 Task: Look for space in Maumere, Indonesia from 9th August, 2023 to 12th August, 2023 for 1 adult in price range Rs.6000 to Rs.15000. Place can be entire place with 1  bedroom having 1 bed and 1 bathroom. Property type can be house, flat, guest house. Amenities needed are: wifi. Booking option can be shelf check-in. Required host language is English.
Action: Mouse moved to (400, 120)
Screenshot: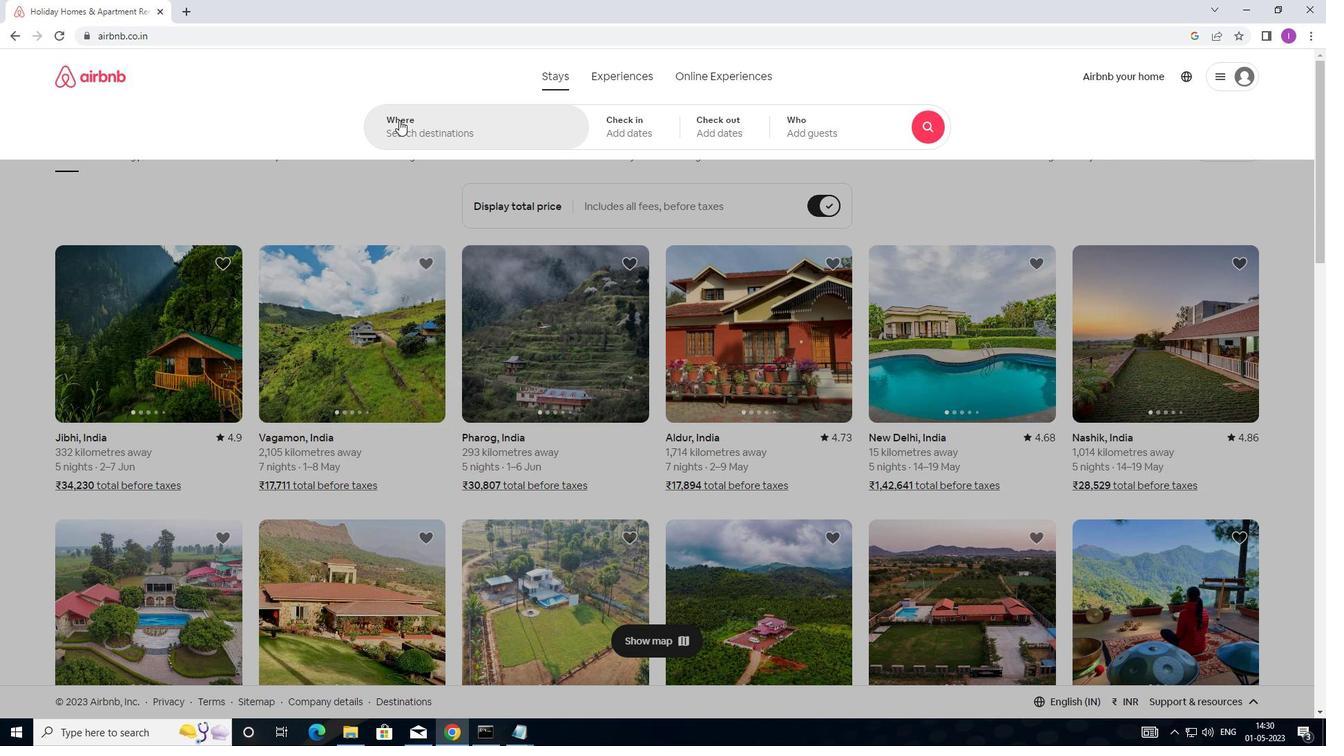 
Action: Mouse pressed left at (400, 120)
Screenshot: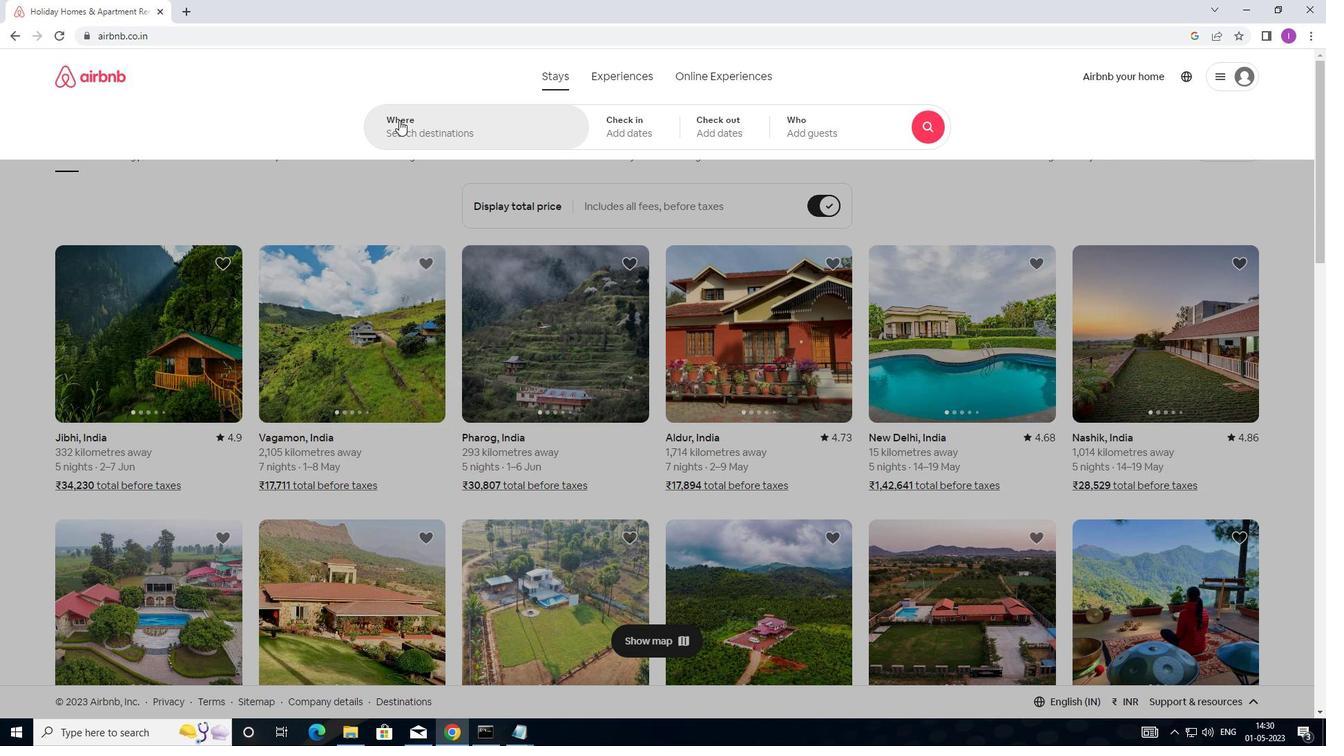 
Action: Mouse moved to (439, 125)
Screenshot: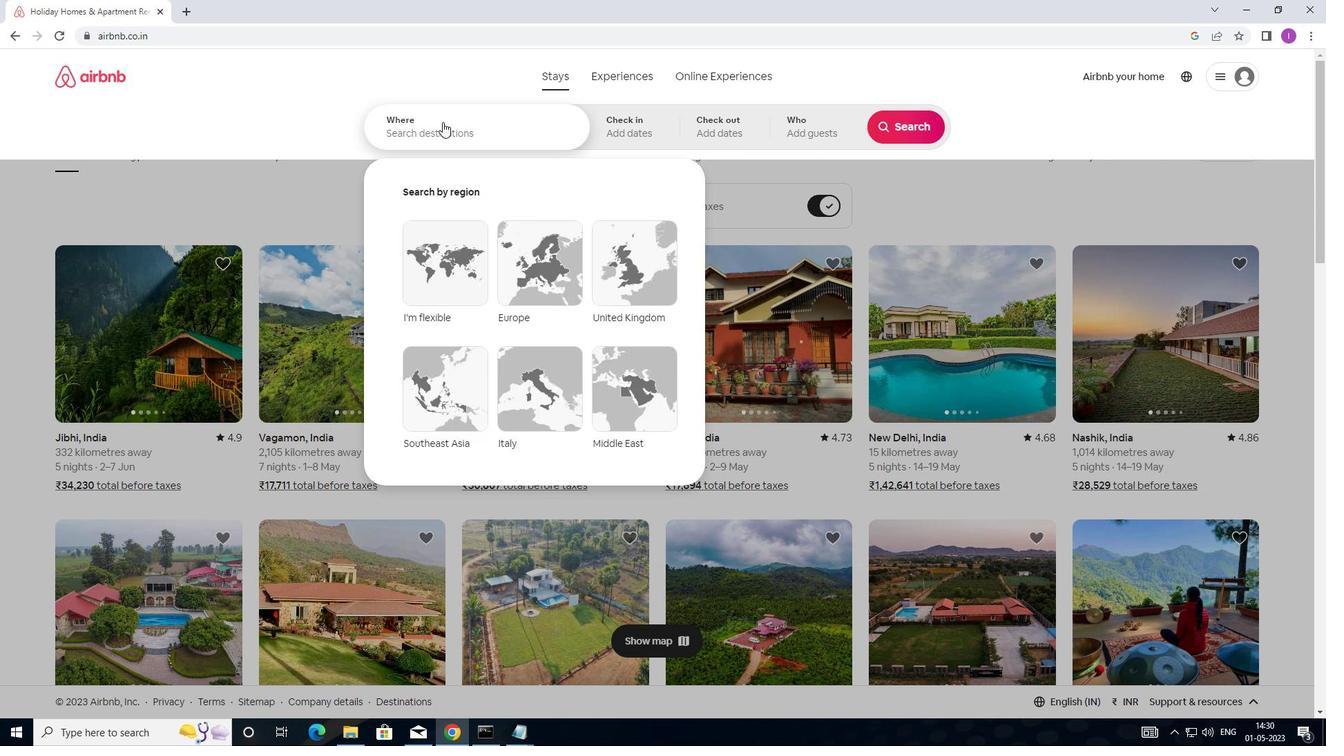 
Action: Key pressed <Key.shift>MAUMERE,<Key.shift>INDONESIA
Screenshot: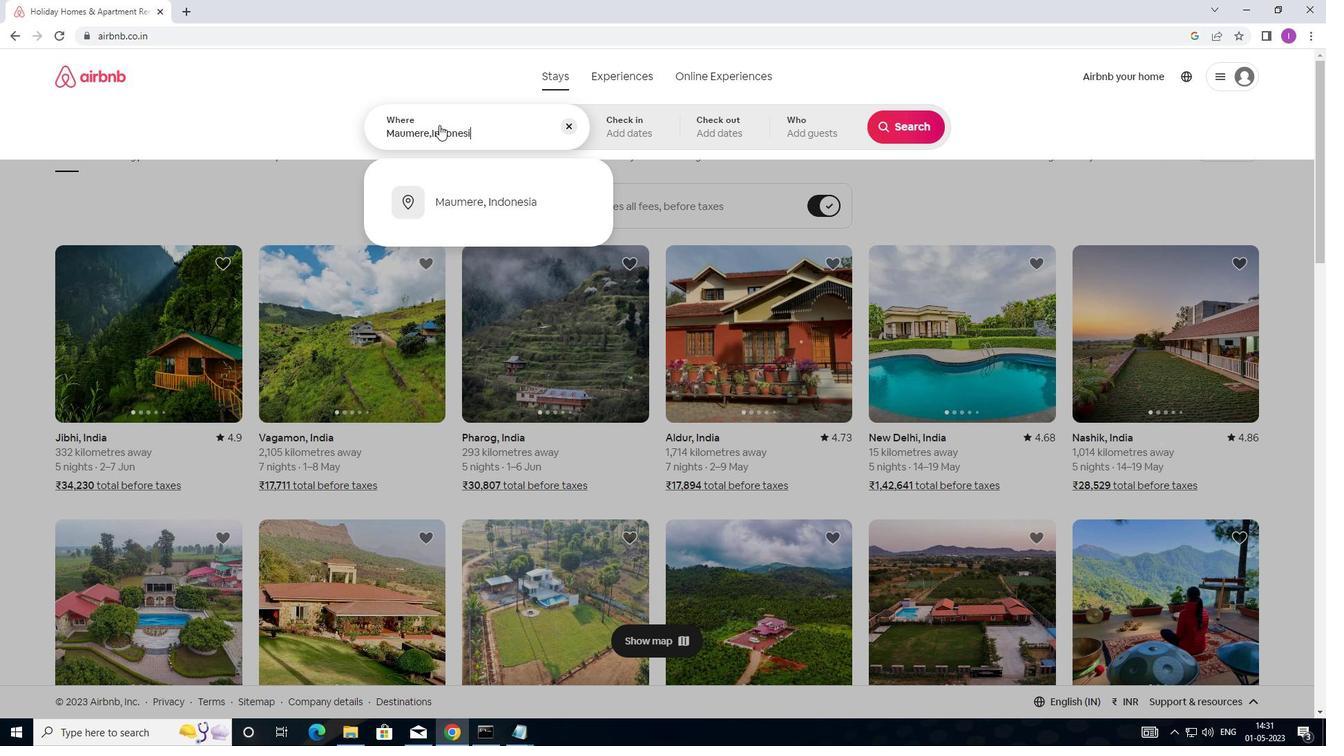 
Action: Mouse moved to (447, 190)
Screenshot: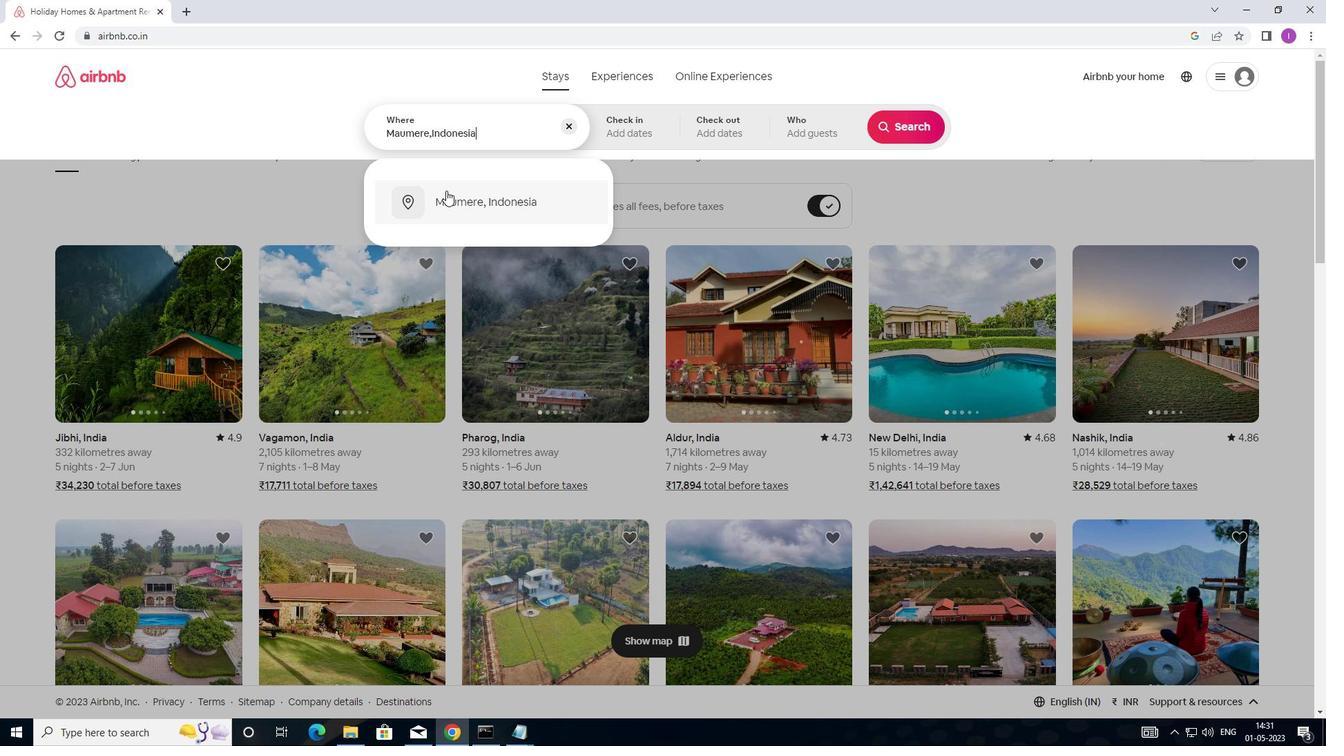
Action: Mouse pressed left at (447, 190)
Screenshot: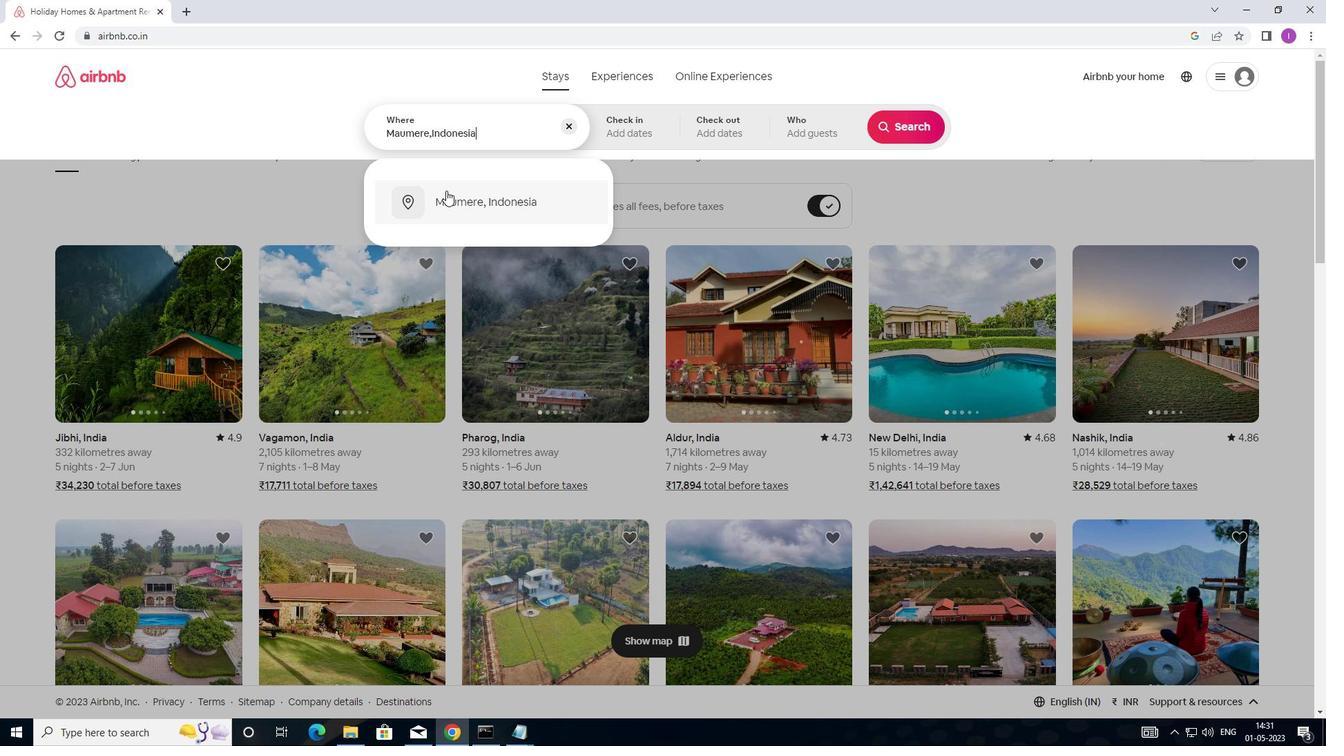
Action: Mouse moved to (901, 232)
Screenshot: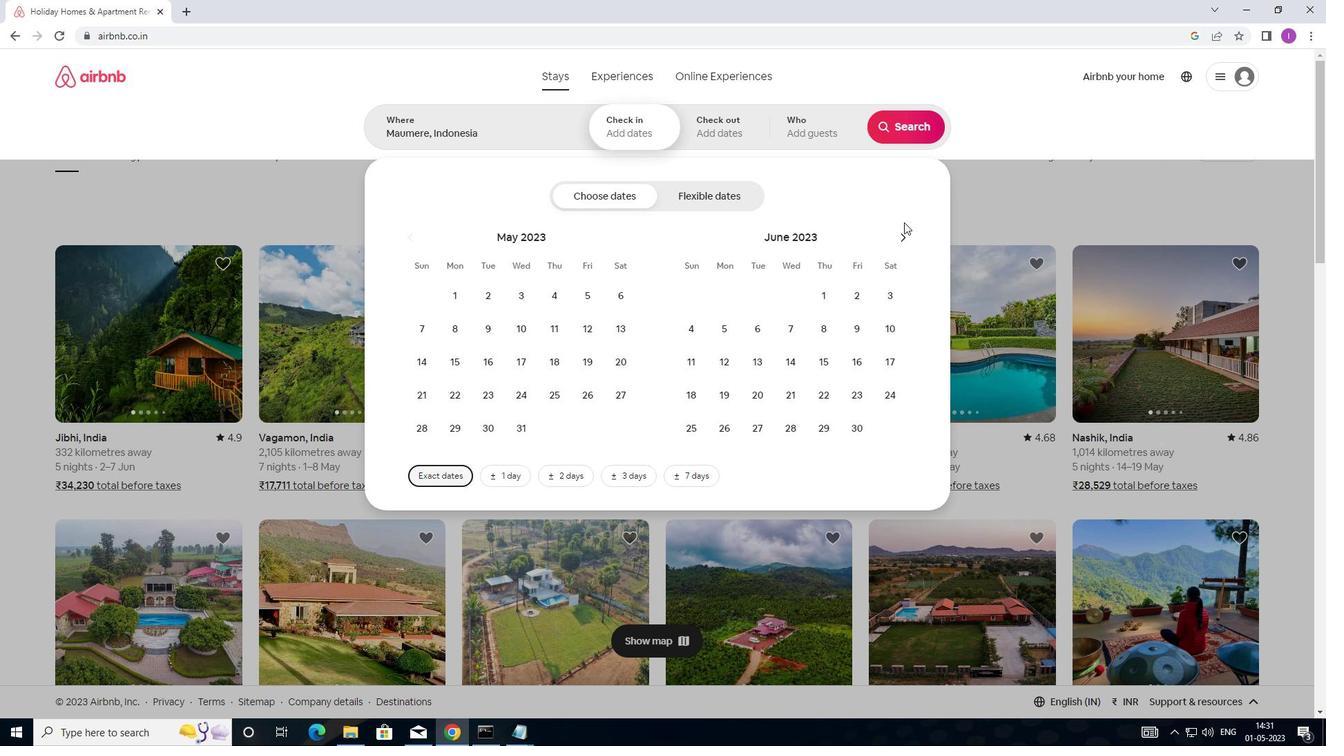 
Action: Mouse pressed left at (901, 232)
Screenshot: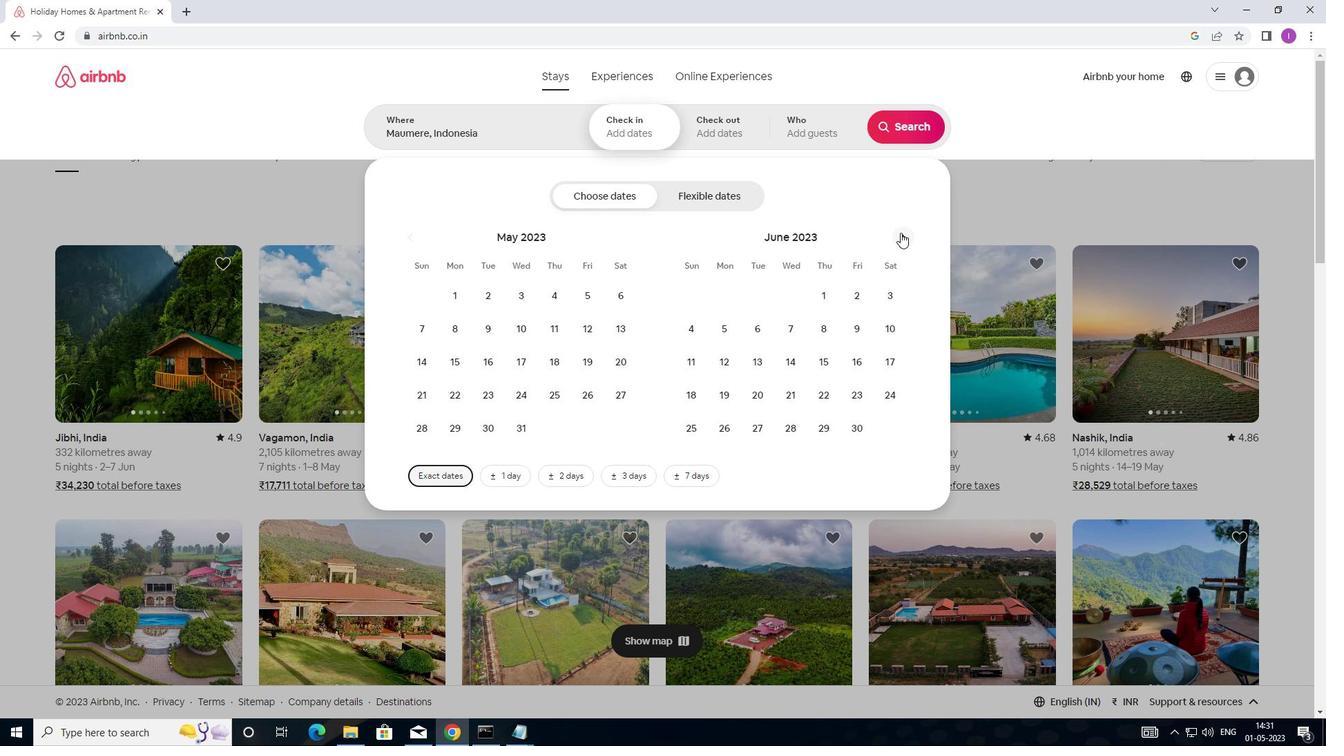 
Action: Mouse moved to (901, 233)
Screenshot: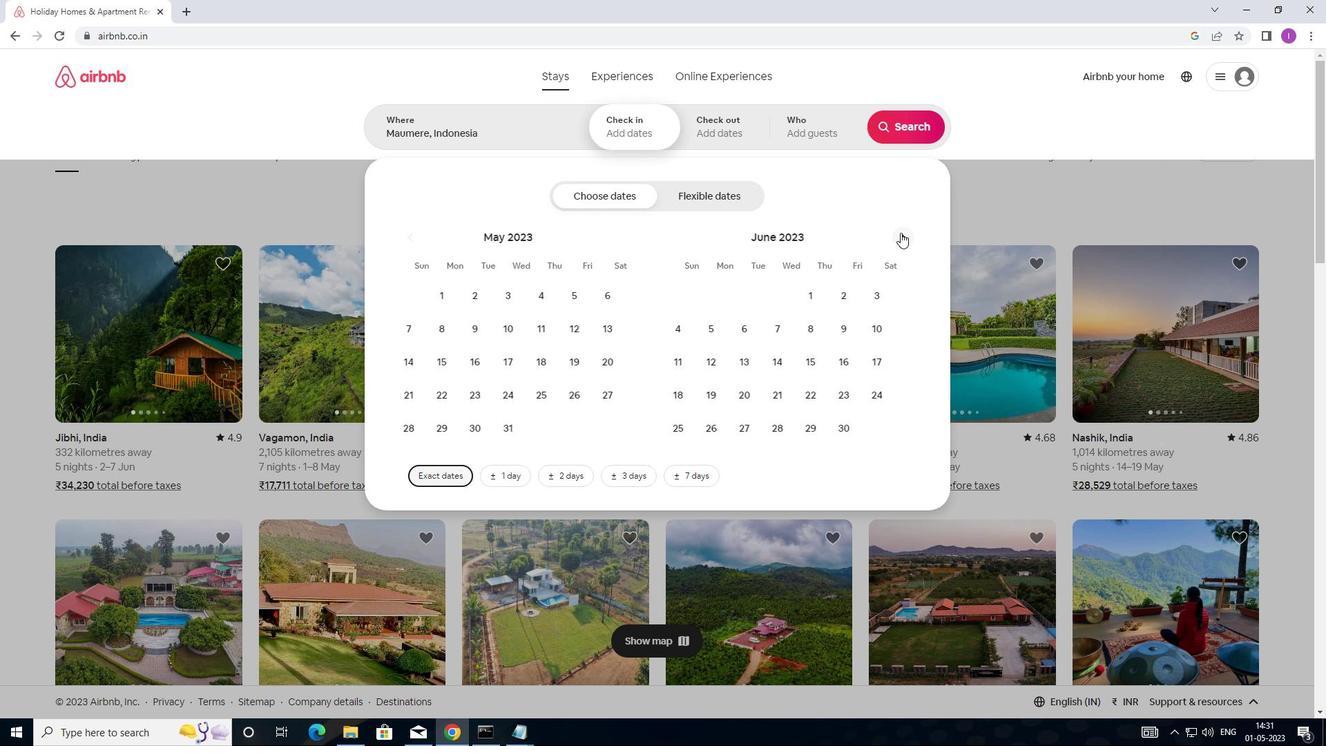 
Action: Mouse pressed left at (901, 233)
Screenshot: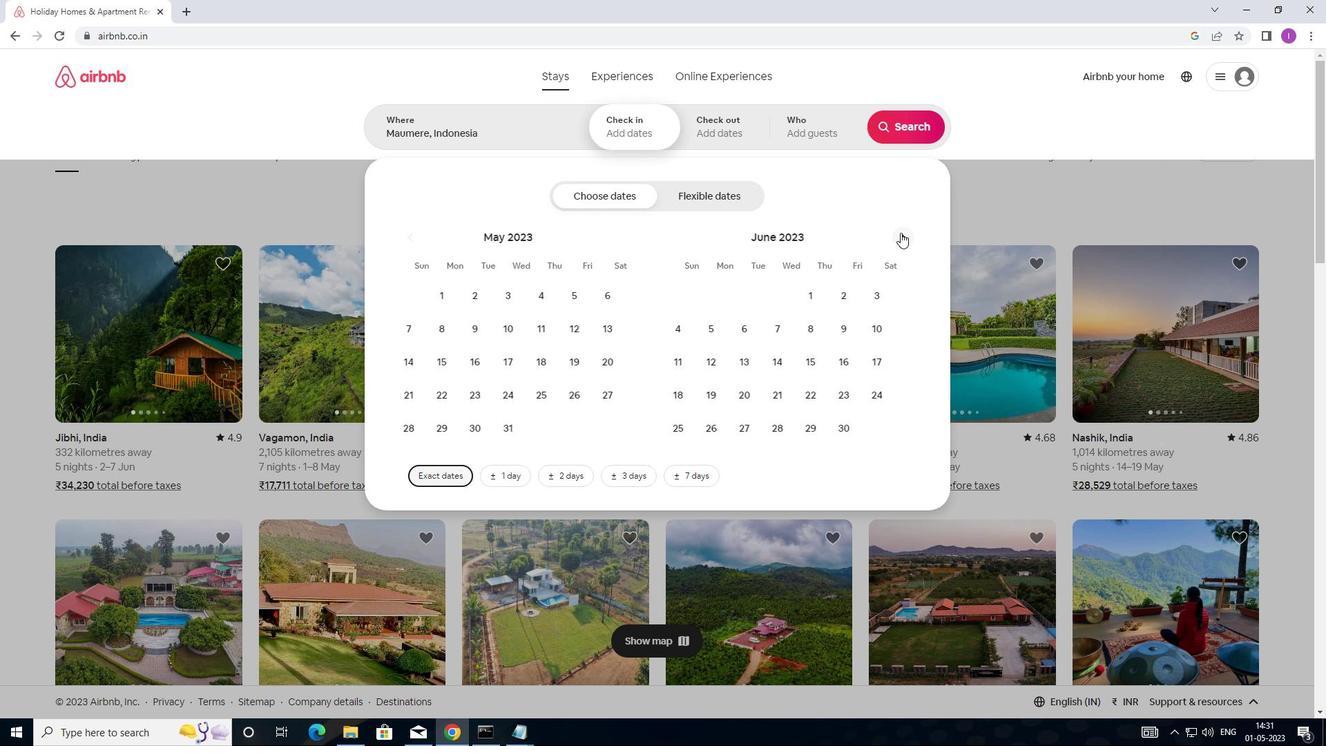 
Action: Mouse moved to (793, 326)
Screenshot: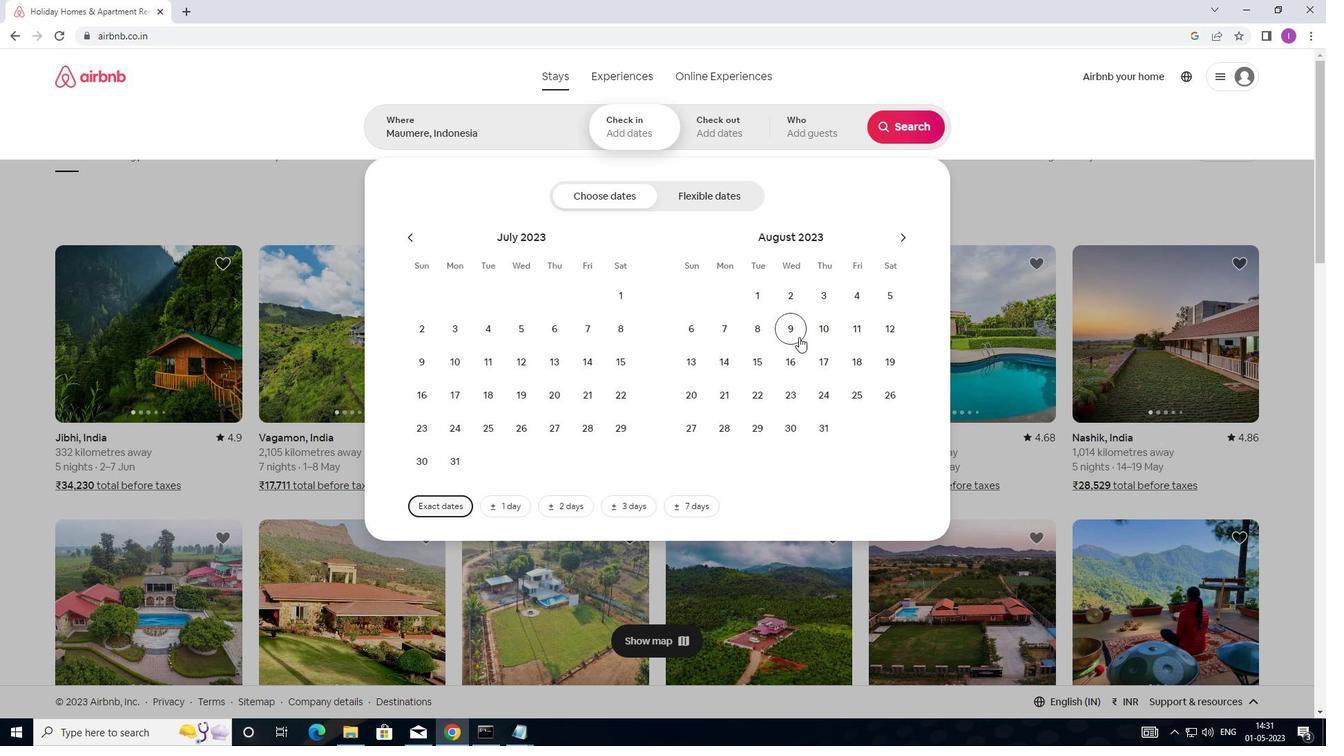 
Action: Mouse pressed left at (793, 326)
Screenshot: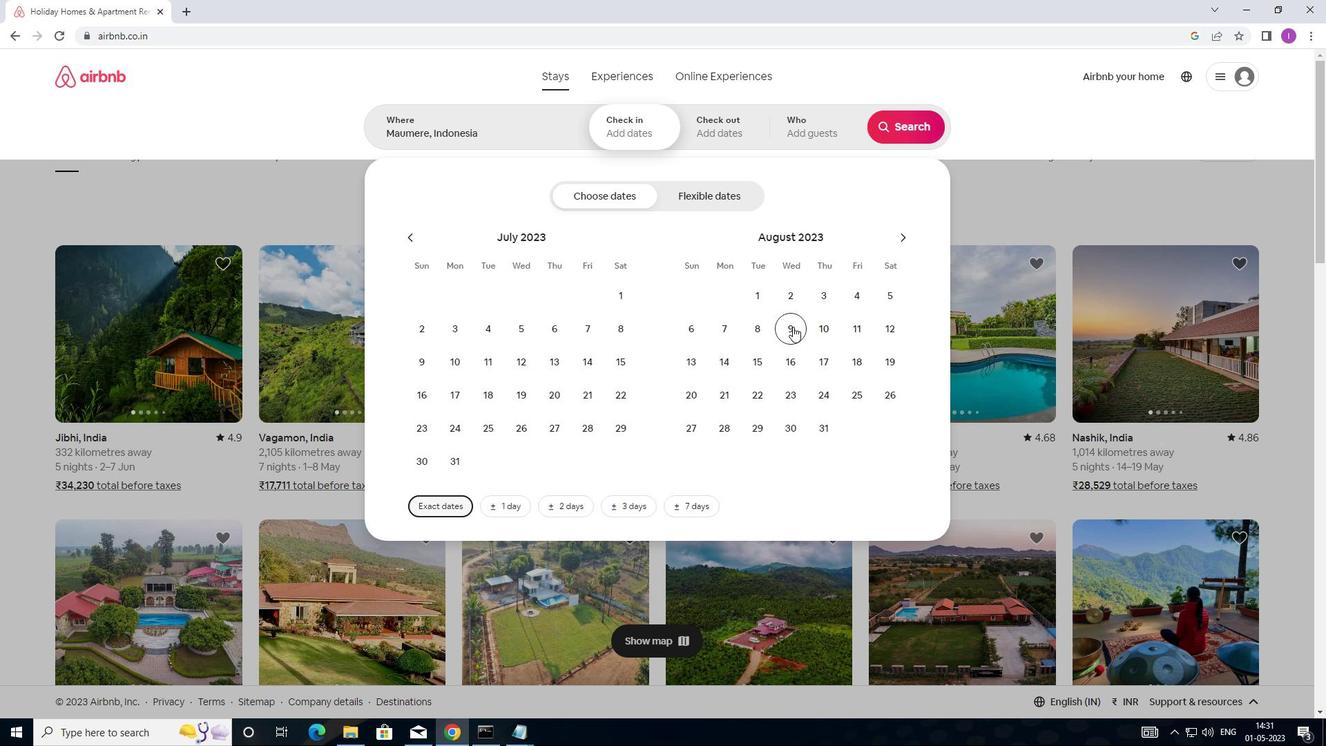 
Action: Mouse moved to (903, 325)
Screenshot: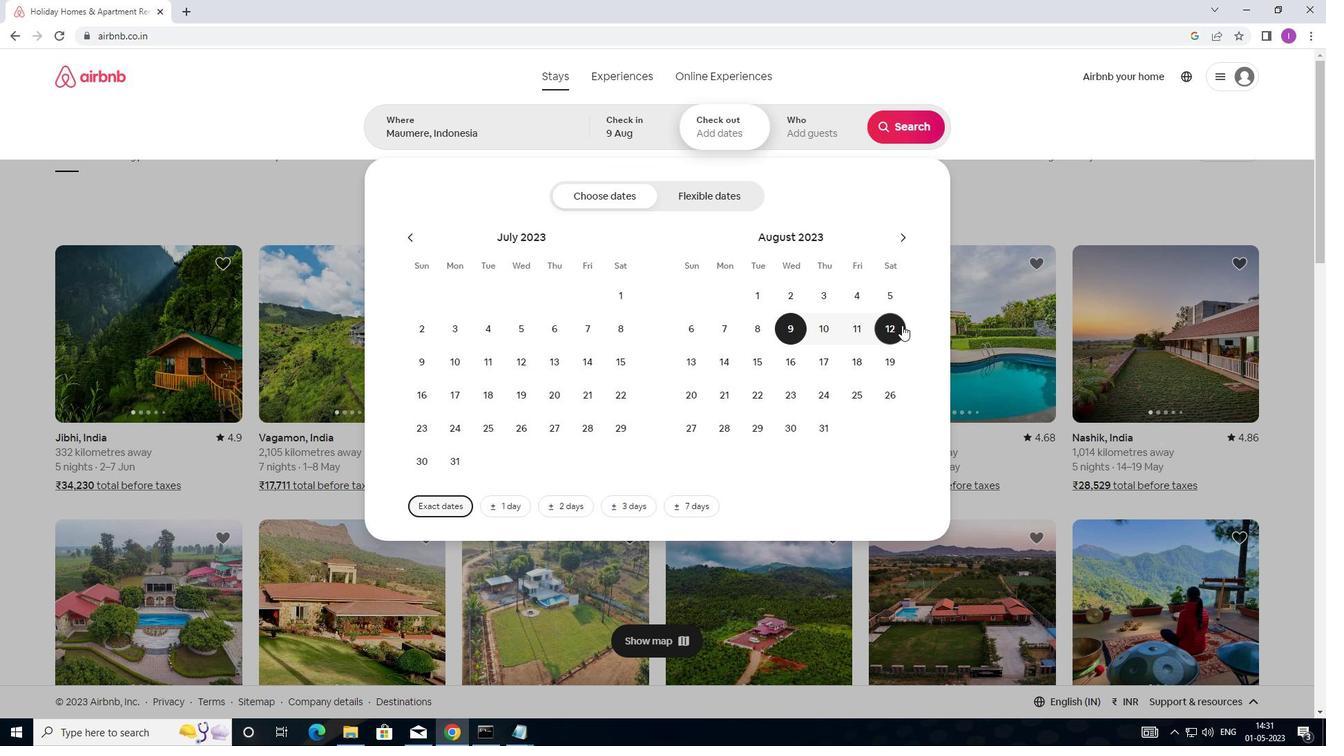 
Action: Mouse pressed left at (903, 325)
Screenshot: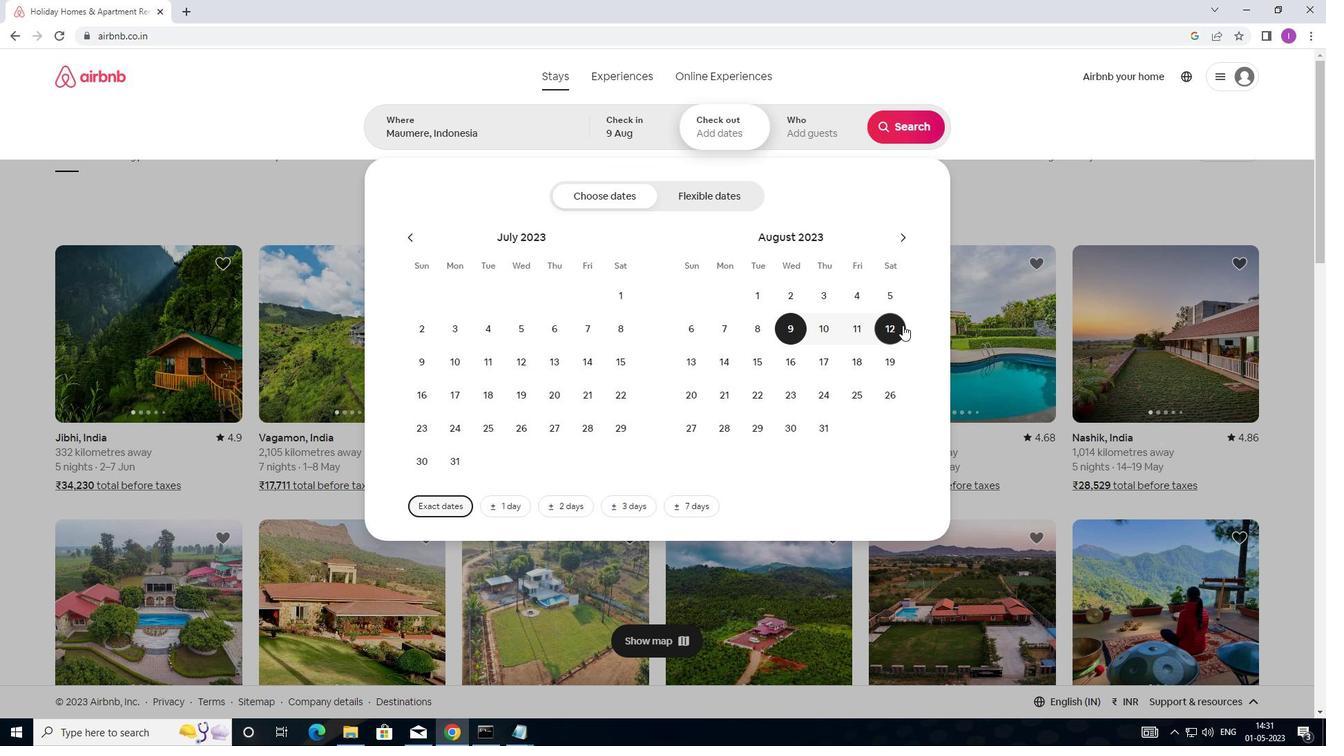 
Action: Mouse moved to (818, 130)
Screenshot: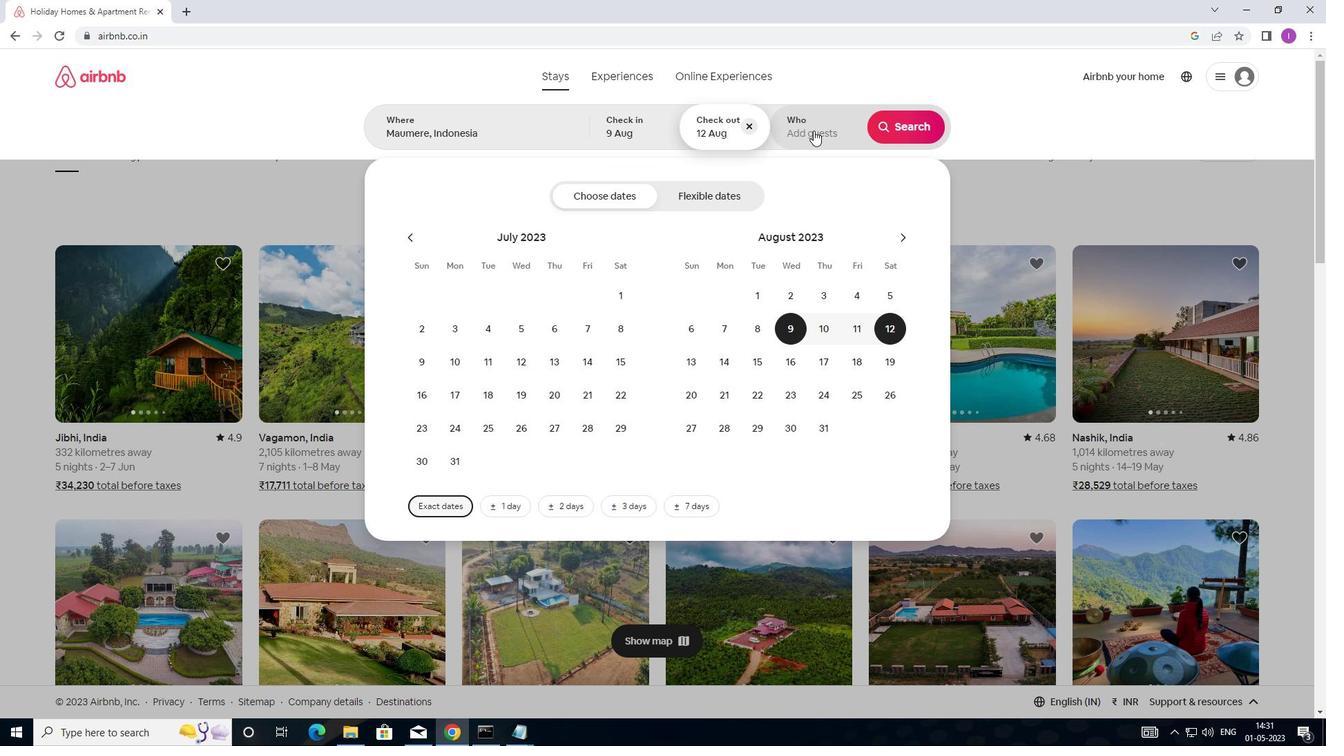 
Action: Mouse pressed left at (818, 130)
Screenshot: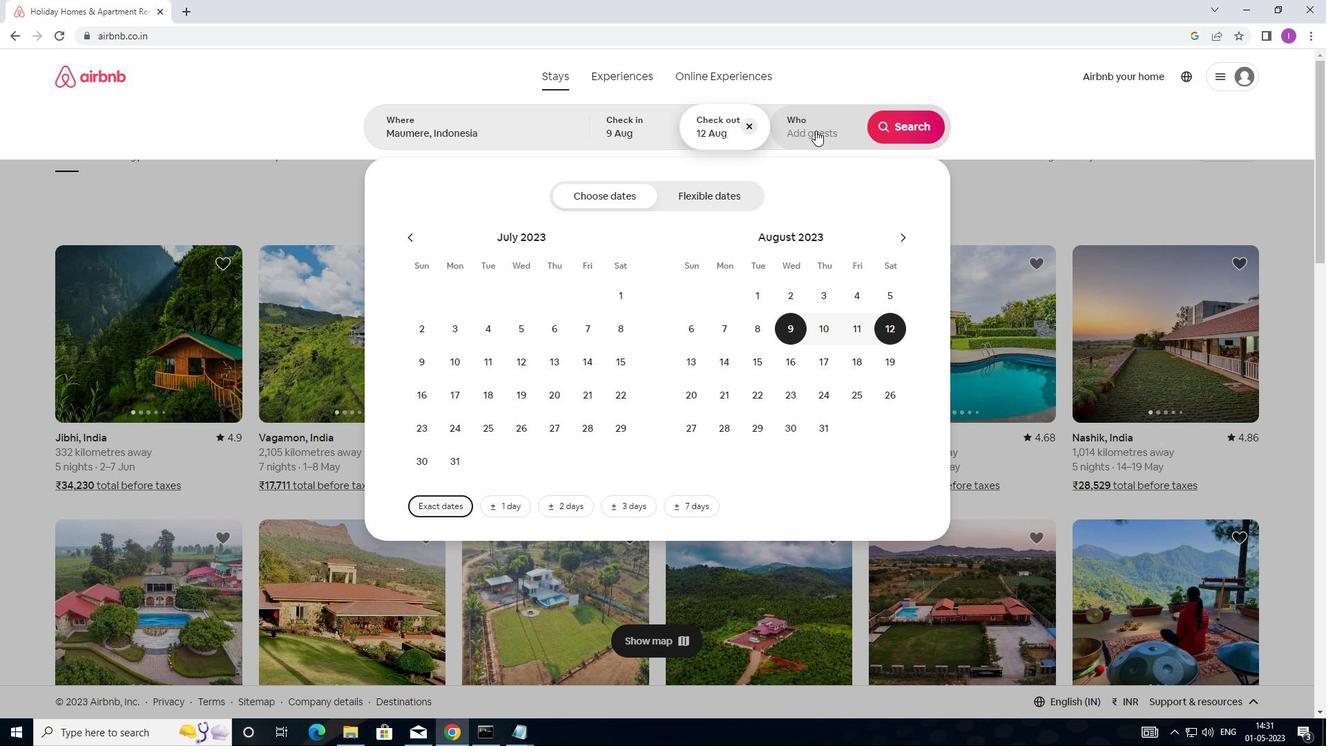 
Action: Mouse moved to (909, 201)
Screenshot: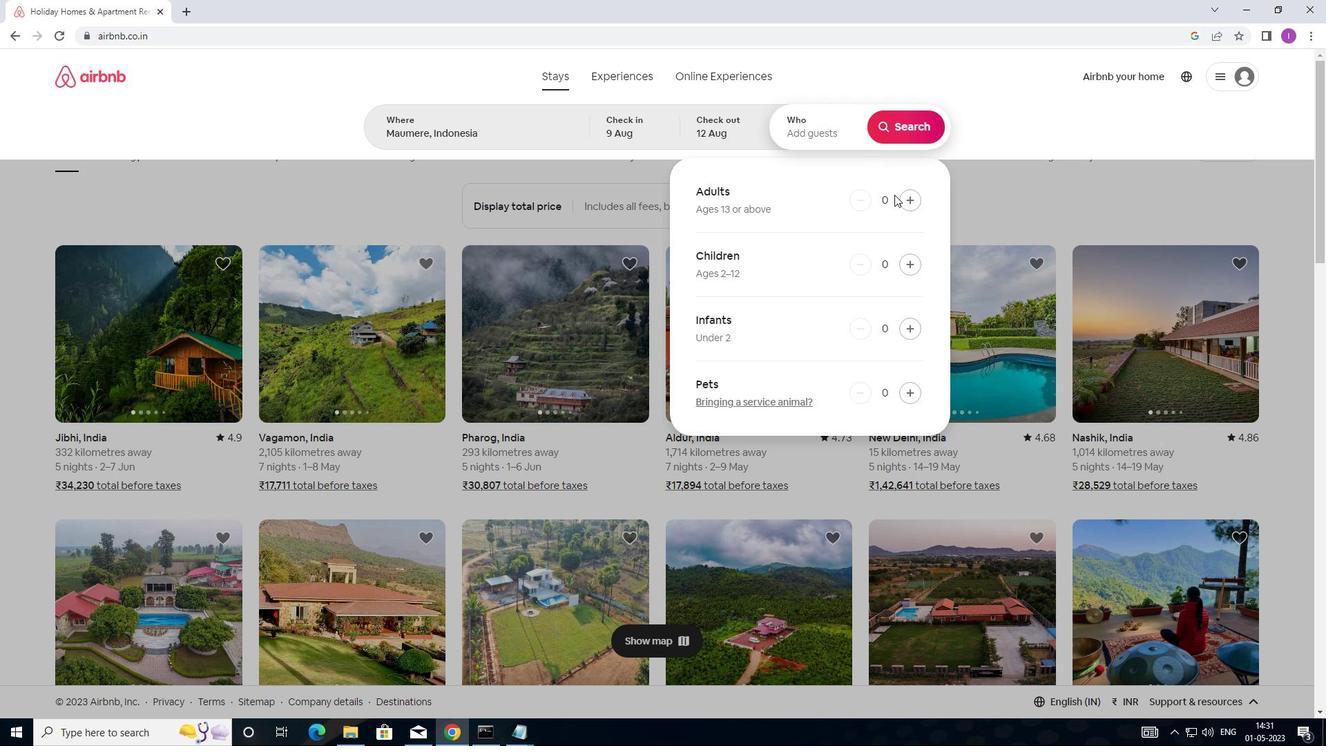 
Action: Mouse pressed left at (909, 201)
Screenshot: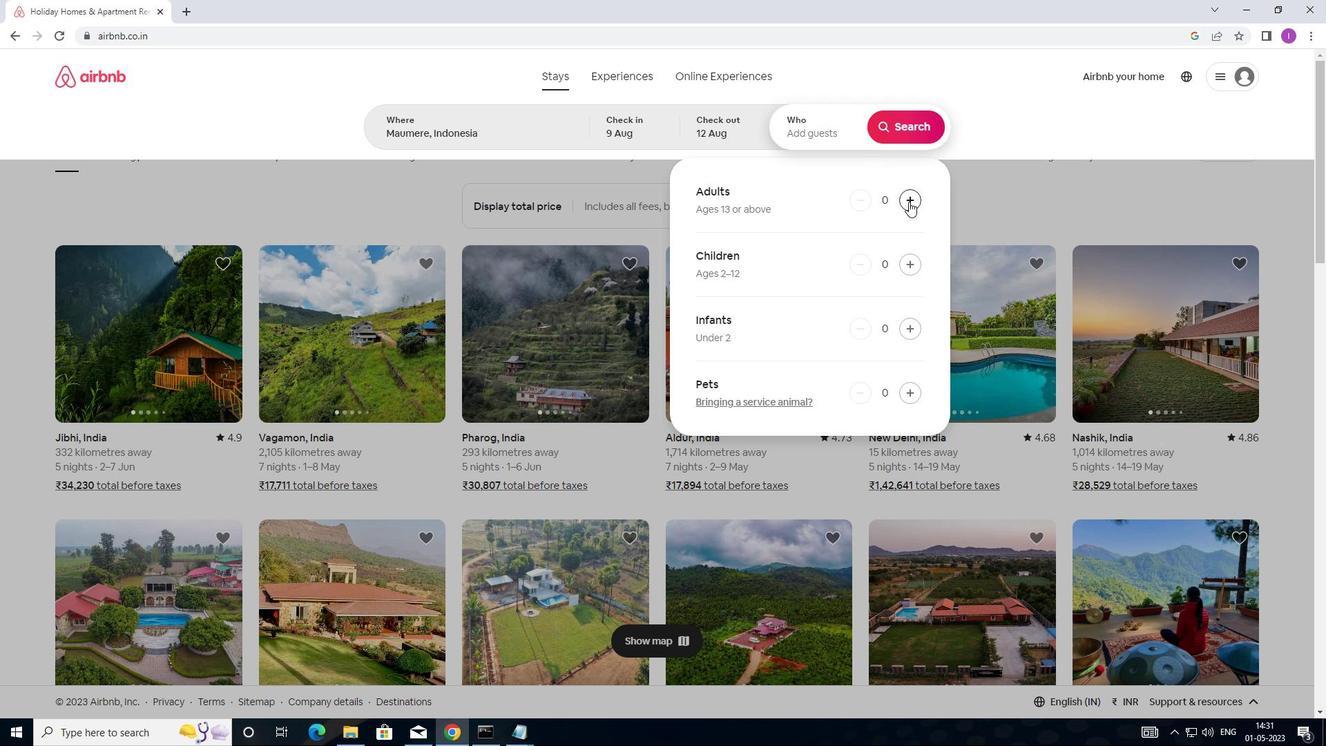 
Action: Mouse pressed left at (909, 201)
Screenshot: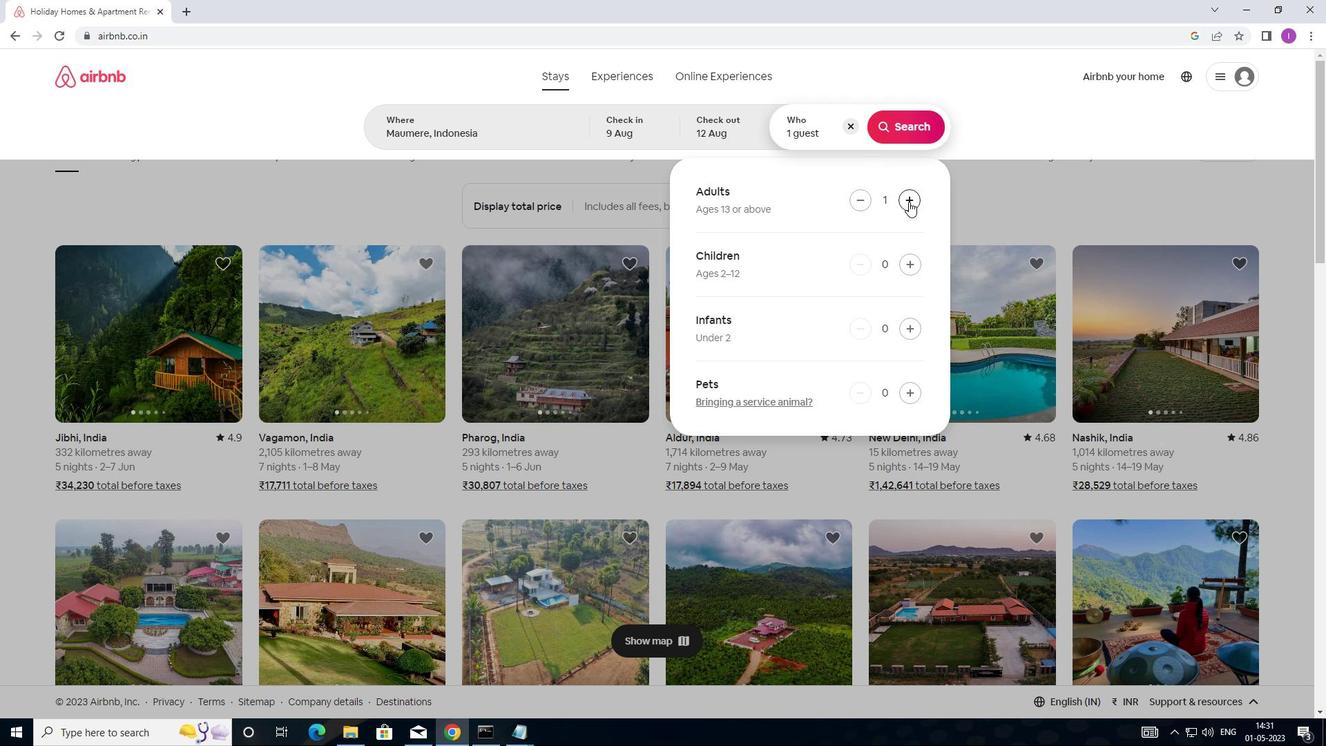 
Action: Mouse moved to (865, 199)
Screenshot: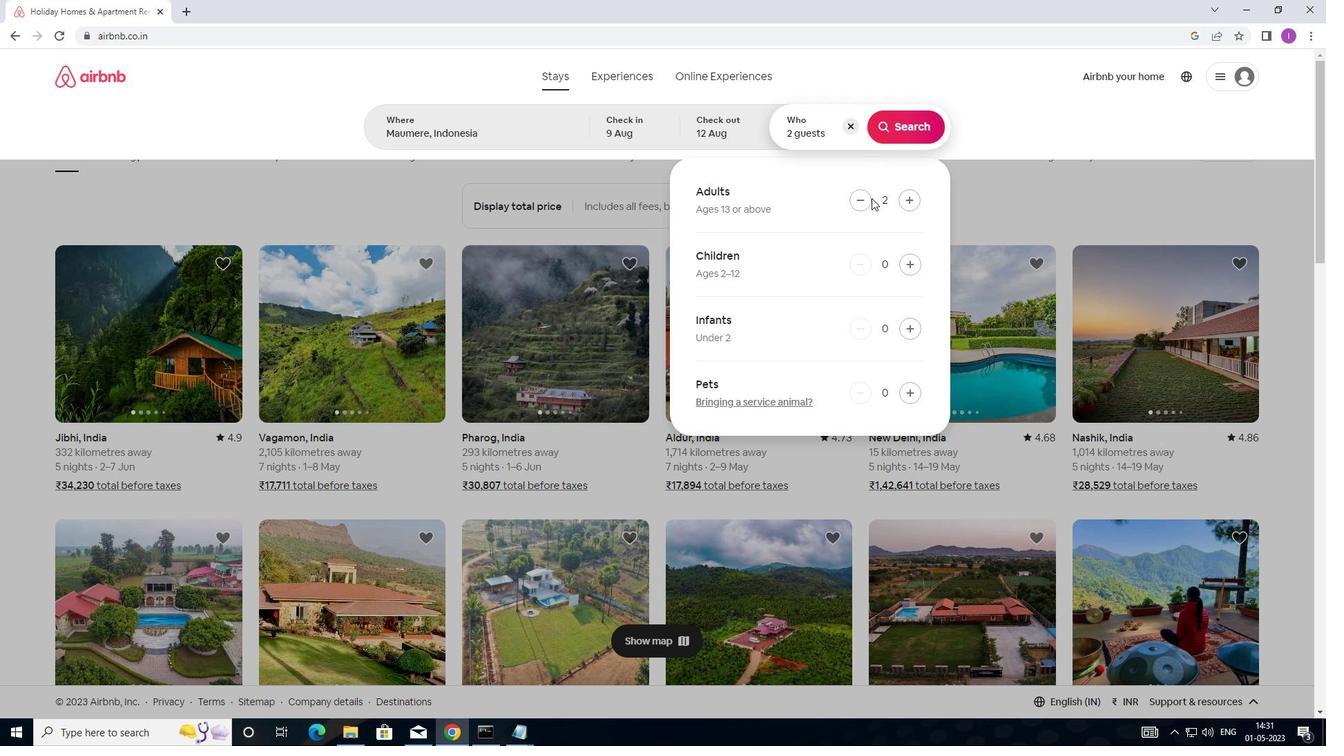
Action: Mouse pressed left at (865, 199)
Screenshot: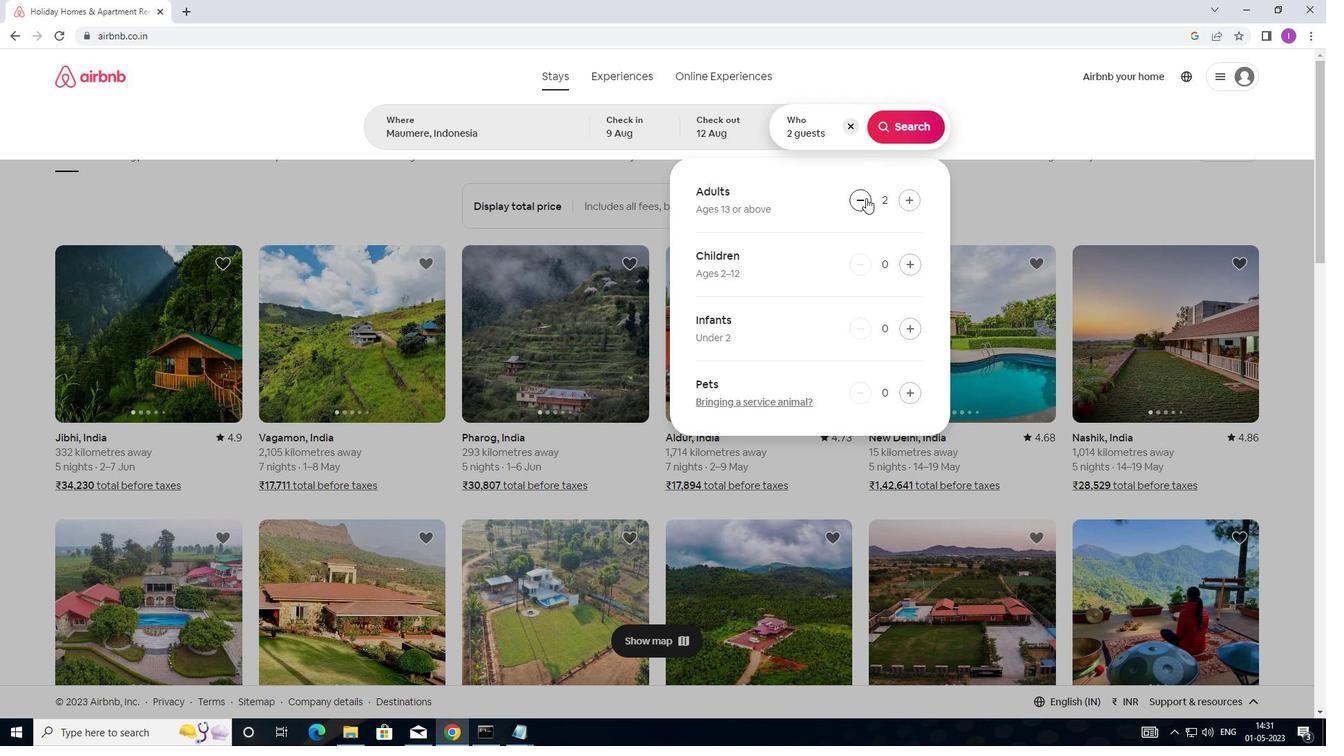
Action: Mouse moved to (906, 134)
Screenshot: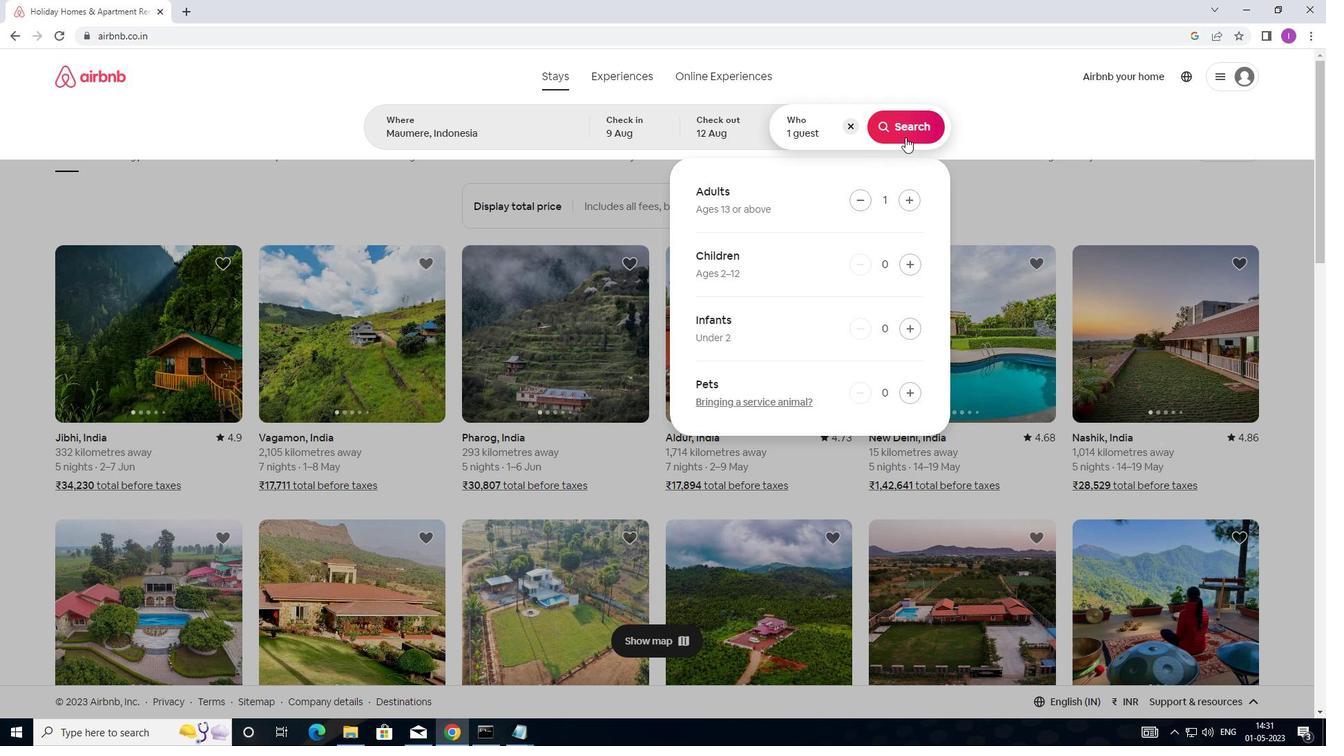 
Action: Mouse pressed left at (906, 134)
Screenshot: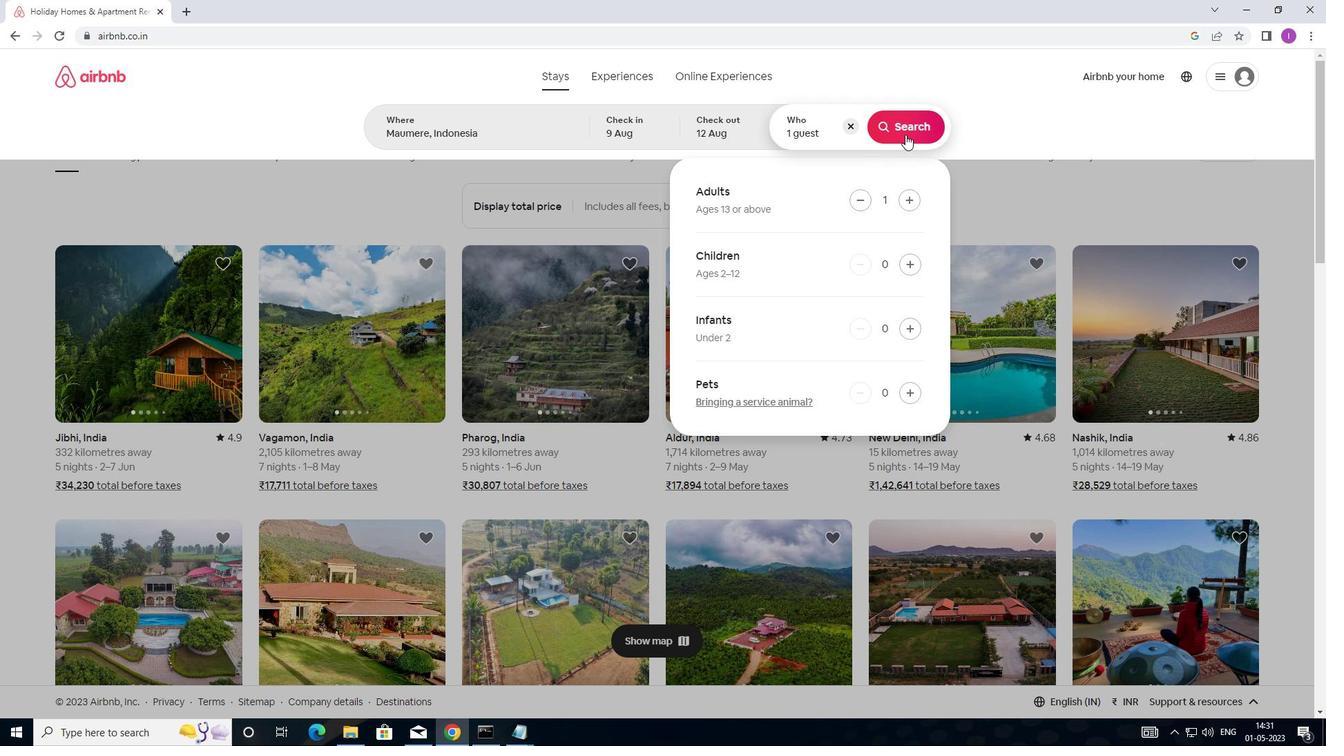 
Action: Mouse moved to (1273, 146)
Screenshot: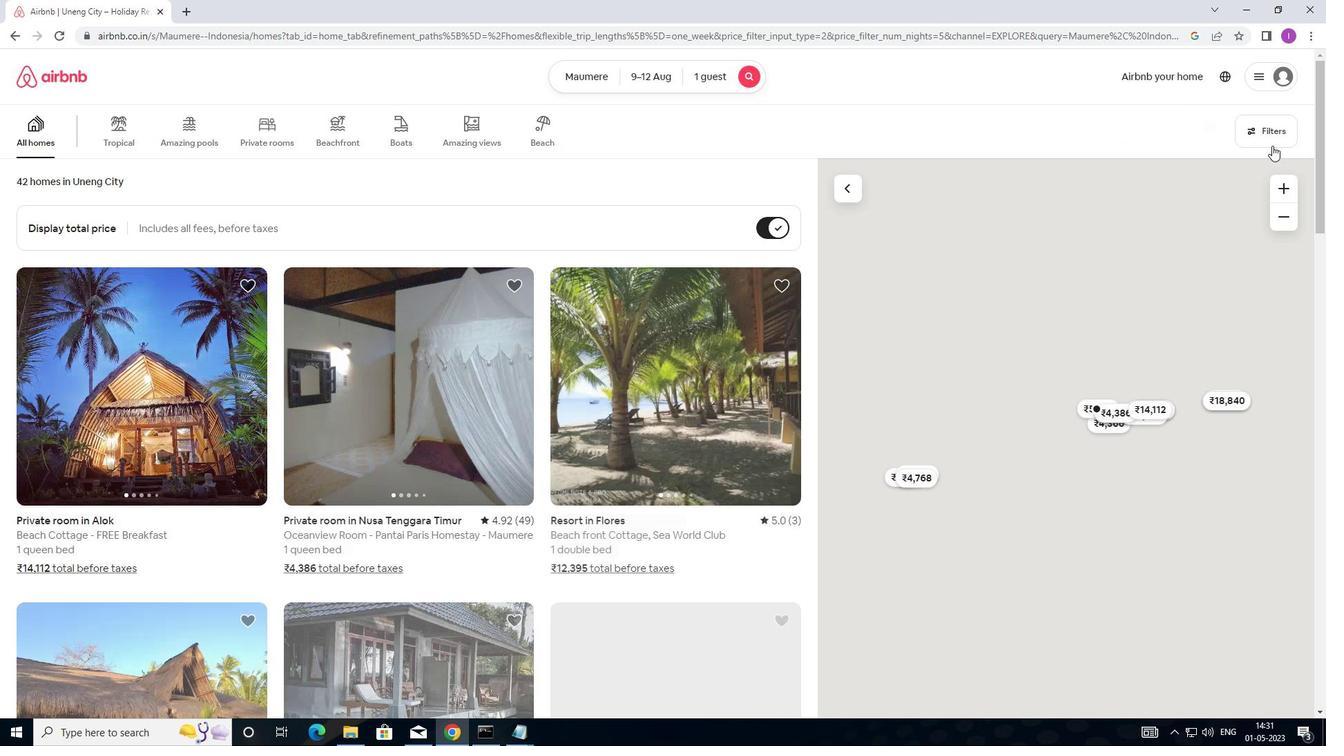 
Action: Mouse pressed left at (1273, 146)
Screenshot: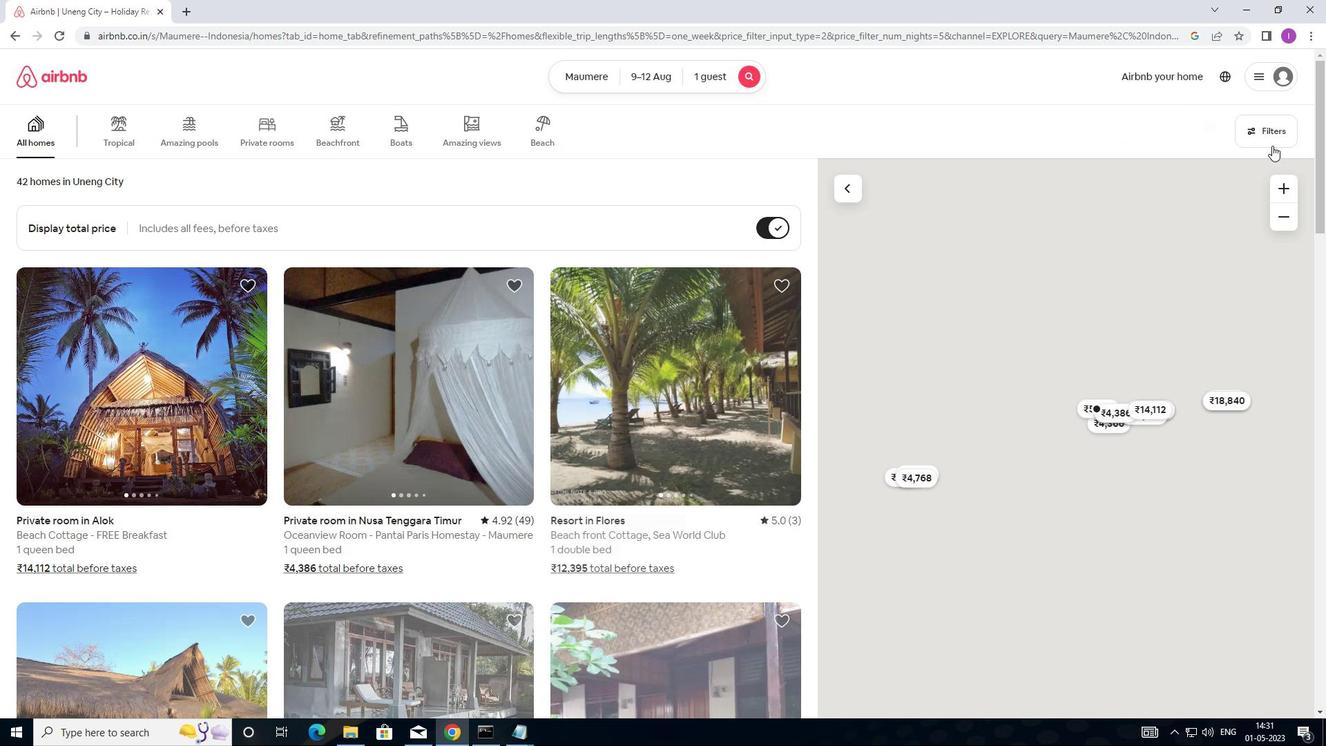 
Action: Mouse moved to (502, 308)
Screenshot: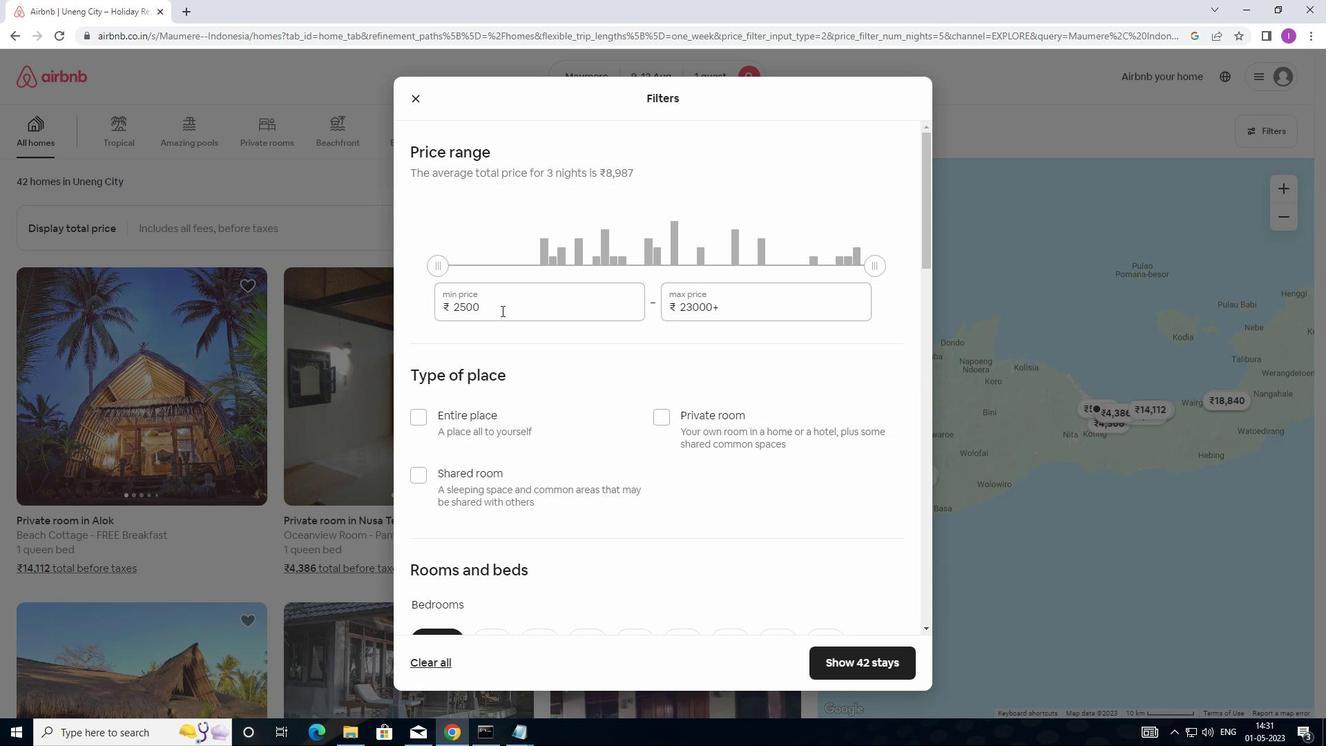 
Action: Mouse pressed left at (502, 308)
Screenshot: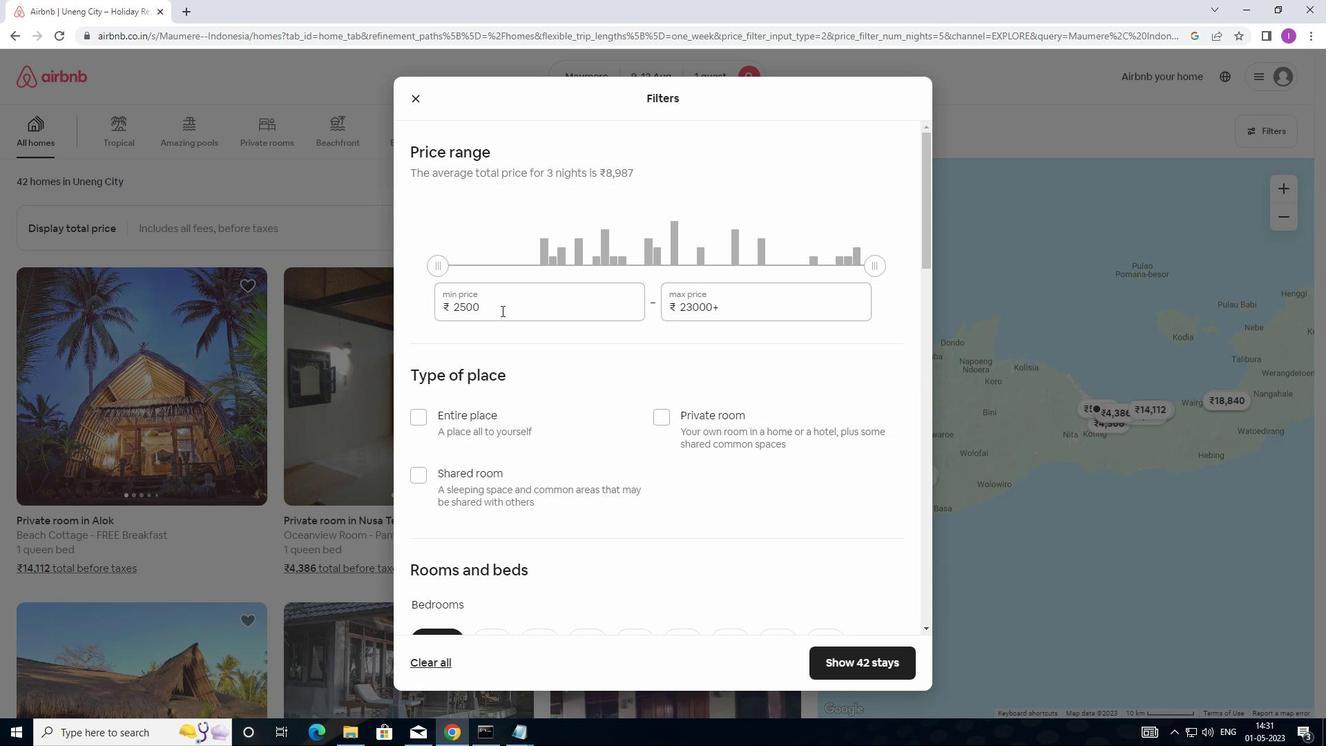 
Action: Mouse moved to (802, 348)
Screenshot: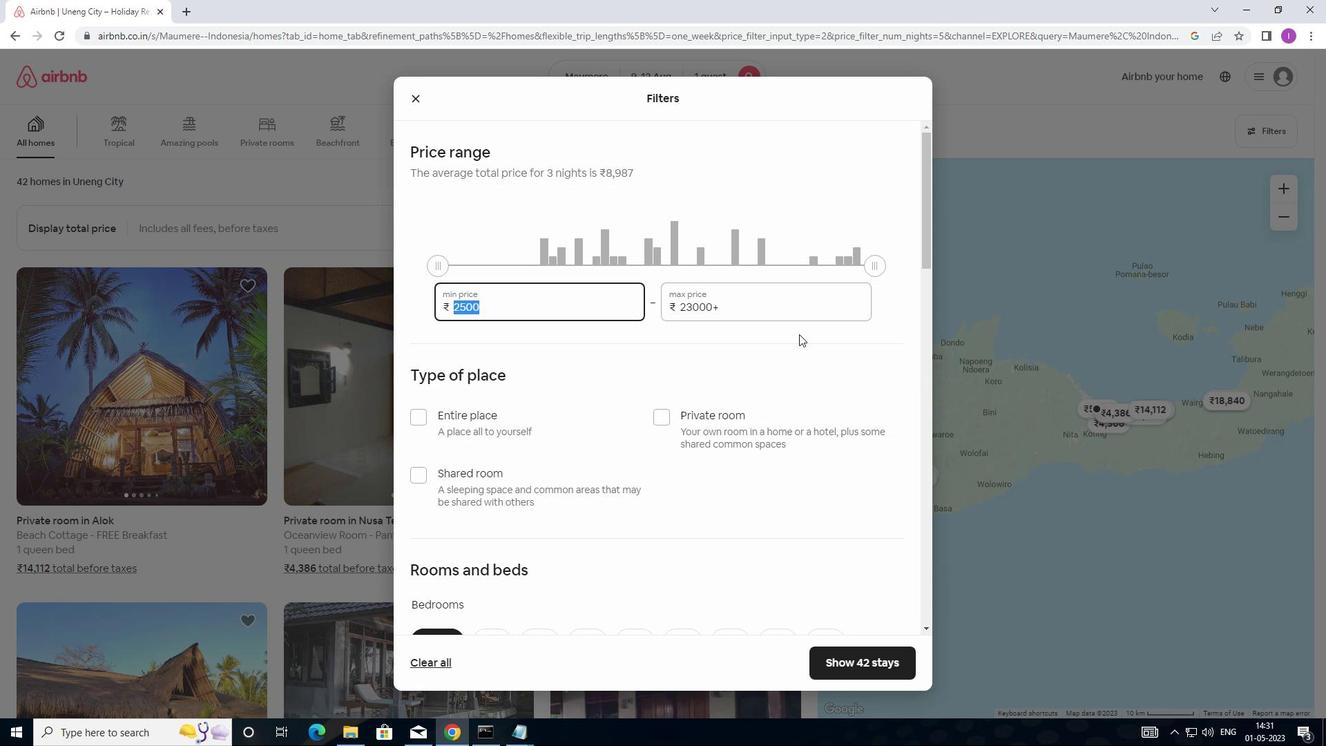 
Action: Key pressed 6000
Screenshot: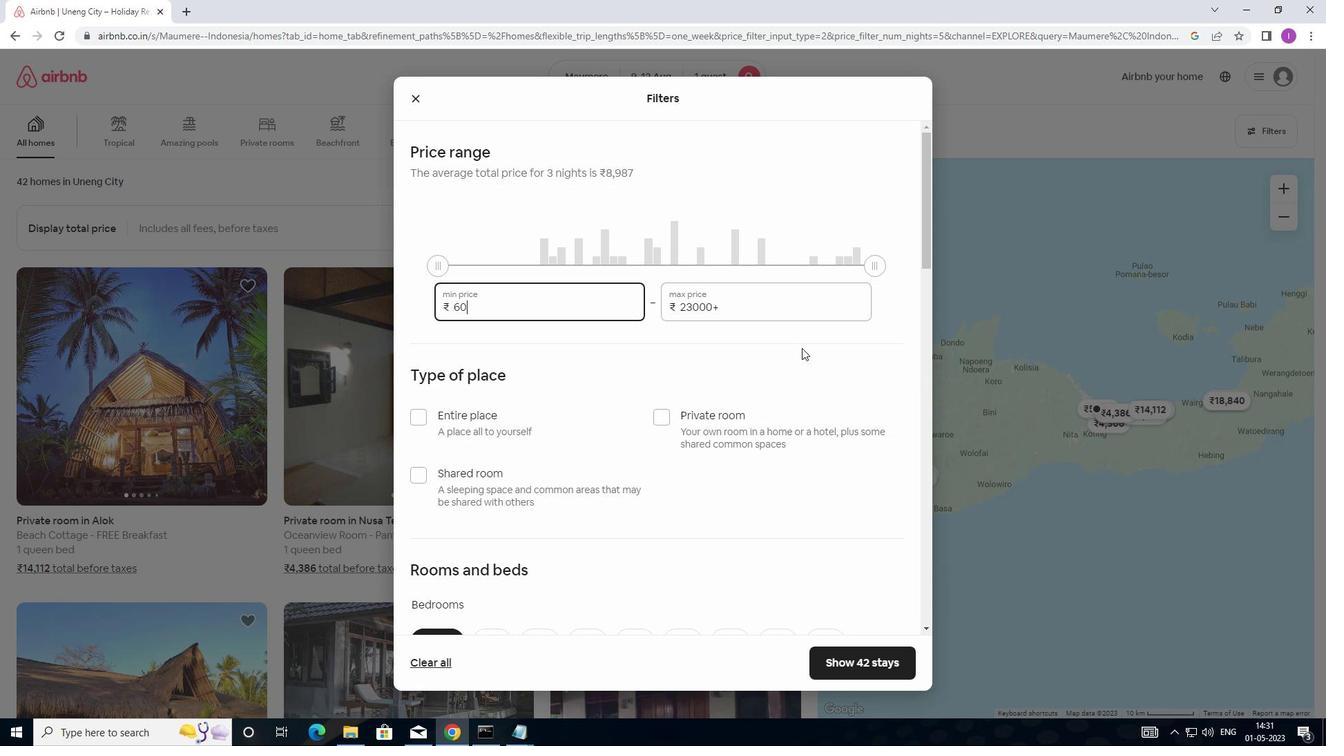 
Action: Mouse moved to (744, 312)
Screenshot: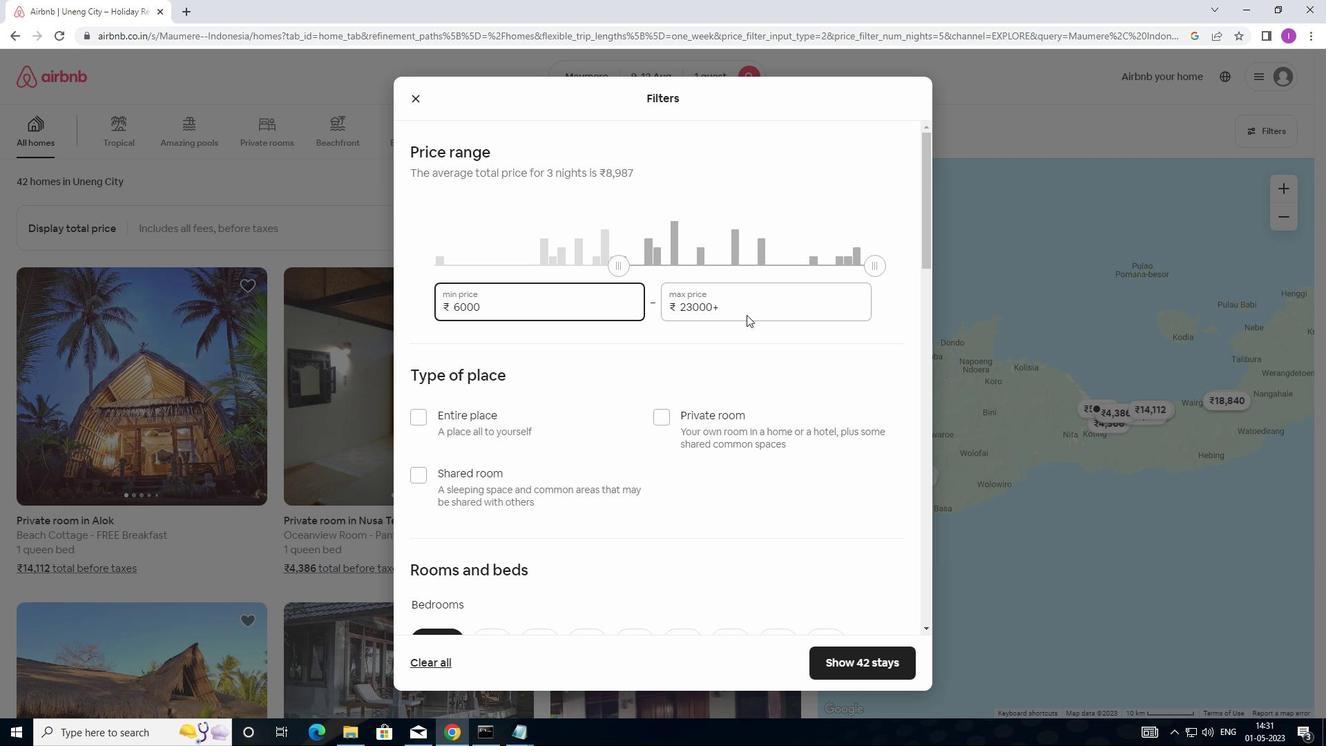 
Action: Mouse pressed left at (744, 312)
Screenshot: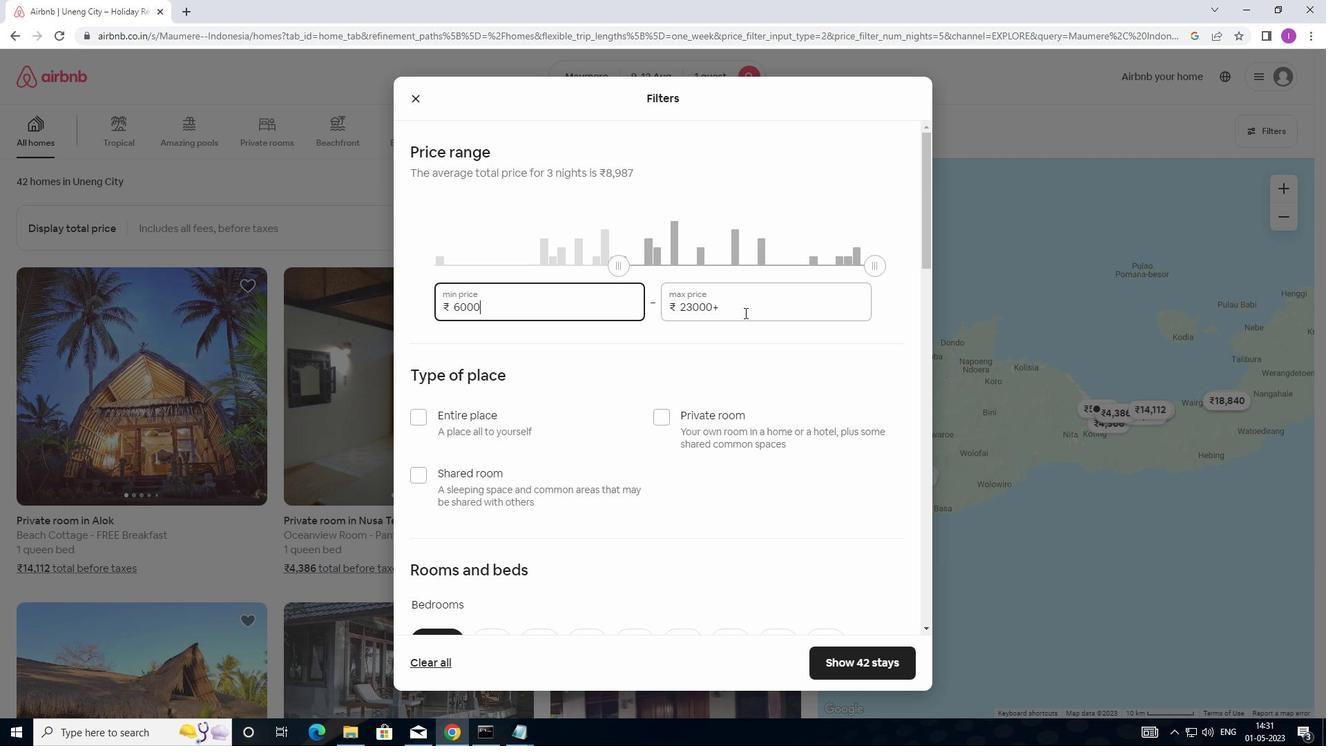 
Action: Mouse moved to (788, 293)
Screenshot: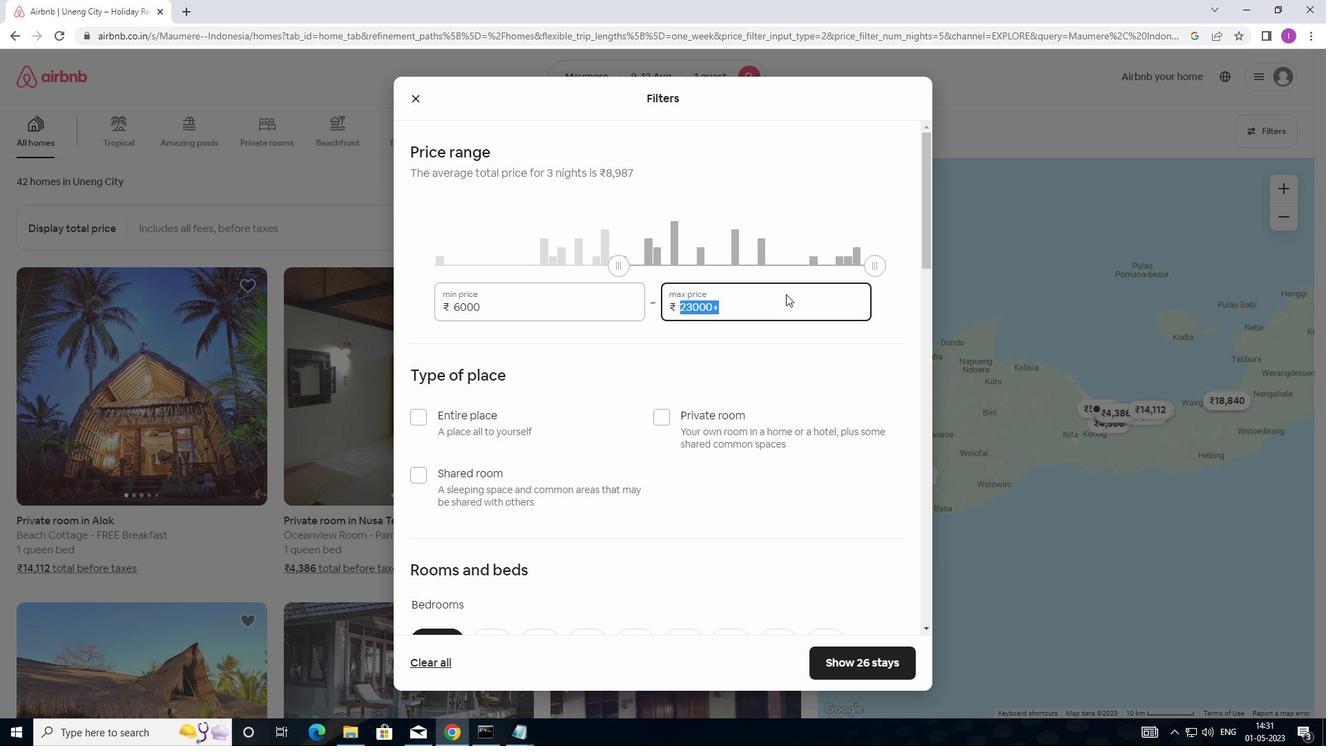 
Action: Key pressed 1
Screenshot: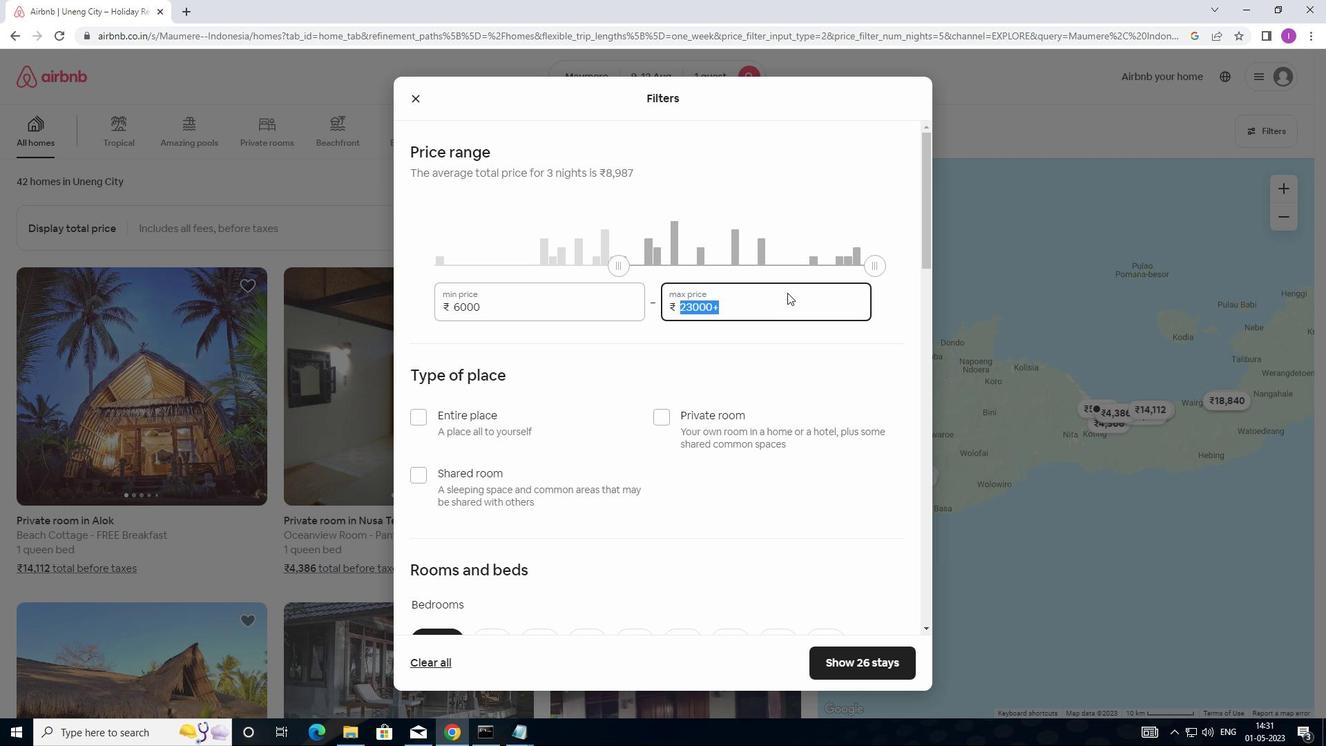 
Action: Mouse moved to (789, 290)
Screenshot: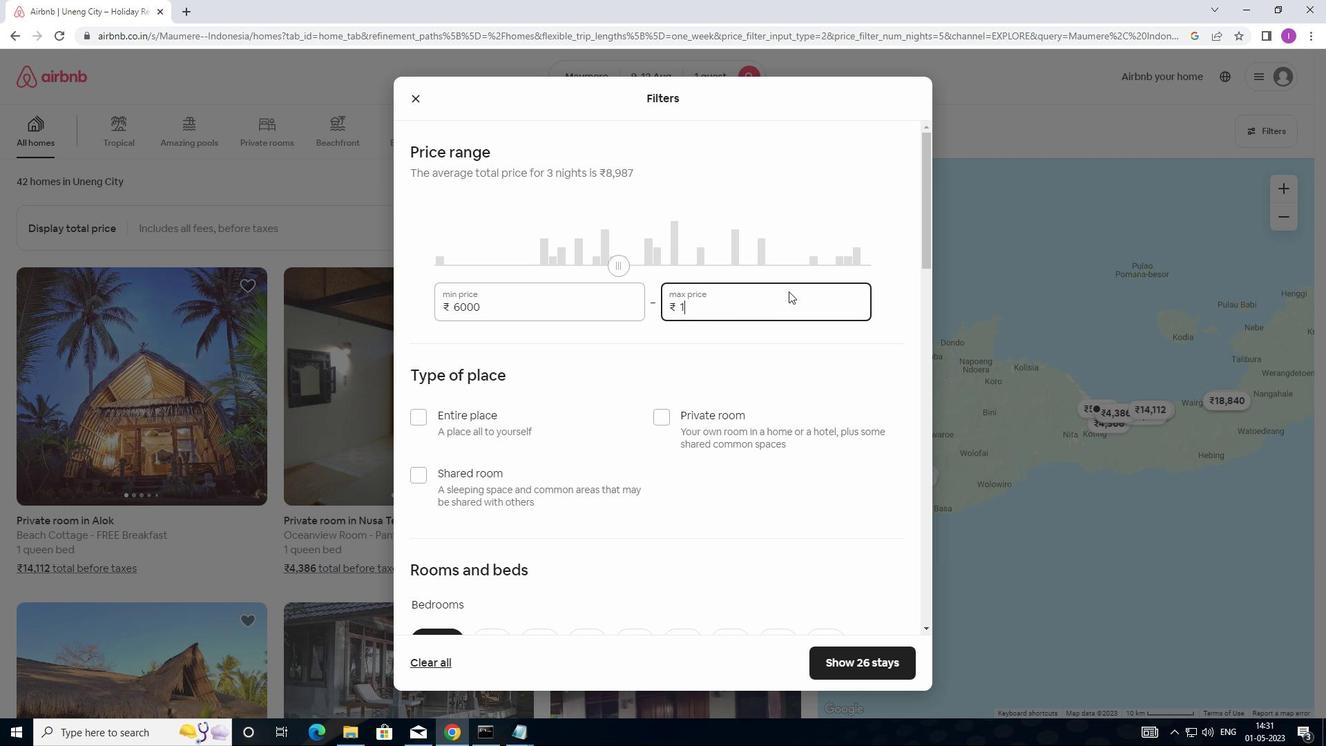 
Action: Key pressed 5
Screenshot: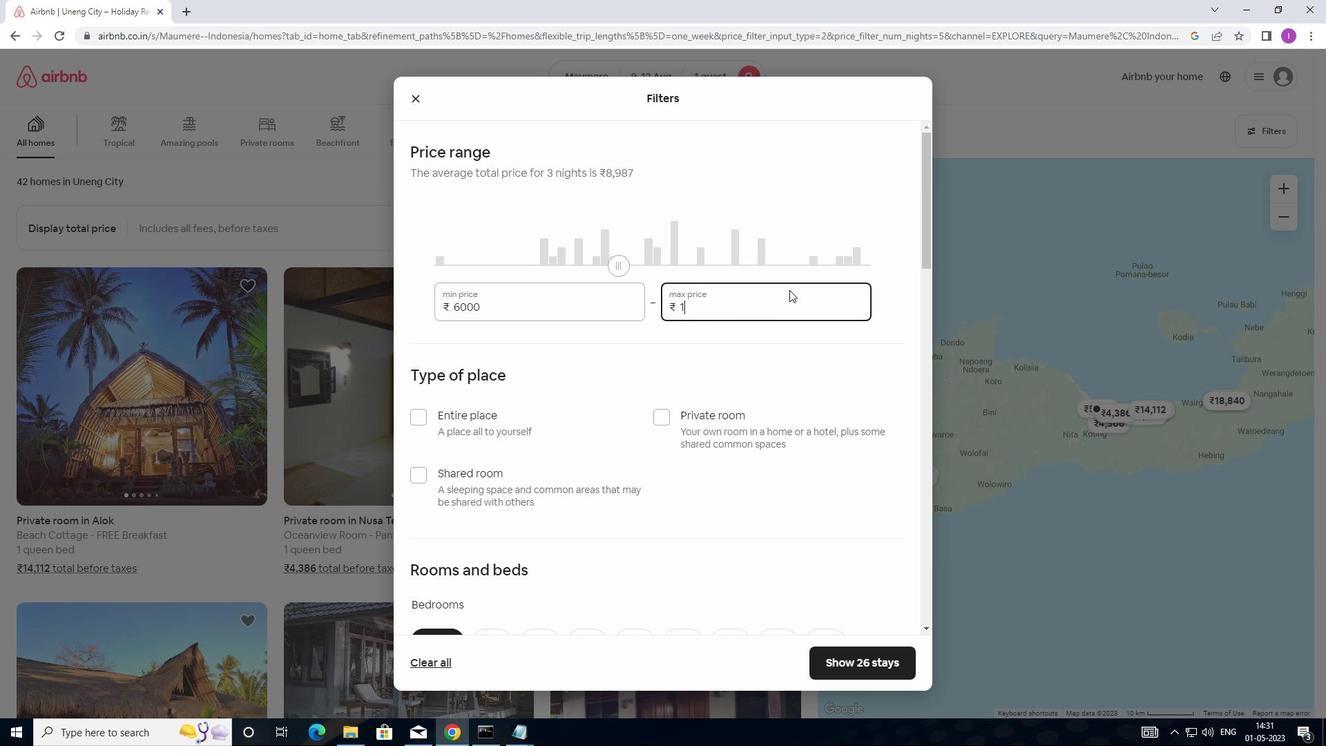 
Action: Mouse moved to (793, 290)
Screenshot: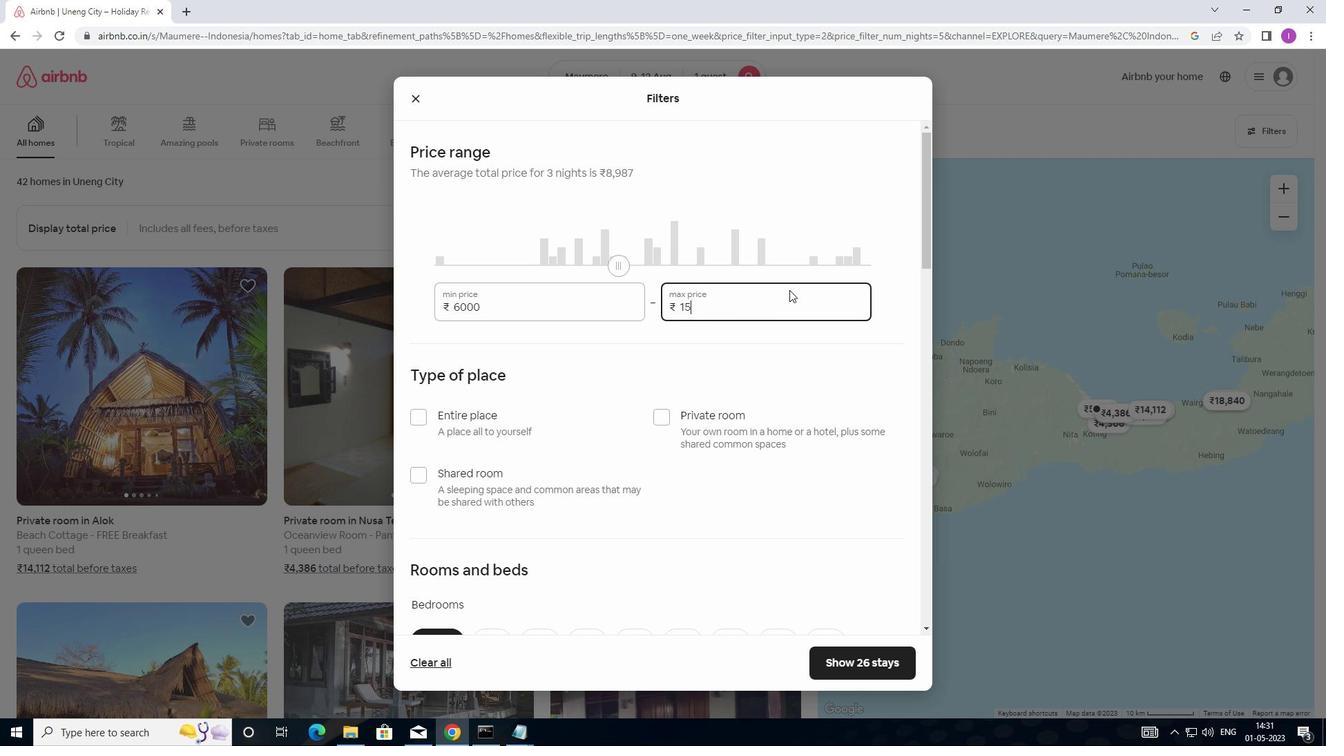 
Action: Key pressed 0
Screenshot: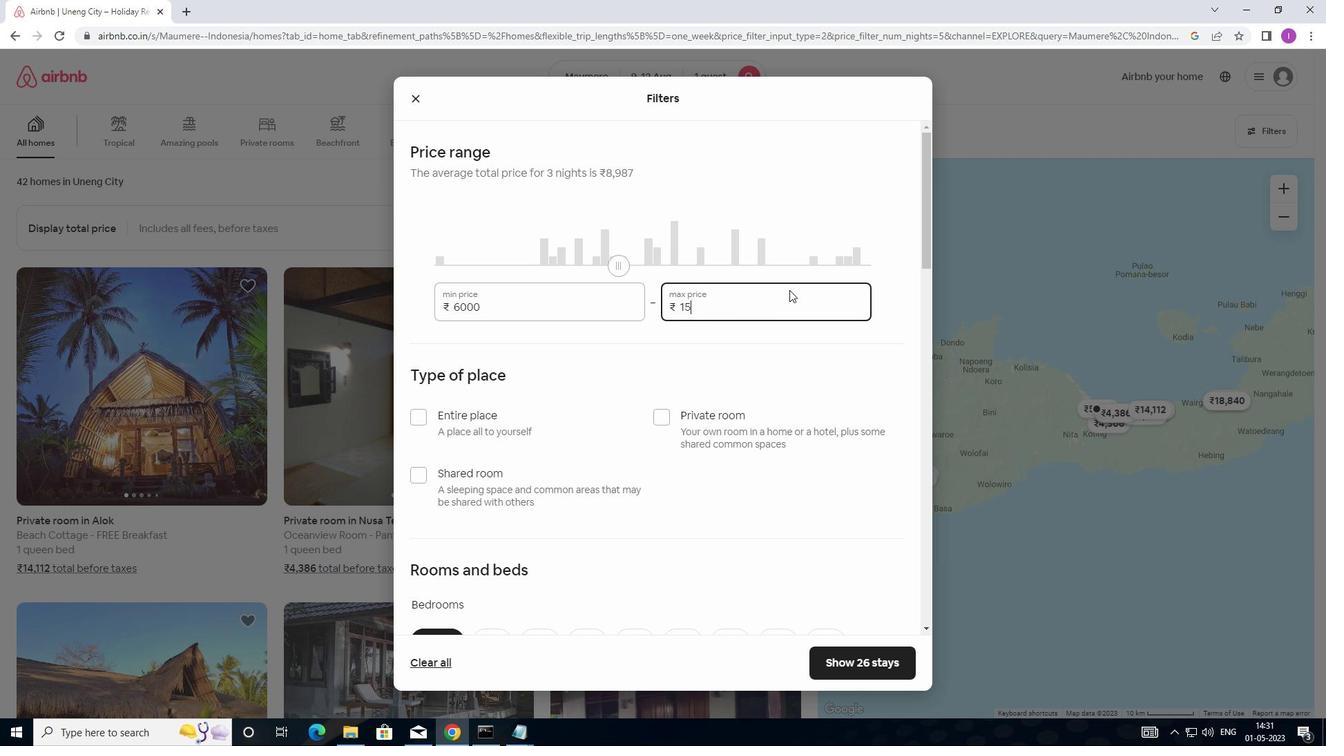 
Action: Mouse moved to (801, 288)
Screenshot: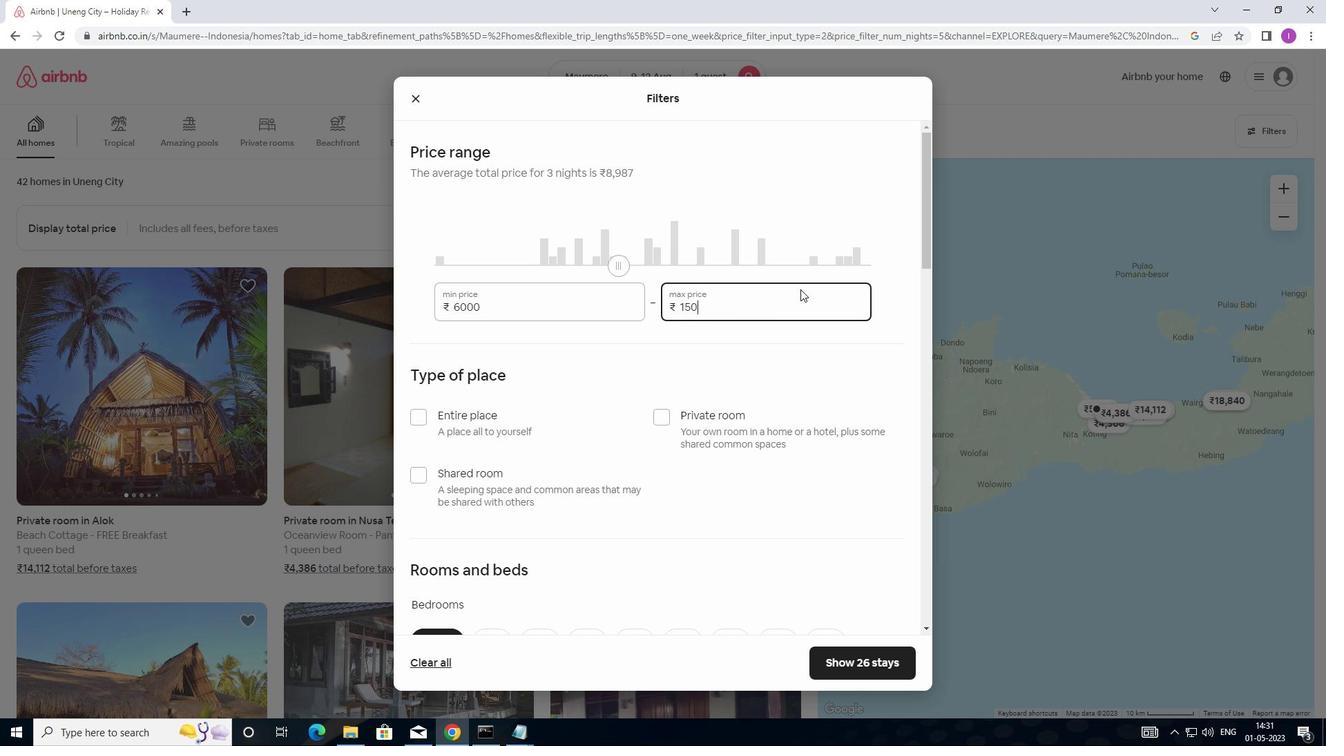 
Action: Key pressed 0
Screenshot: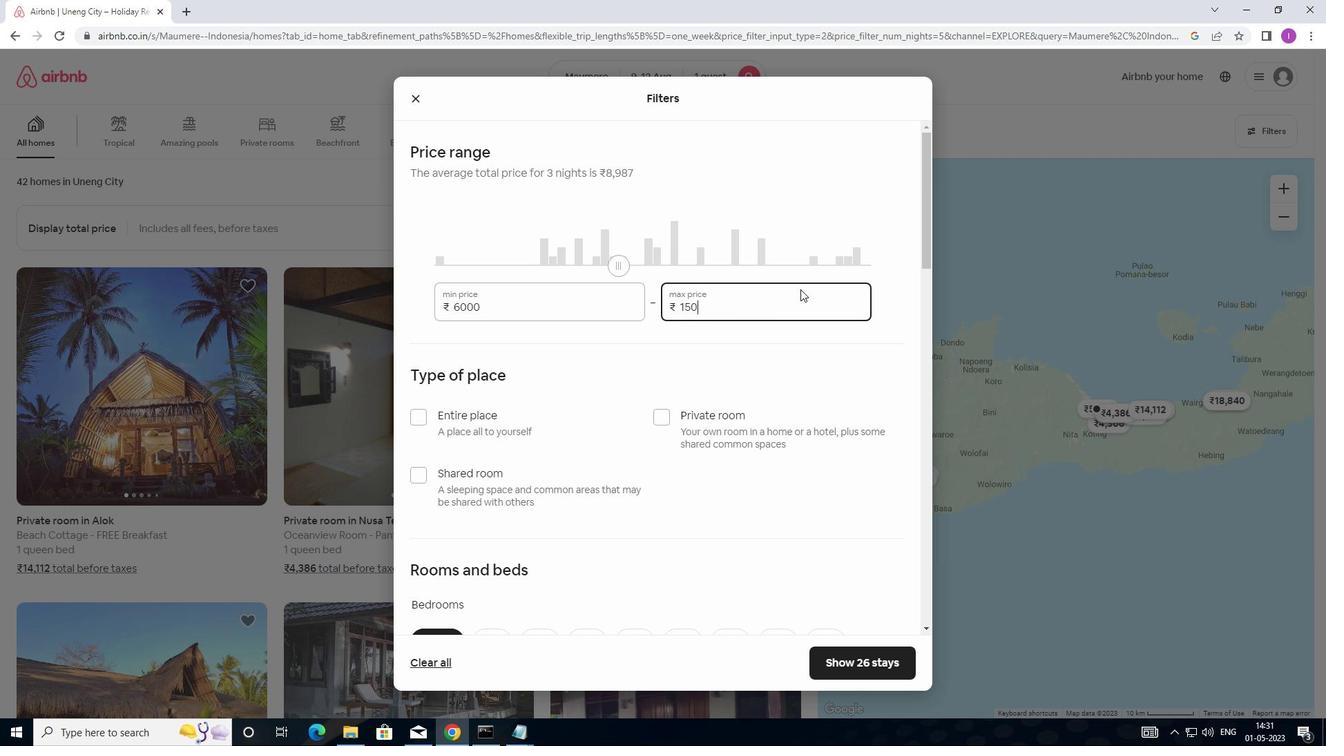 
Action: Mouse moved to (804, 286)
Screenshot: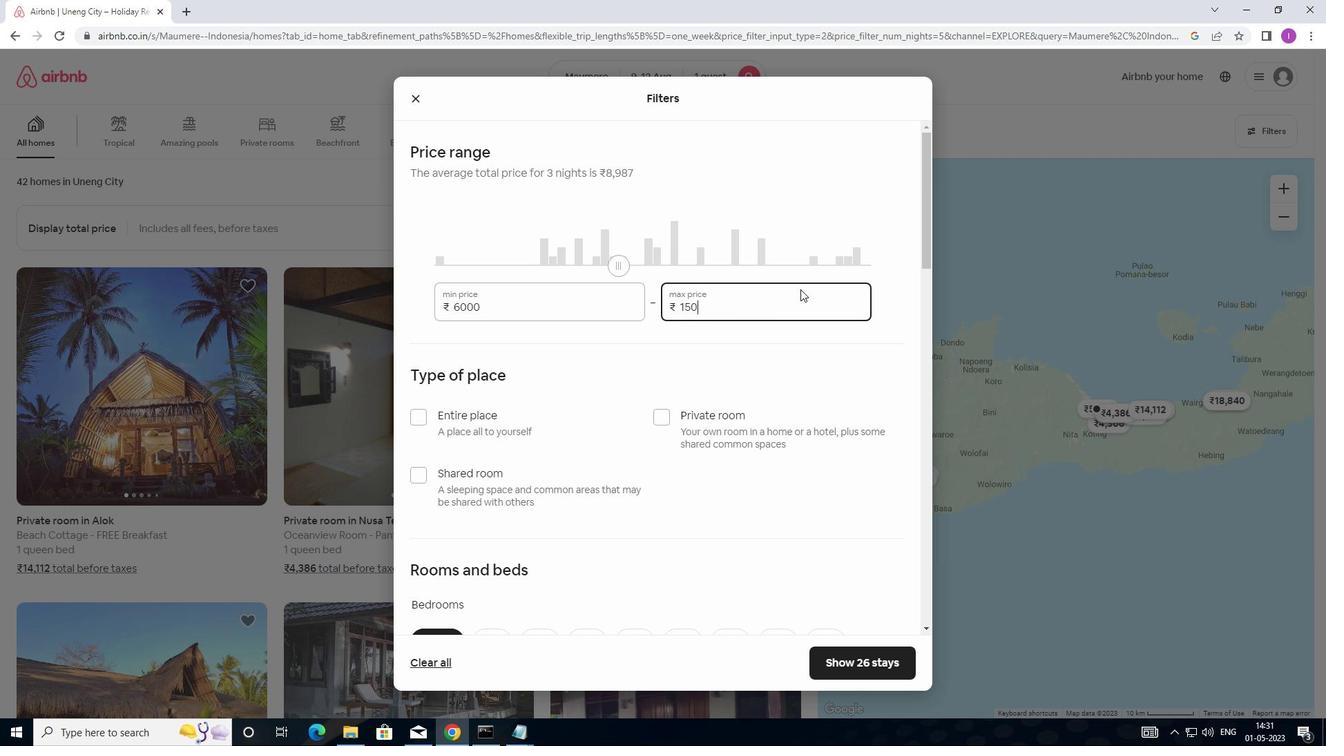 
Action: Key pressed 0
Screenshot: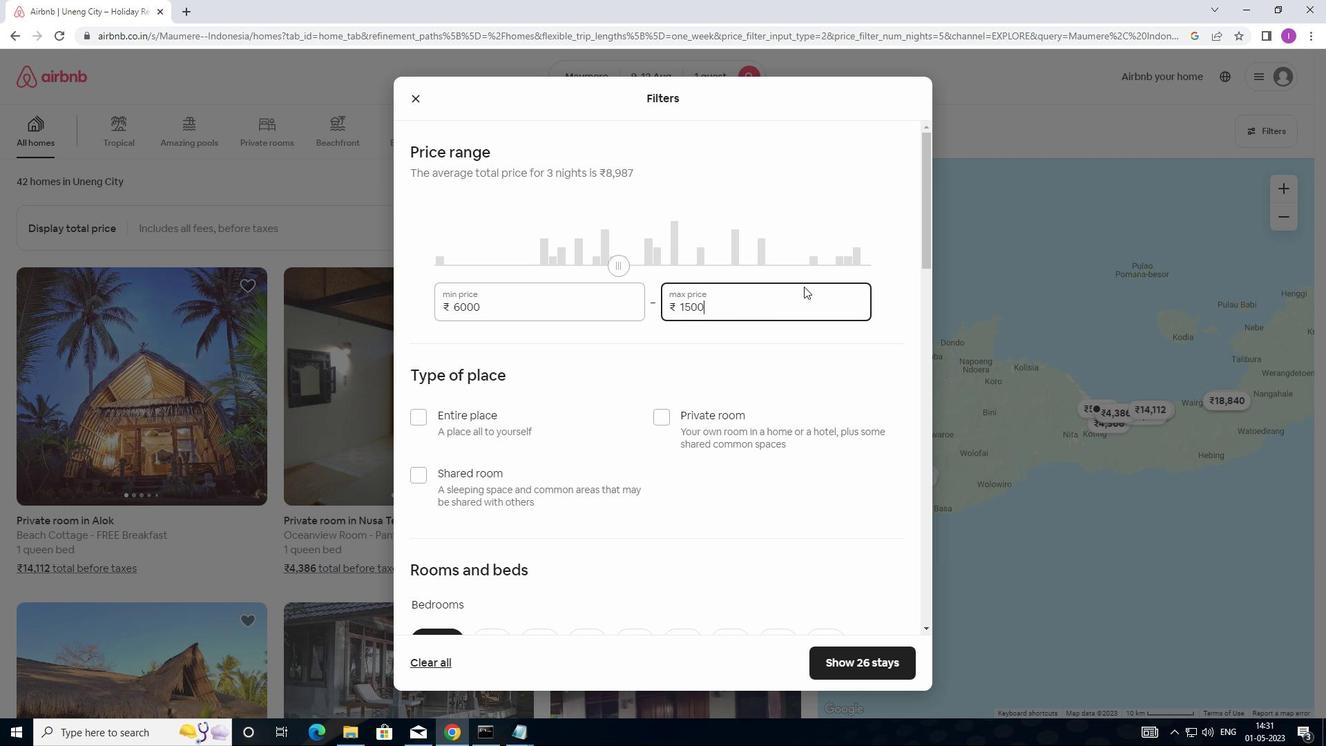 
Action: Mouse moved to (613, 380)
Screenshot: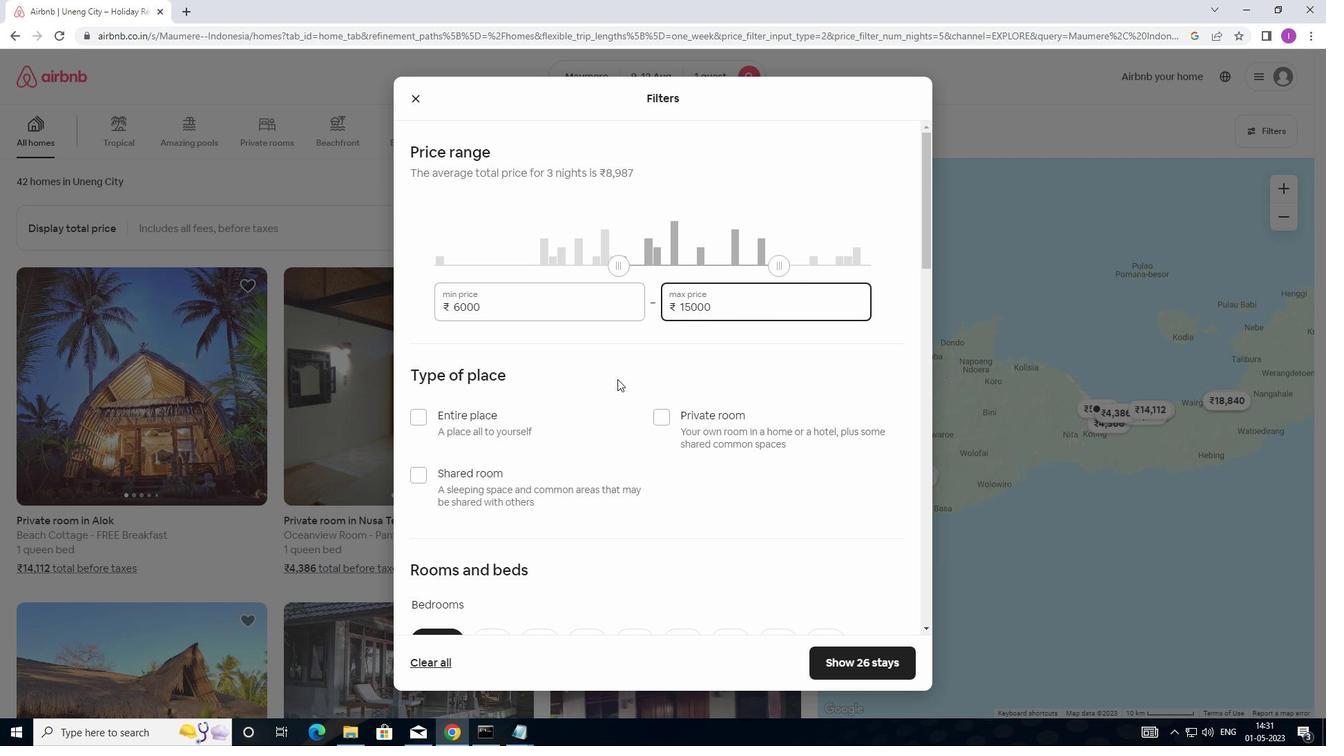 
Action: Mouse scrolled (613, 379) with delta (0, 0)
Screenshot: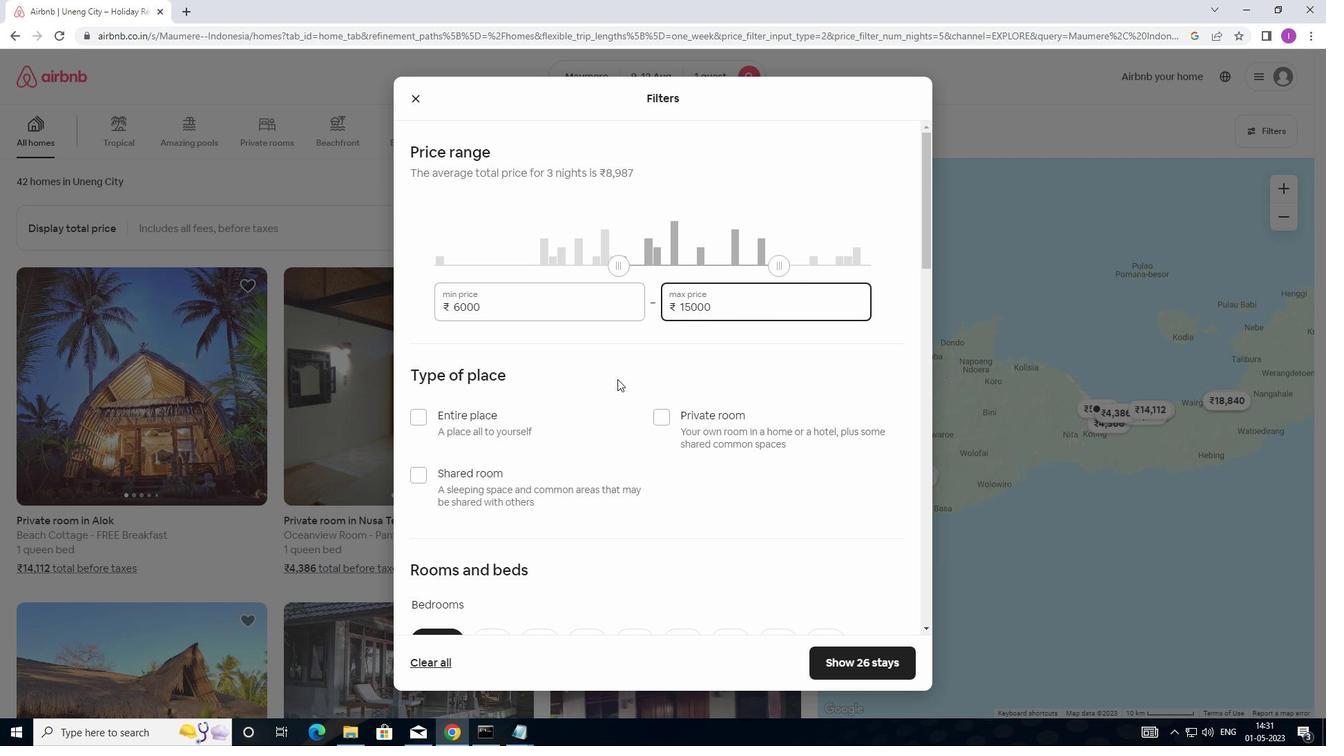 
Action: Mouse moved to (418, 353)
Screenshot: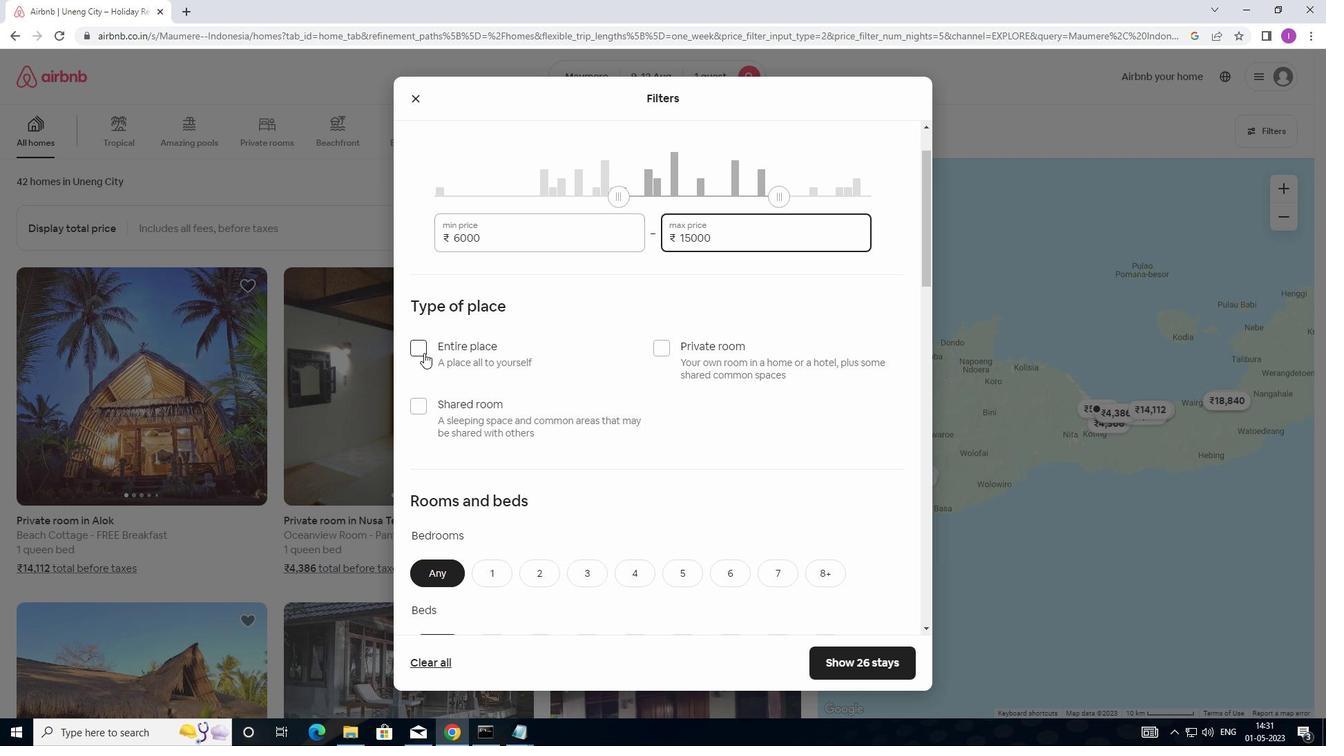 
Action: Mouse pressed left at (418, 353)
Screenshot: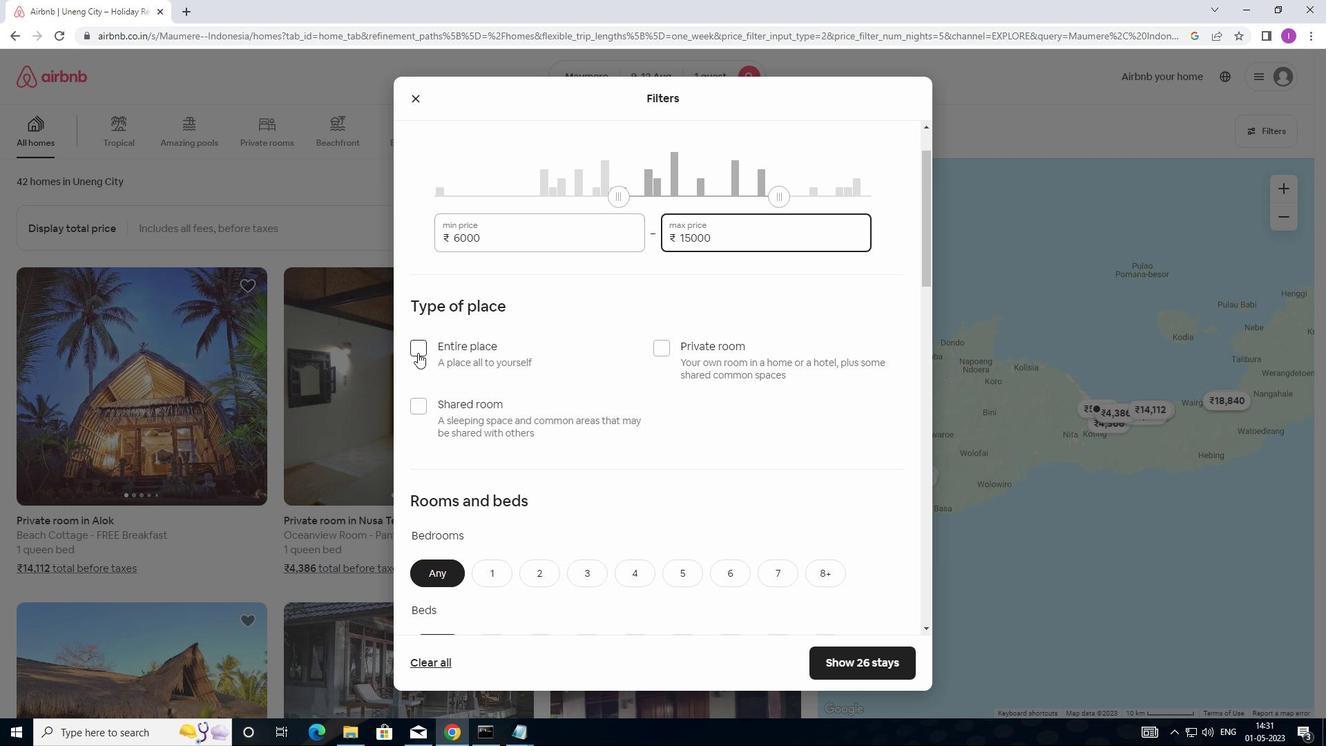 
Action: Mouse moved to (505, 421)
Screenshot: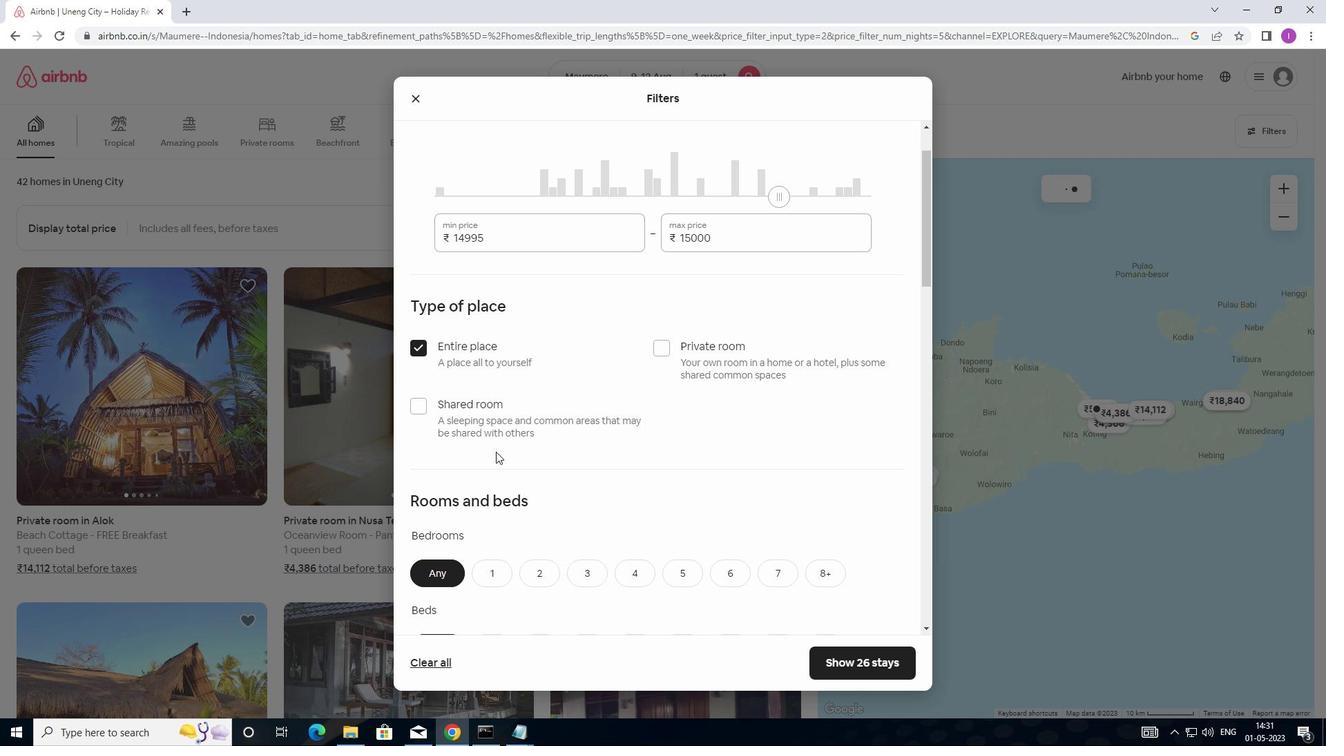 
Action: Mouse scrolled (505, 420) with delta (0, 0)
Screenshot: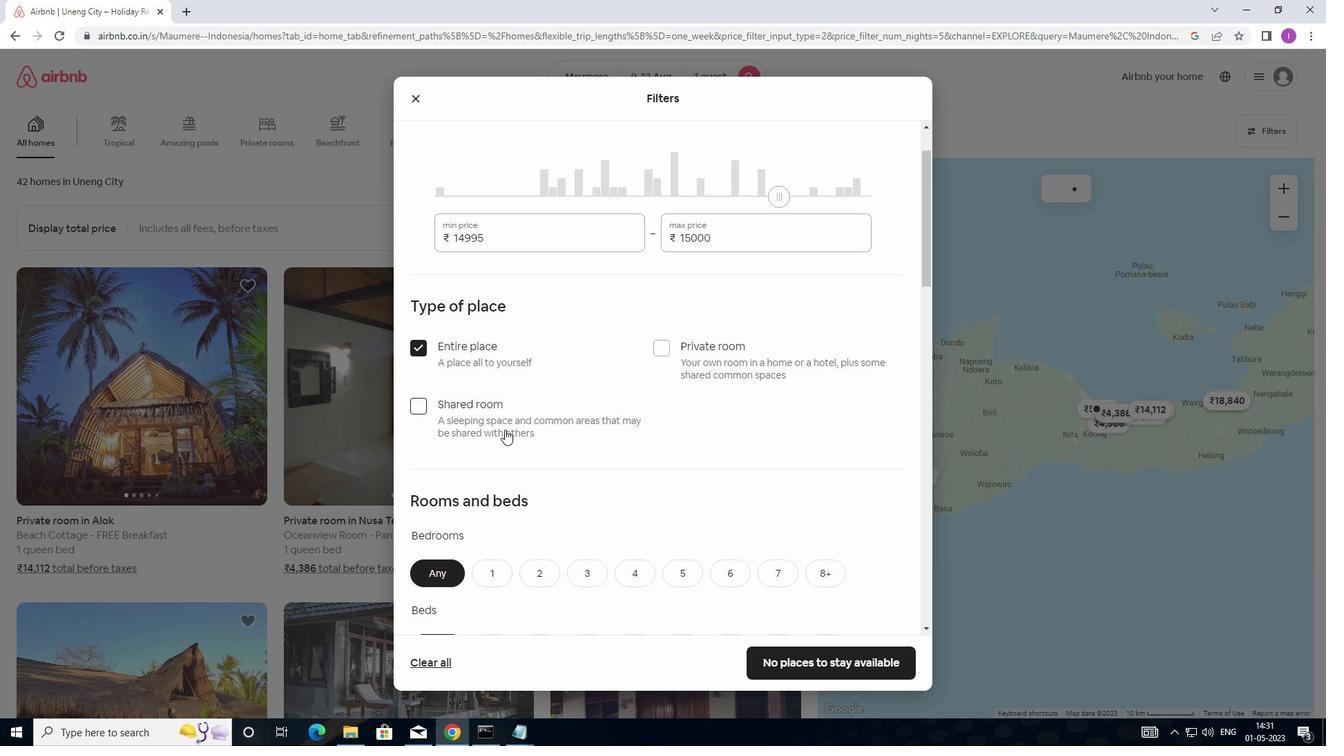 
Action: Mouse moved to (507, 421)
Screenshot: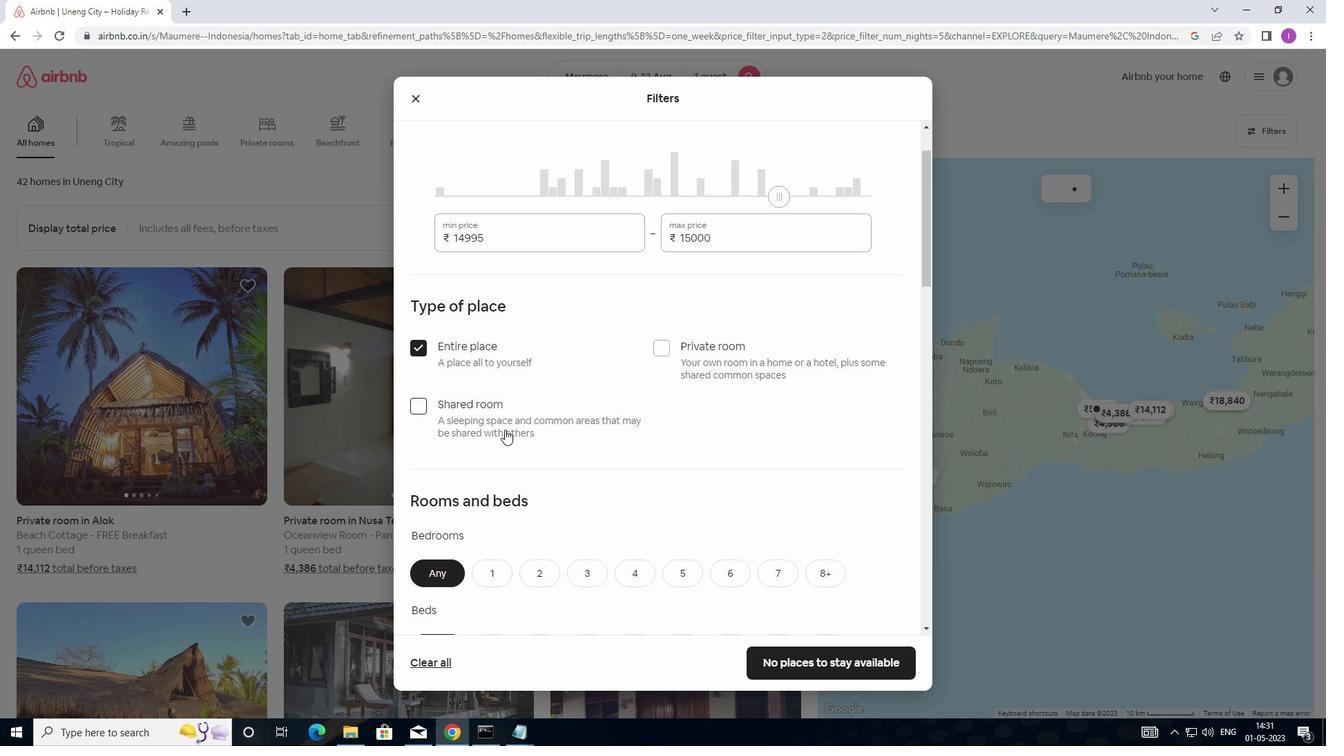 
Action: Mouse scrolled (507, 420) with delta (0, 0)
Screenshot: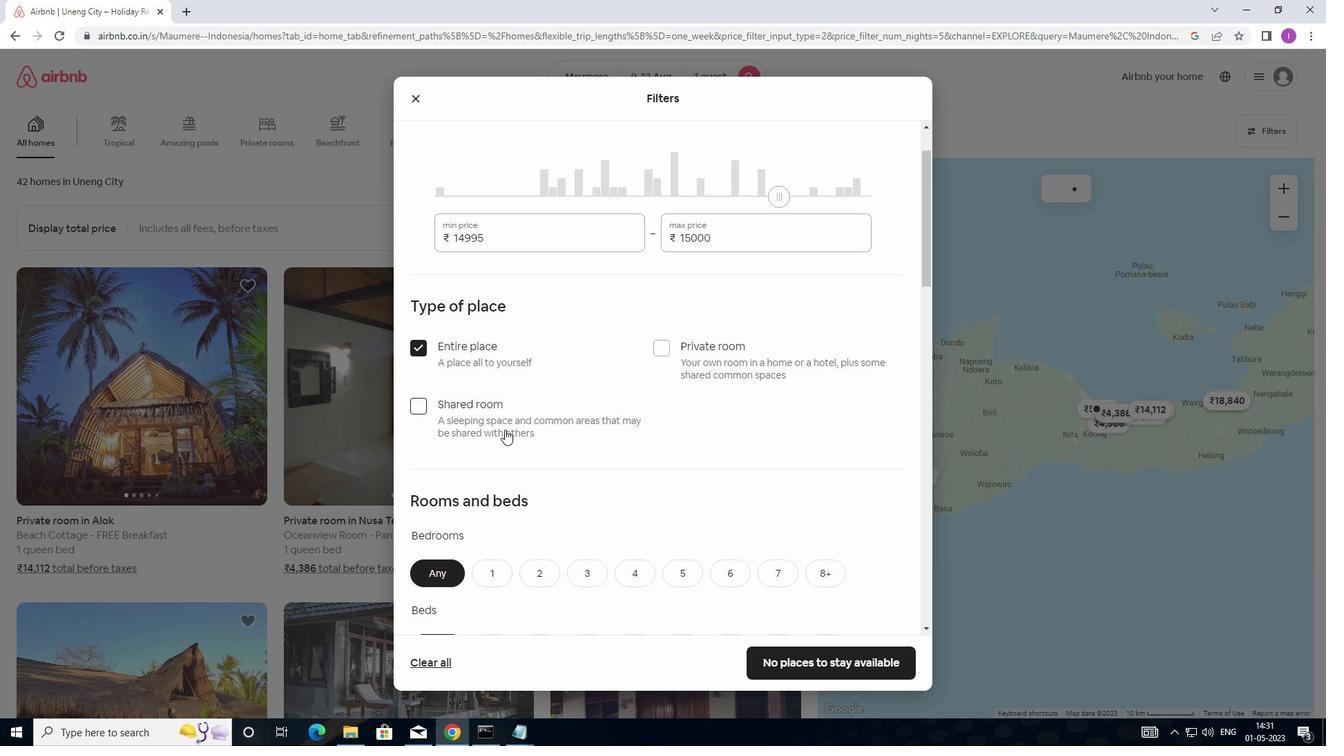
Action: Mouse moved to (507, 423)
Screenshot: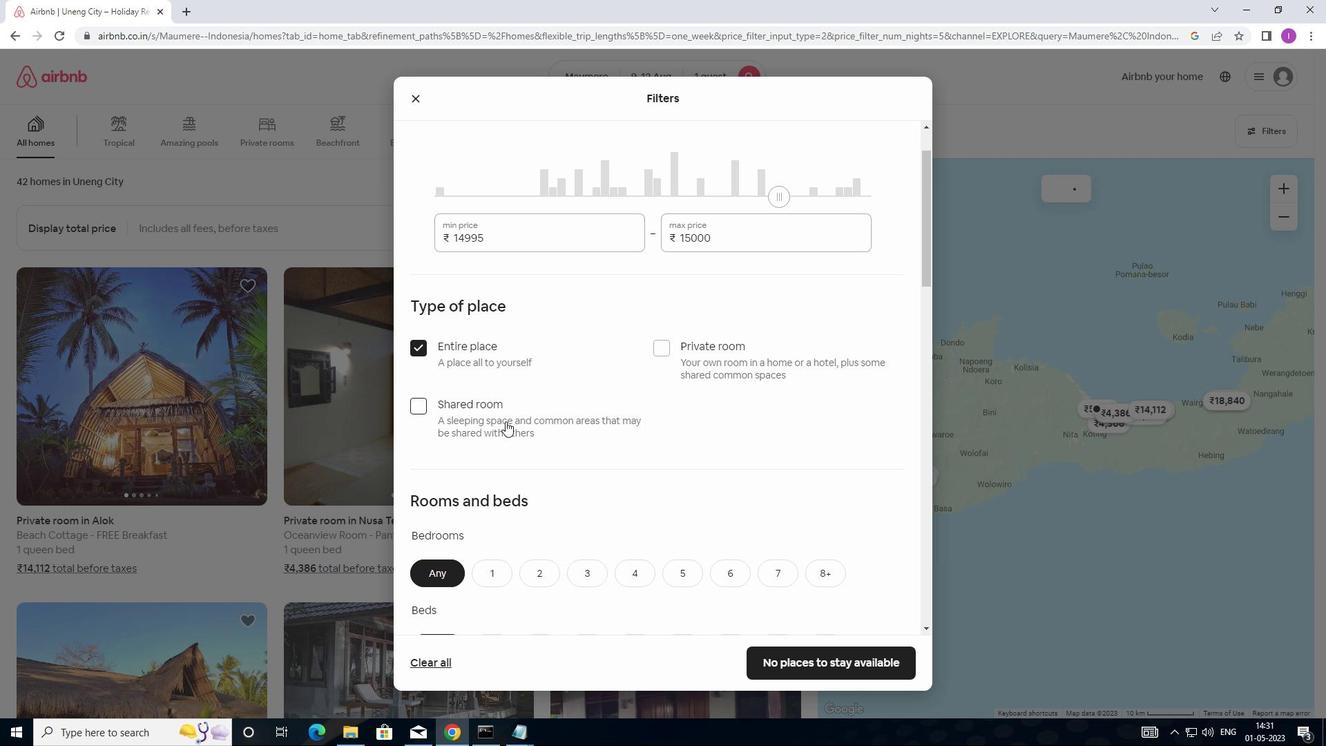 
Action: Mouse scrolled (507, 422) with delta (0, 0)
Screenshot: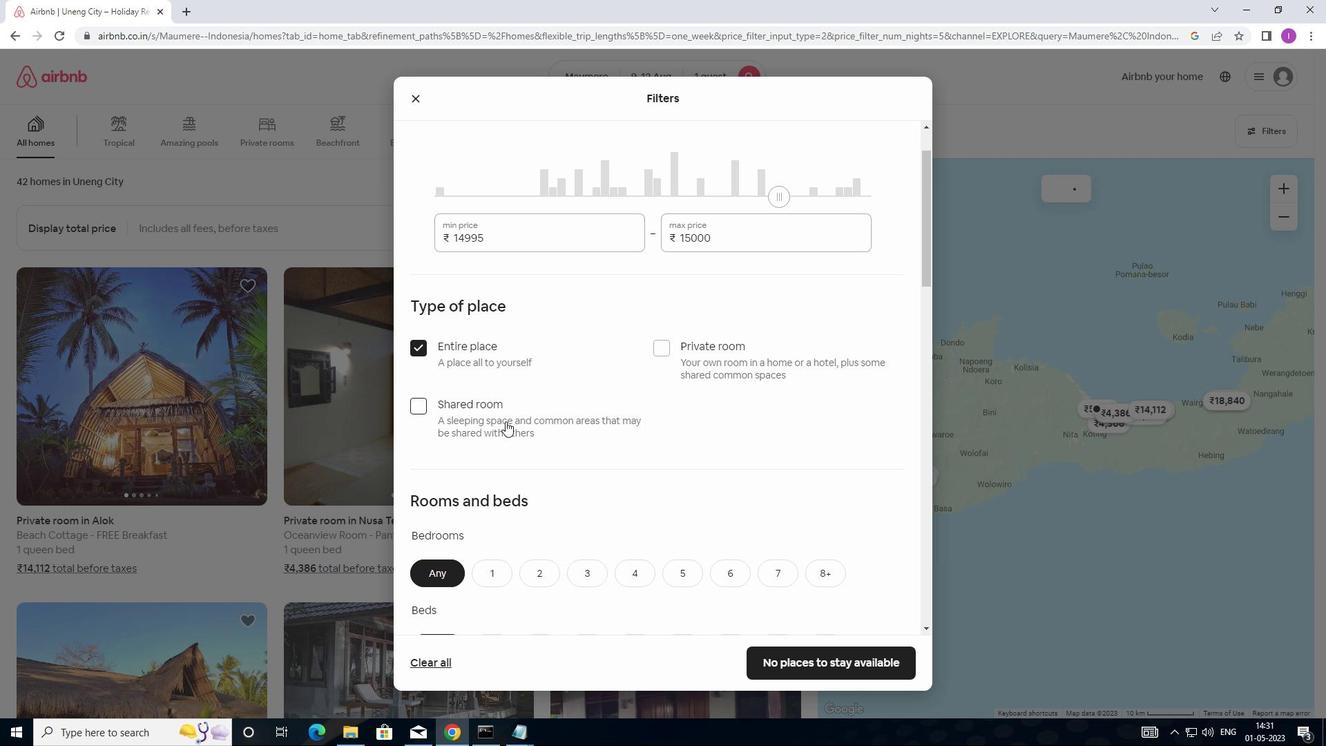
Action: Mouse scrolled (507, 422) with delta (0, 0)
Screenshot: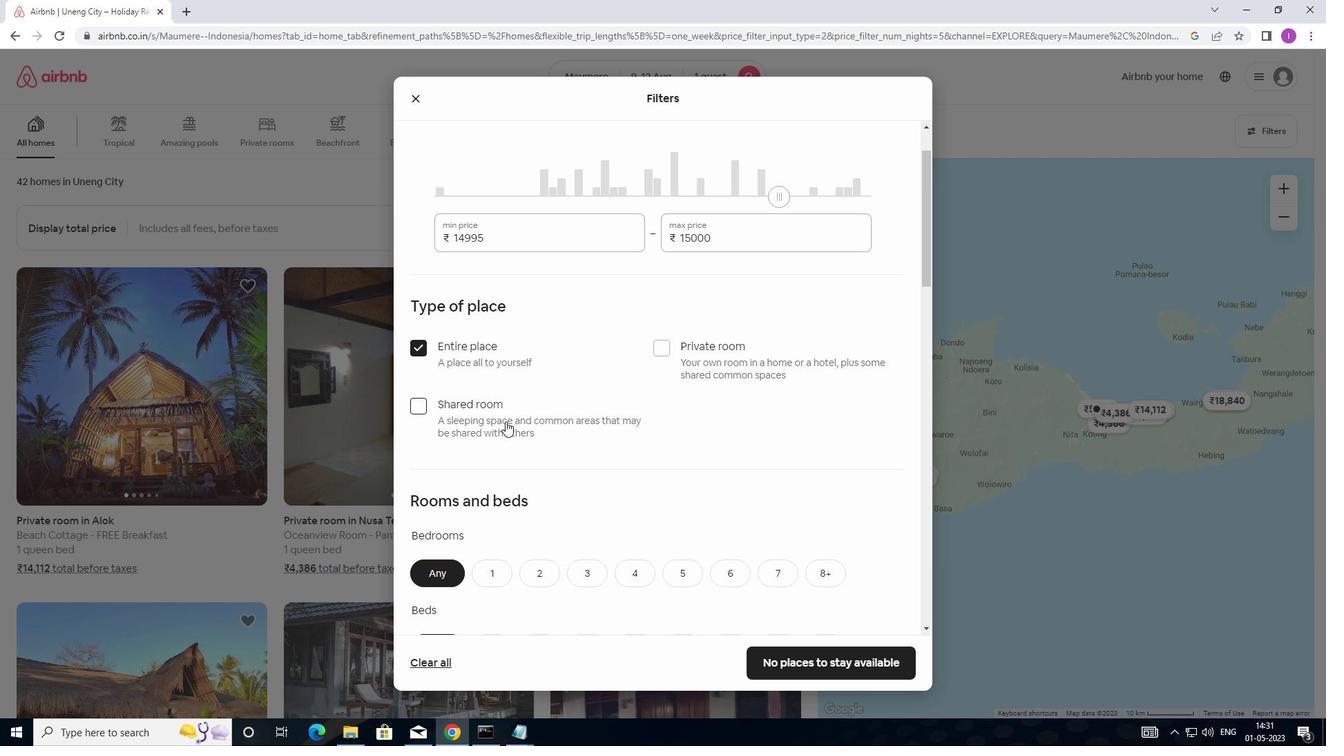 
Action: Mouse moved to (485, 296)
Screenshot: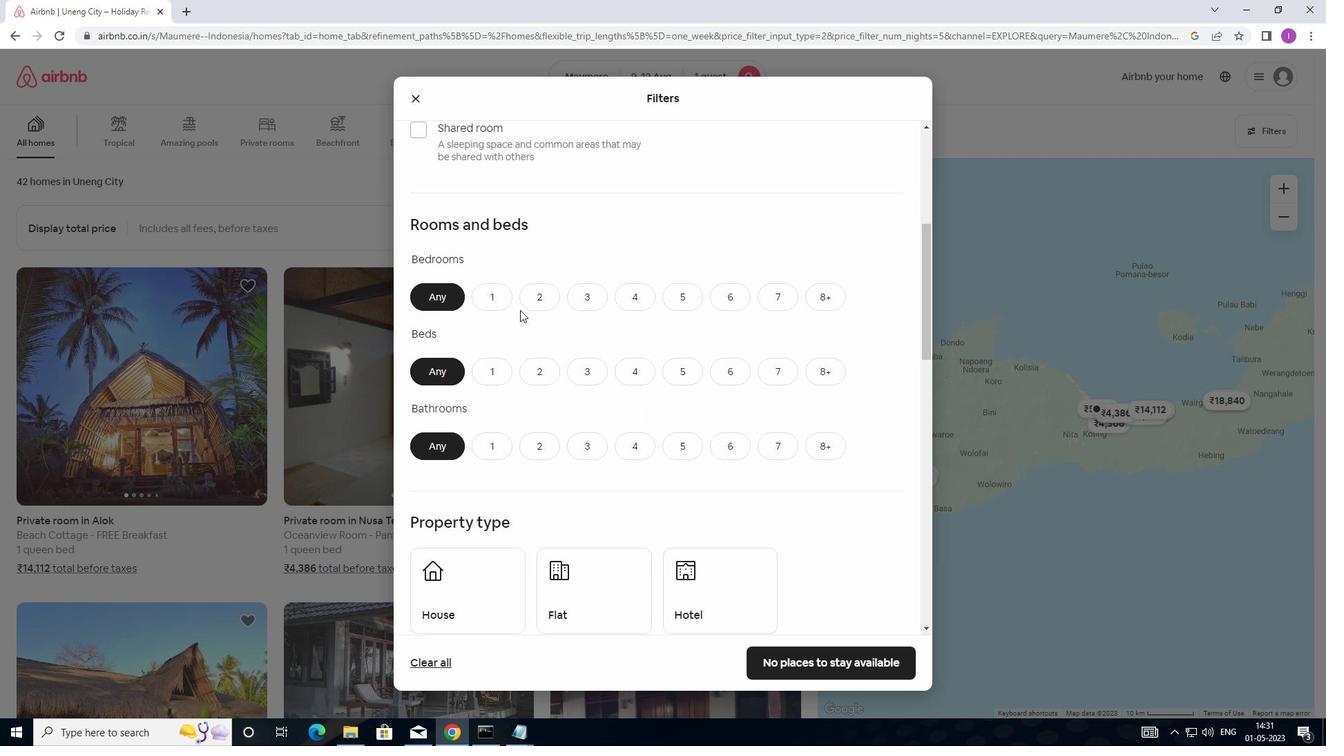 
Action: Mouse pressed left at (485, 296)
Screenshot: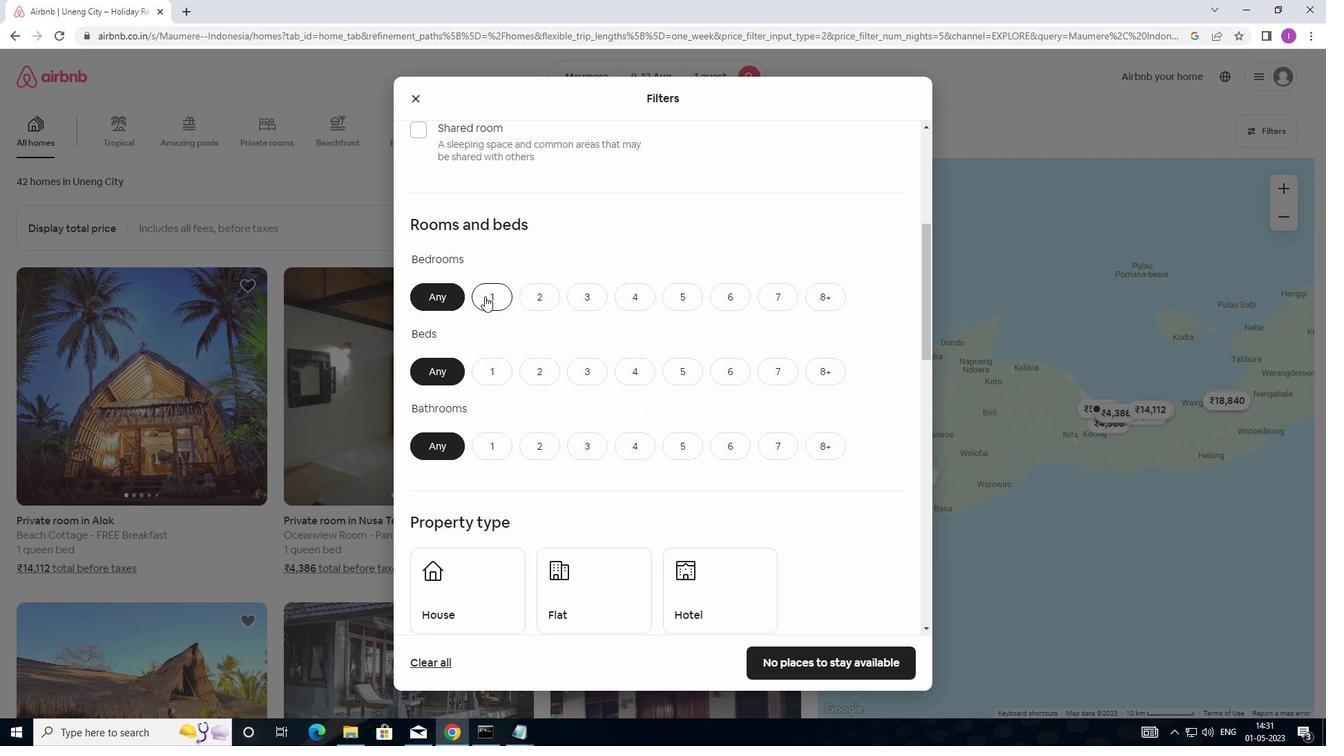 
Action: Mouse moved to (496, 372)
Screenshot: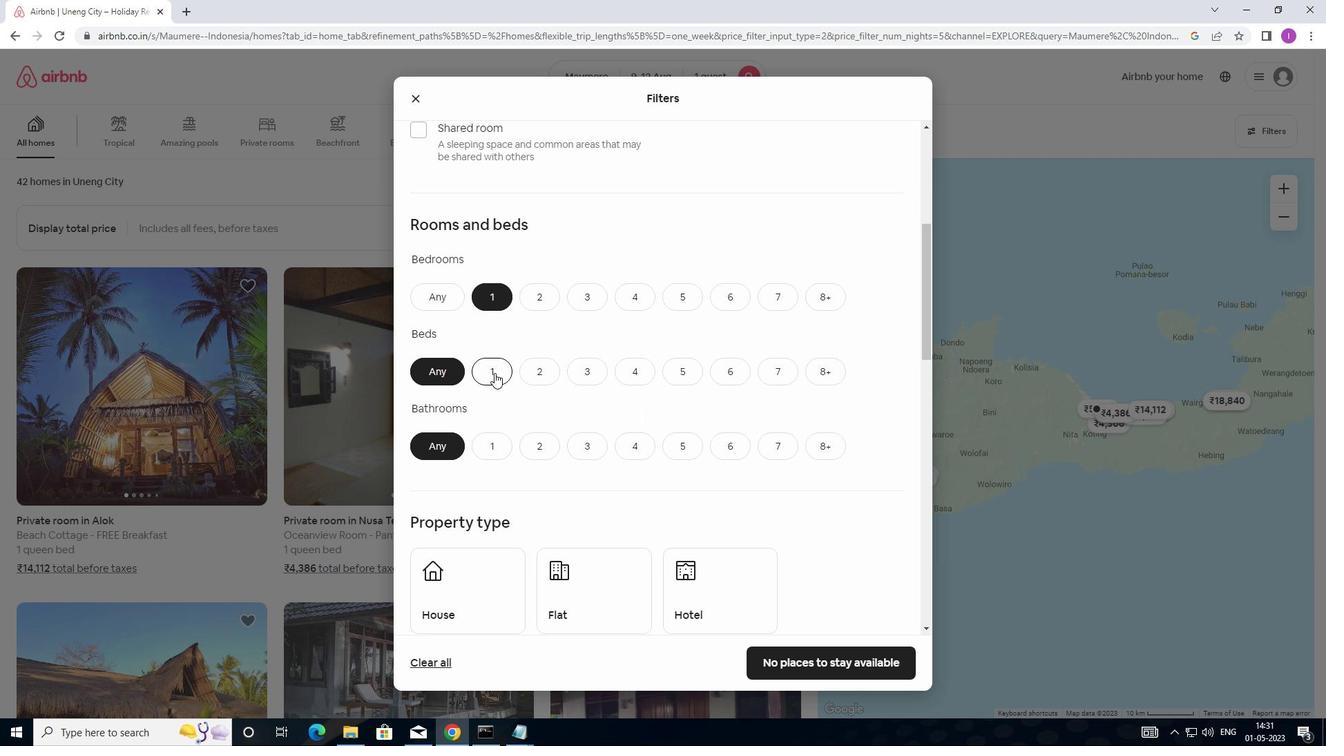 
Action: Mouse pressed left at (496, 372)
Screenshot: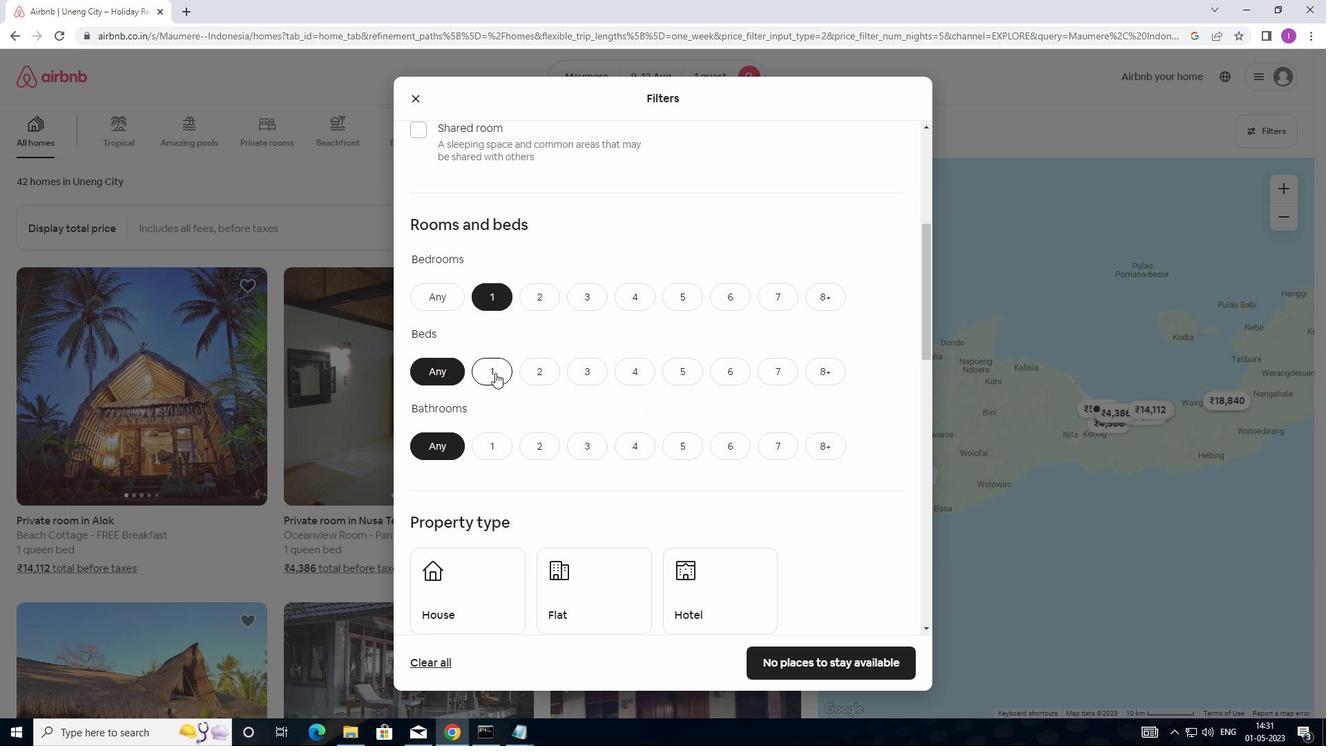 
Action: Mouse moved to (492, 454)
Screenshot: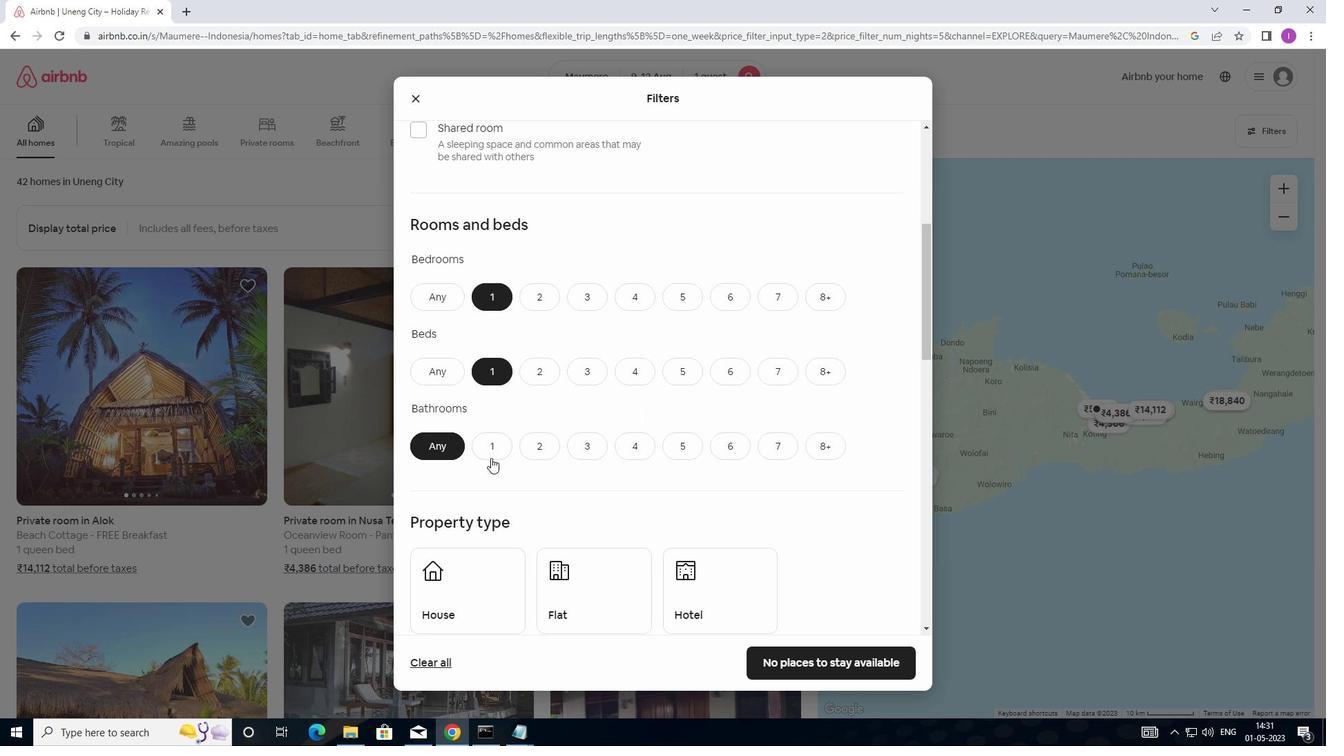 
Action: Mouse pressed left at (492, 454)
Screenshot: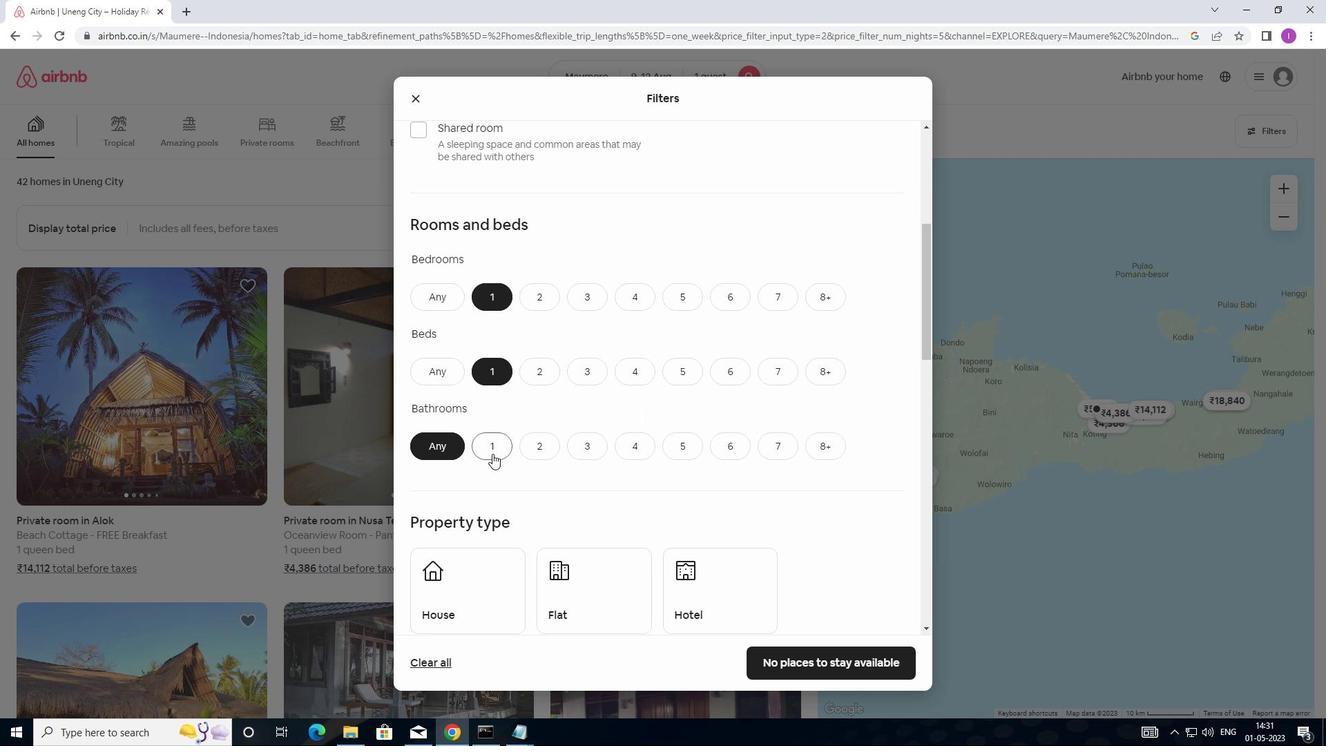 
Action: Mouse moved to (465, 563)
Screenshot: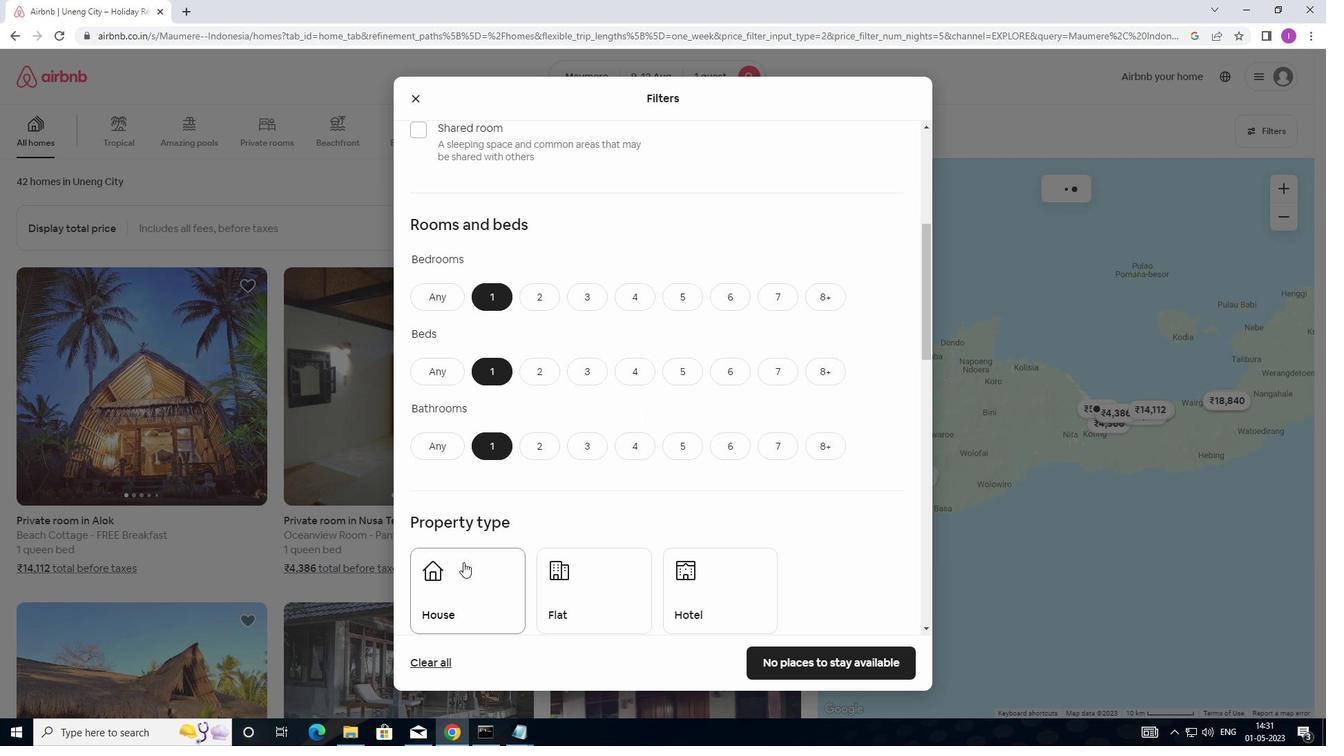 
Action: Mouse pressed left at (465, 563)
Screenshot: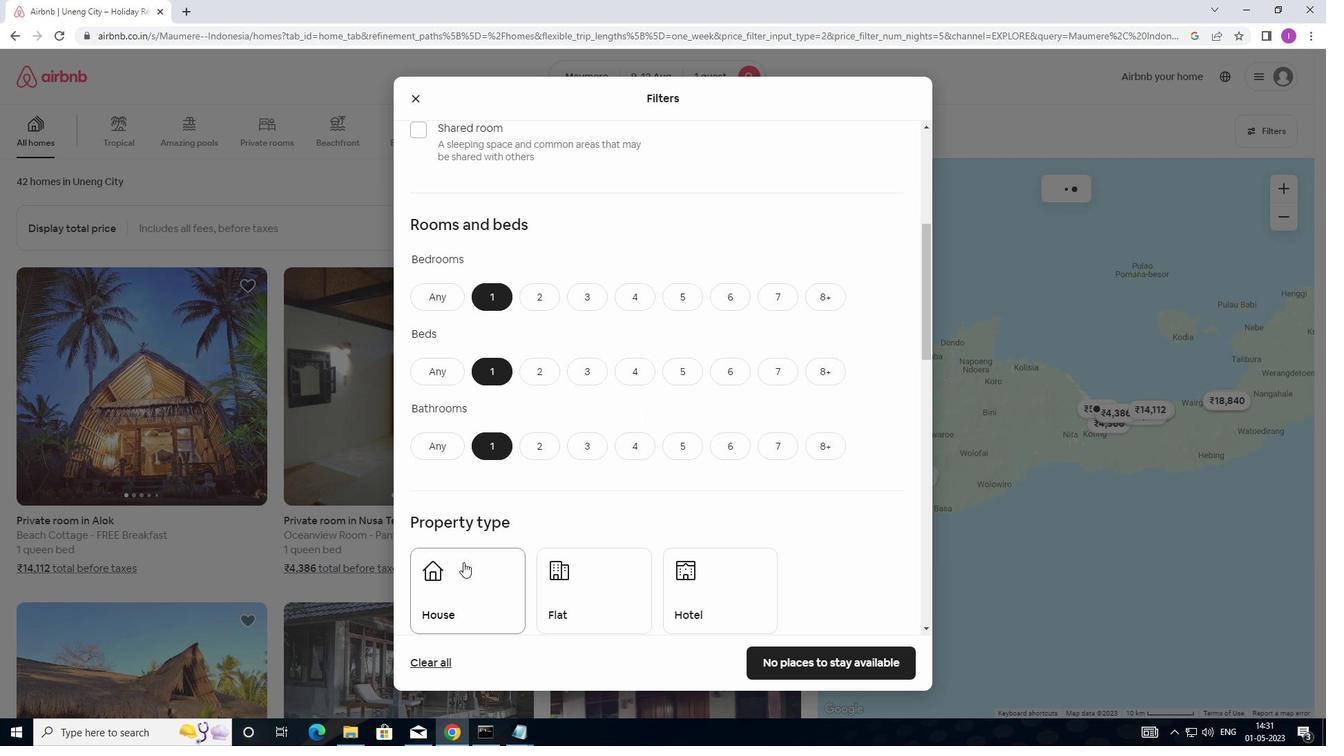 
Action: Mouse moved to (608, 583)
Screenshot: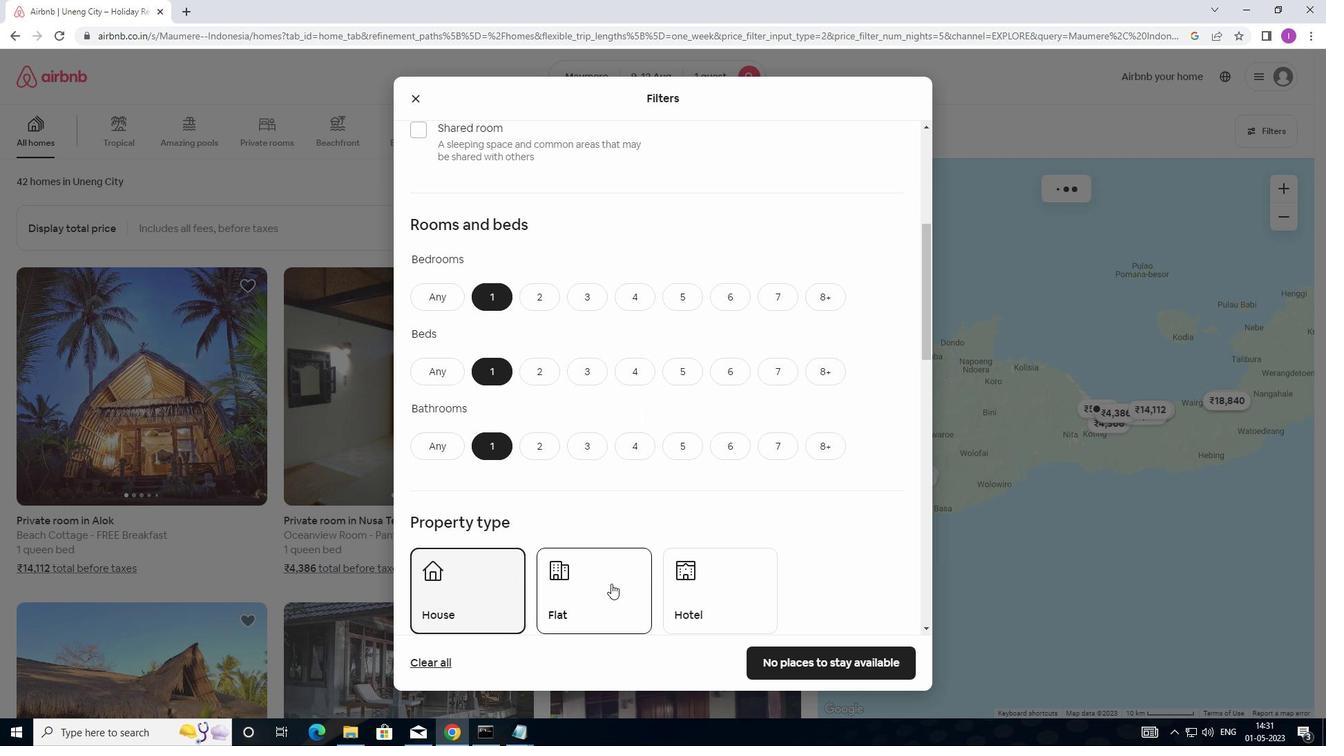 
Action: Mouse pressed left at (608, 583)
Screenshot: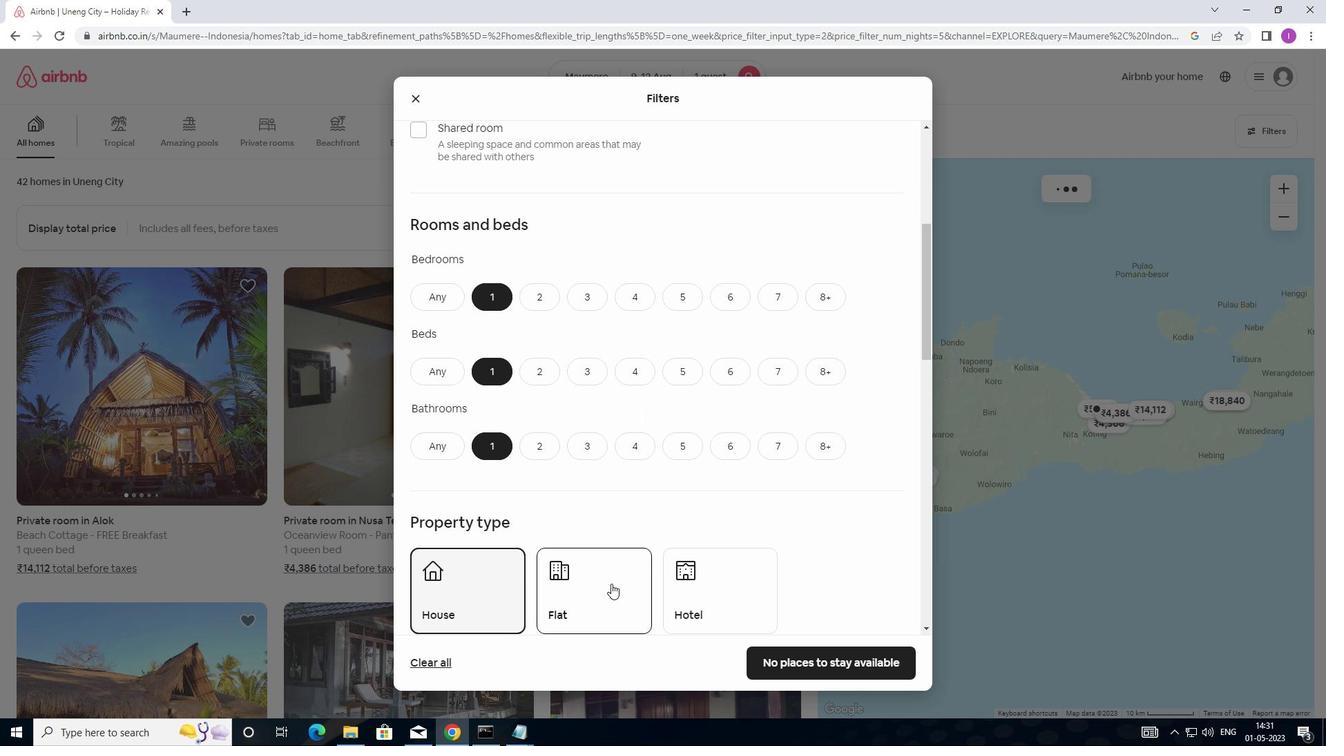 
Action: Mouse moved to (742, 608)
Screenshot: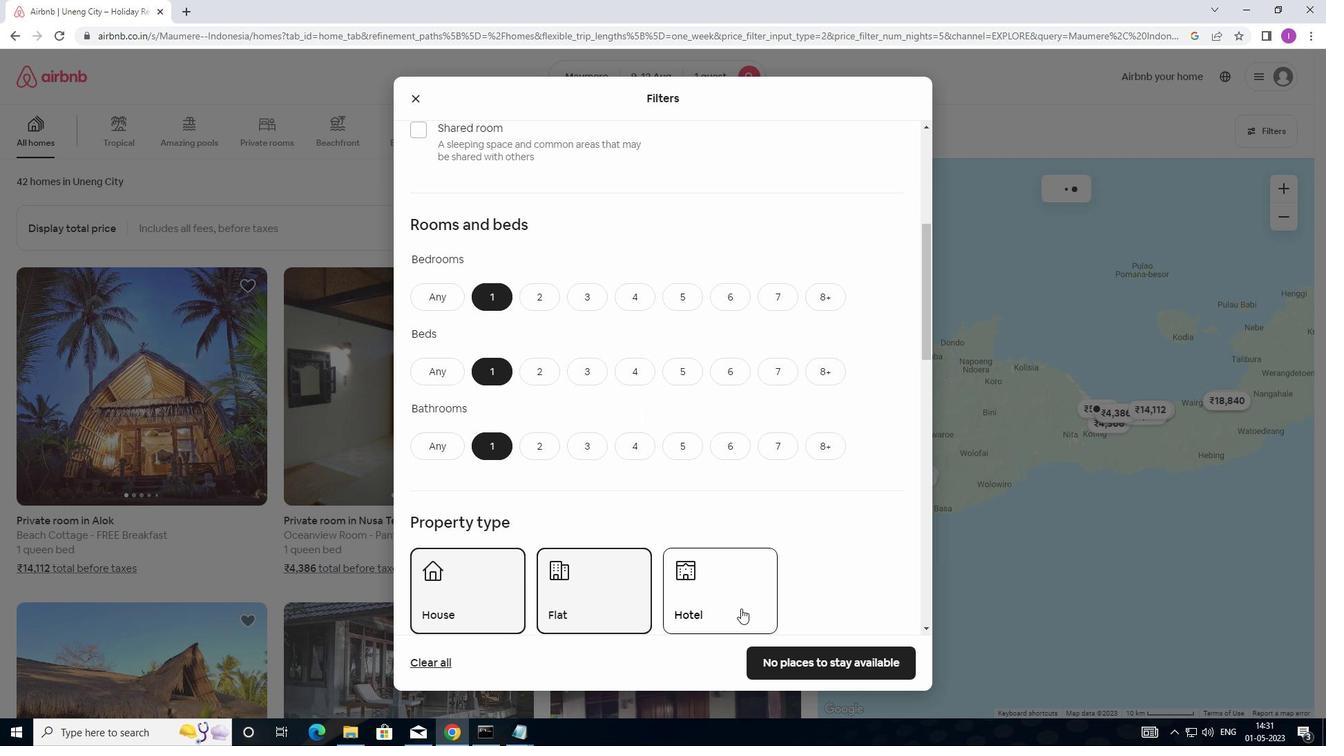 
Action: Mouse pressed left at (742, 608)
Screenshot: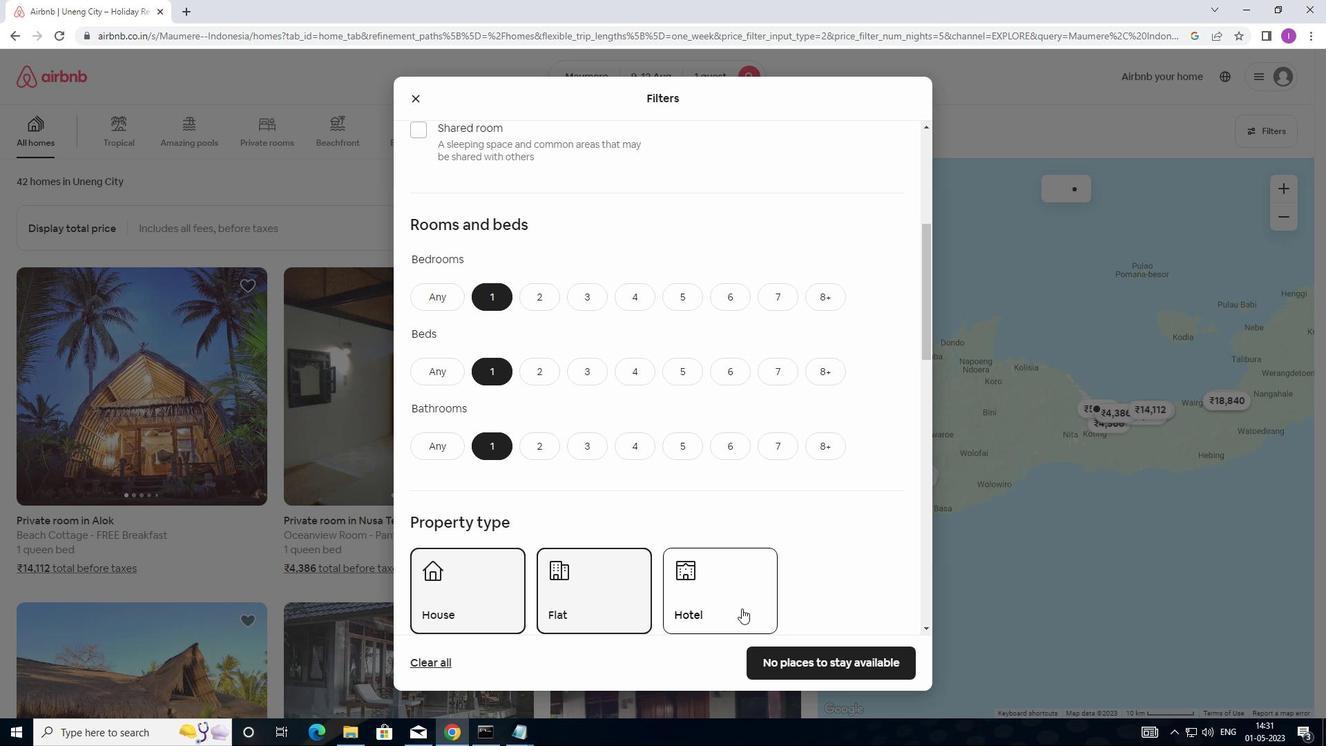 
Action: Mouse moved to (742, 607)
Screenshot: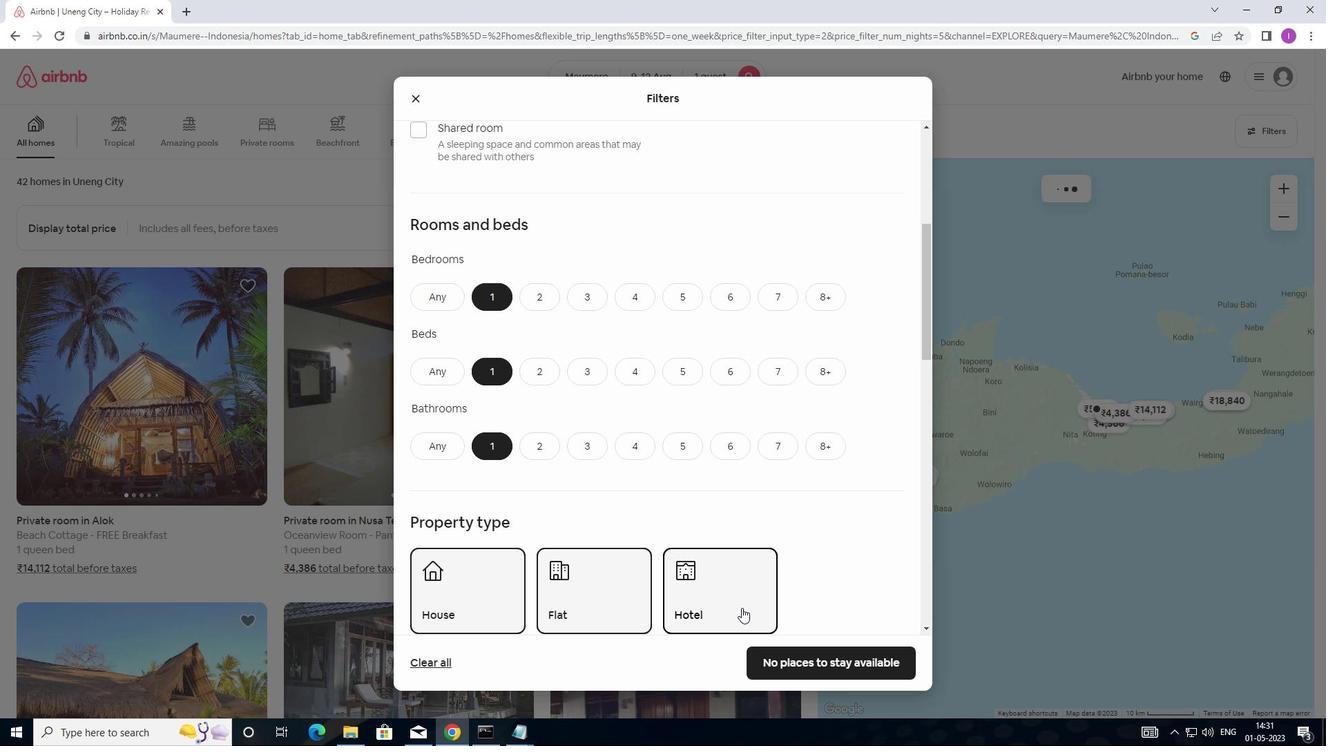 
Action: Mouse pressed left at (742, 607)
Screenshot: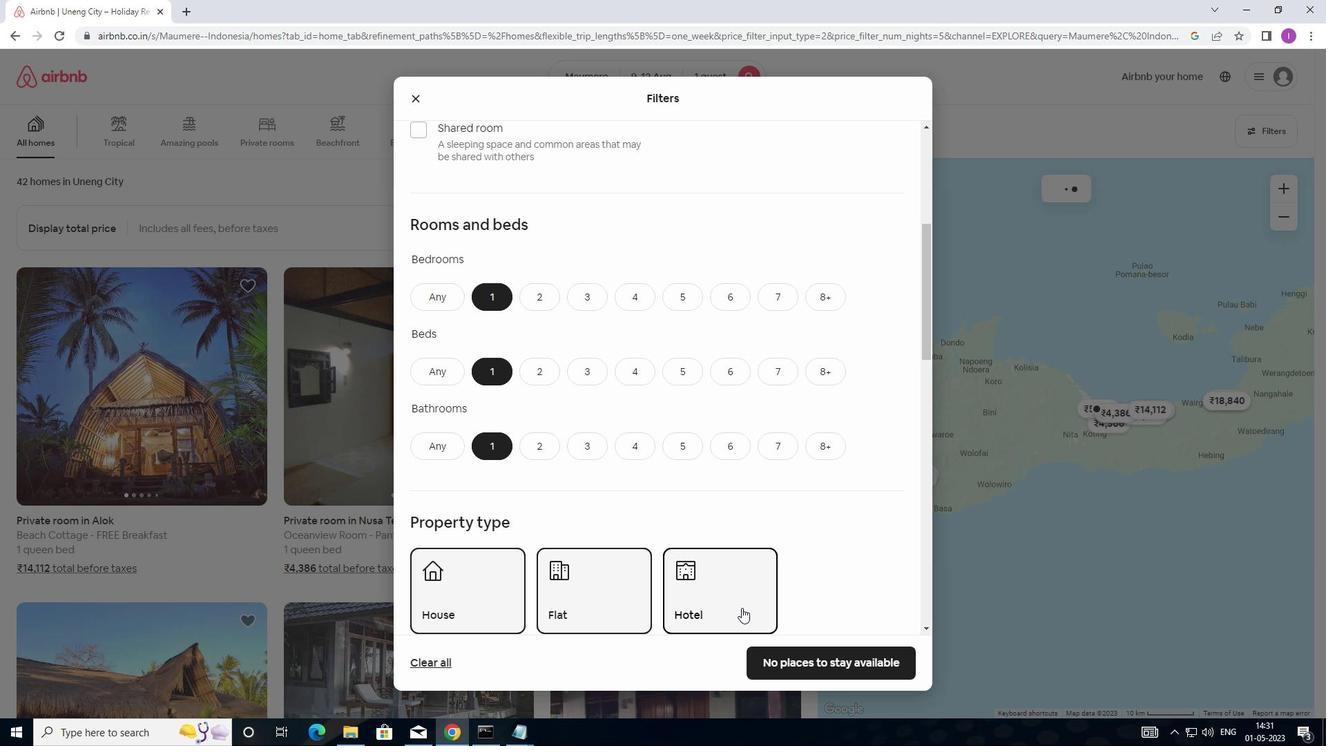 
Action: Mouse moved to (748, 528)
Screenshot: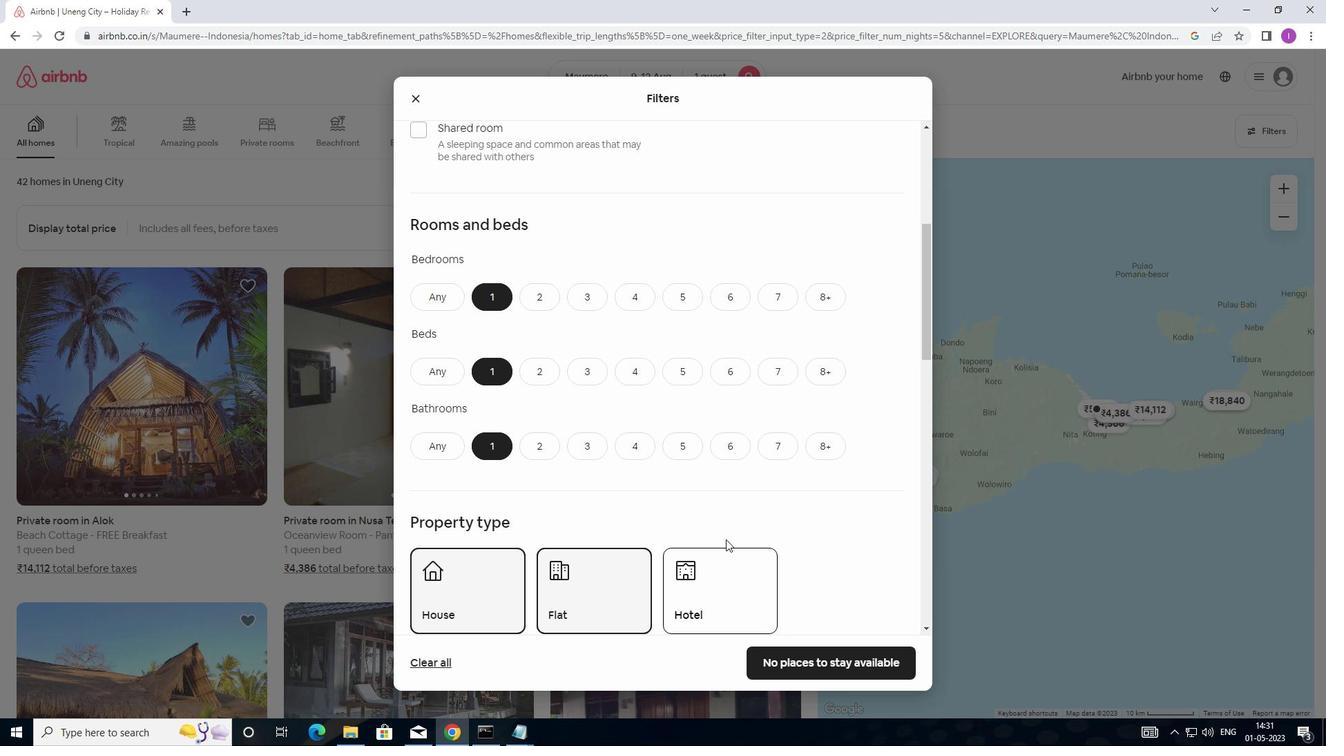 
Action: Mouse scrolled (748, 527) with delta (0, 0)
Screenshot: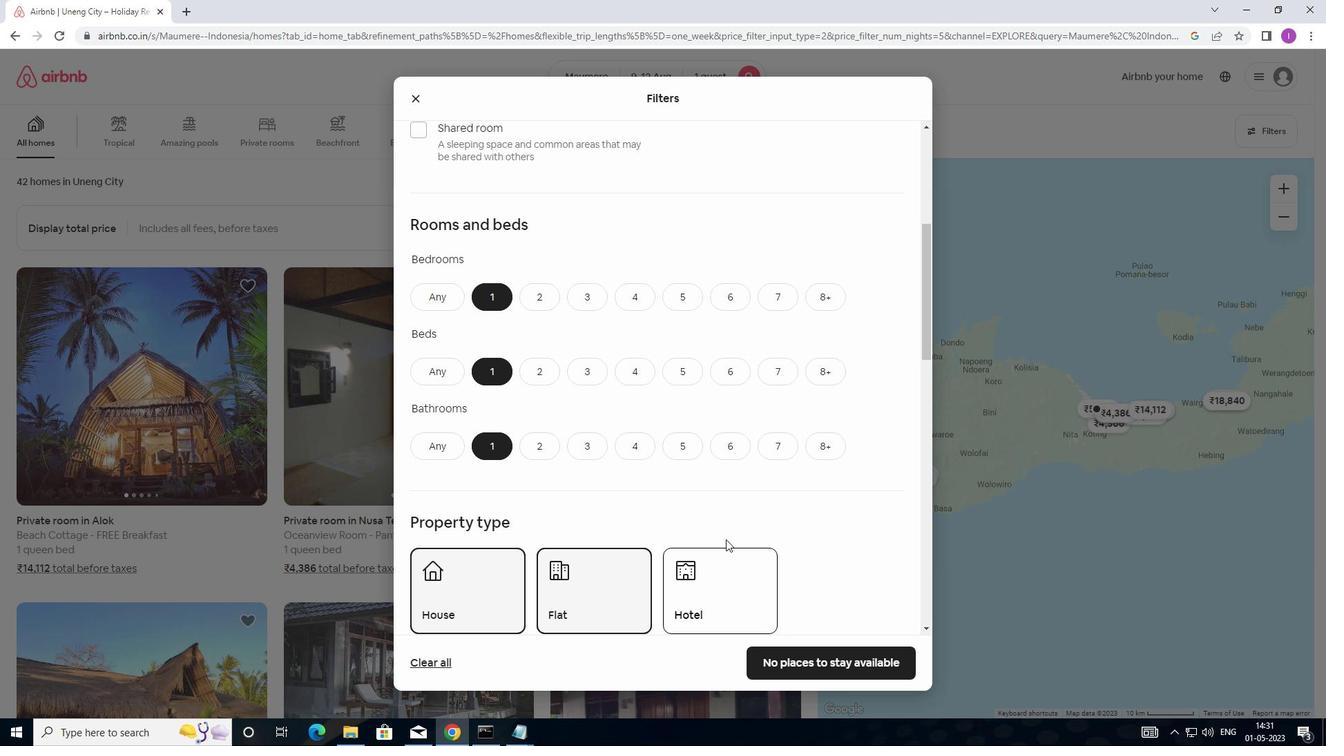 
Action: Mouse moved to (750, 528)
Screenshot: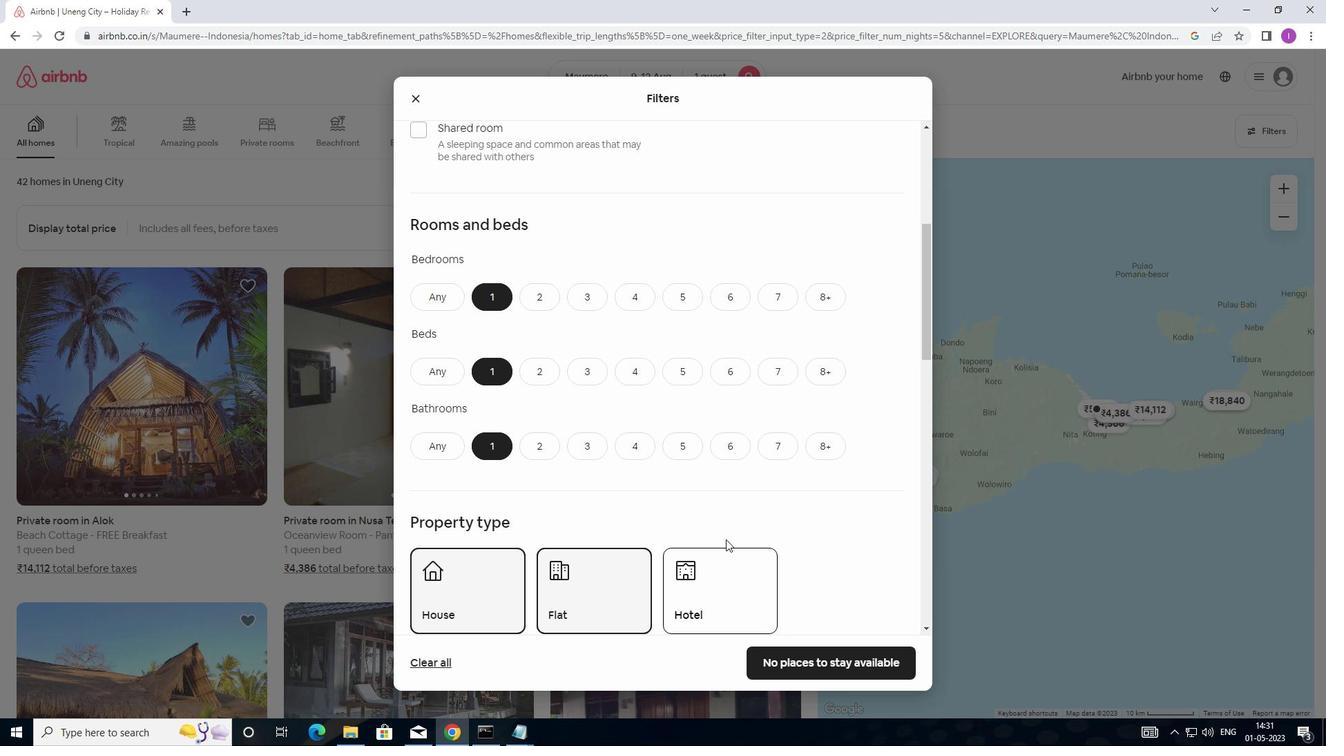 
Action: Mouse scrolled (750, 527) with delta (0, 0)
Screenshot: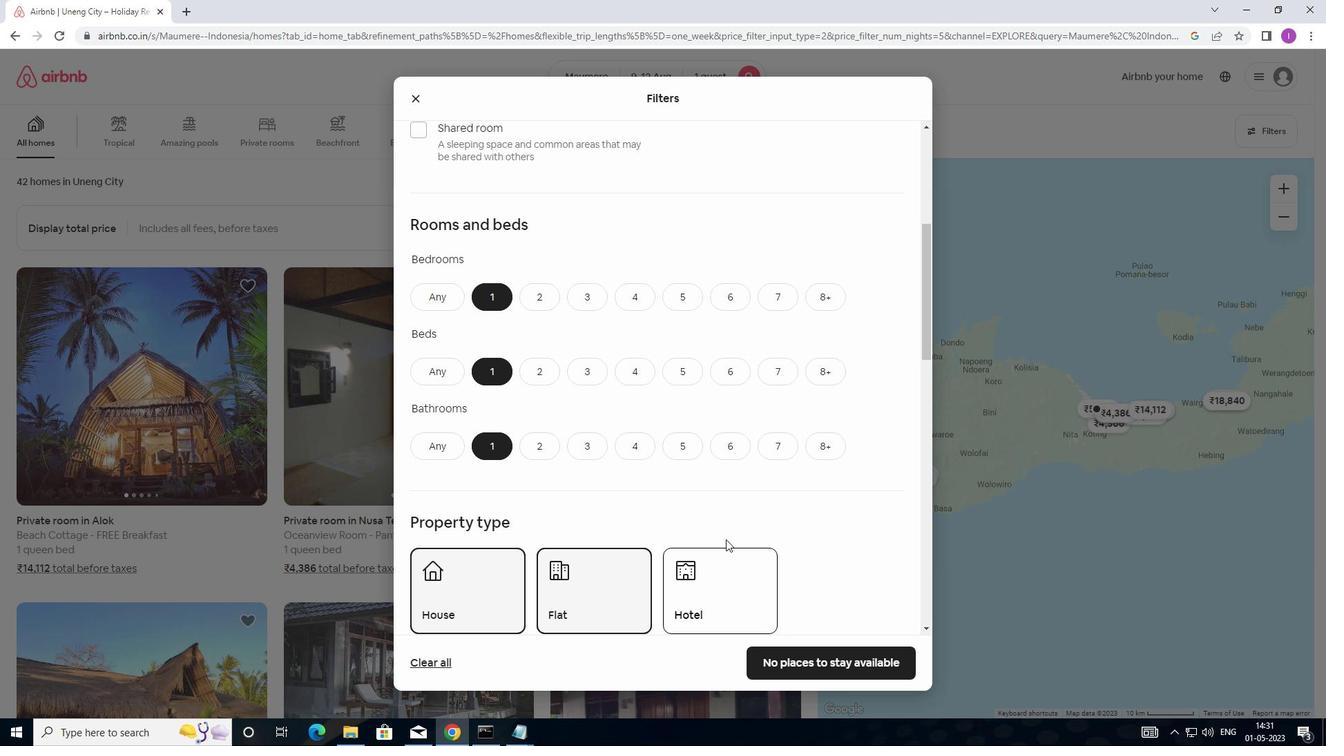 
Action: Mouse moved to (751, 528)
Screenshot: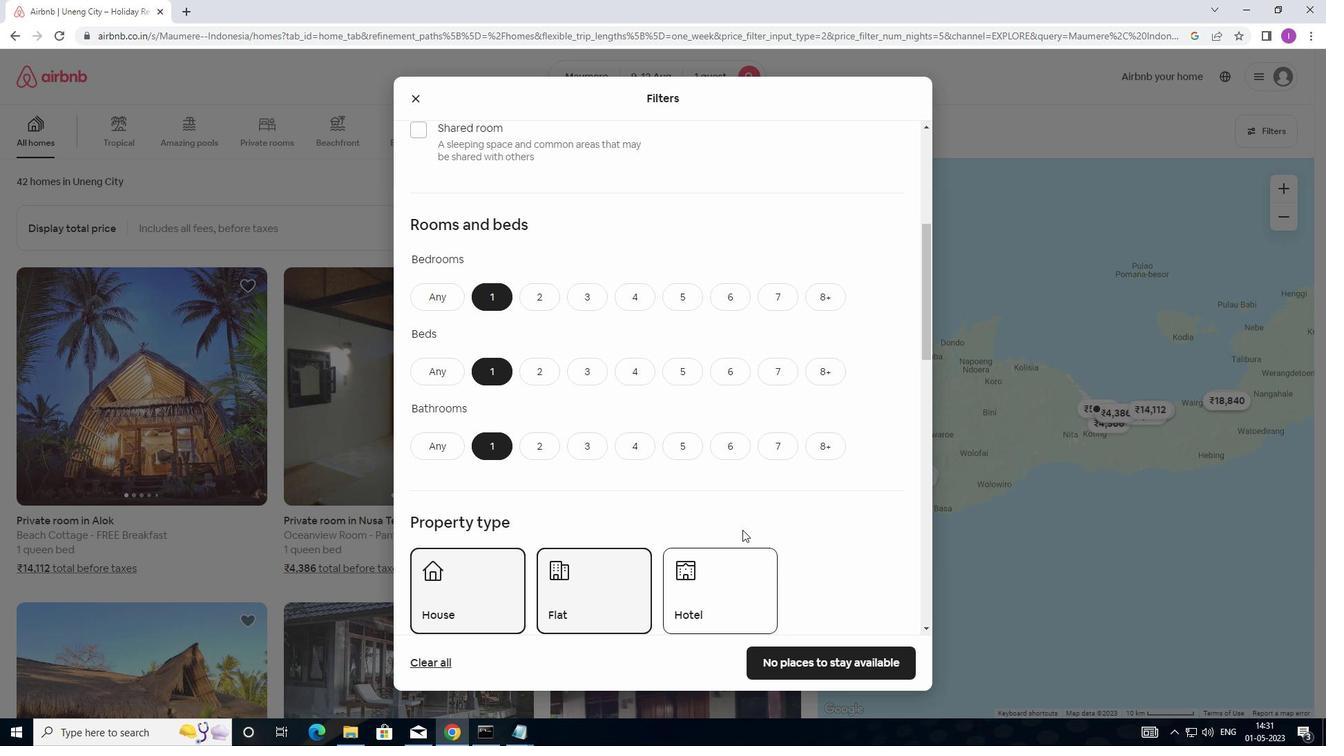 
Action: Mouse scrolled (751, 527) with delta (0, 0)
Screenshot: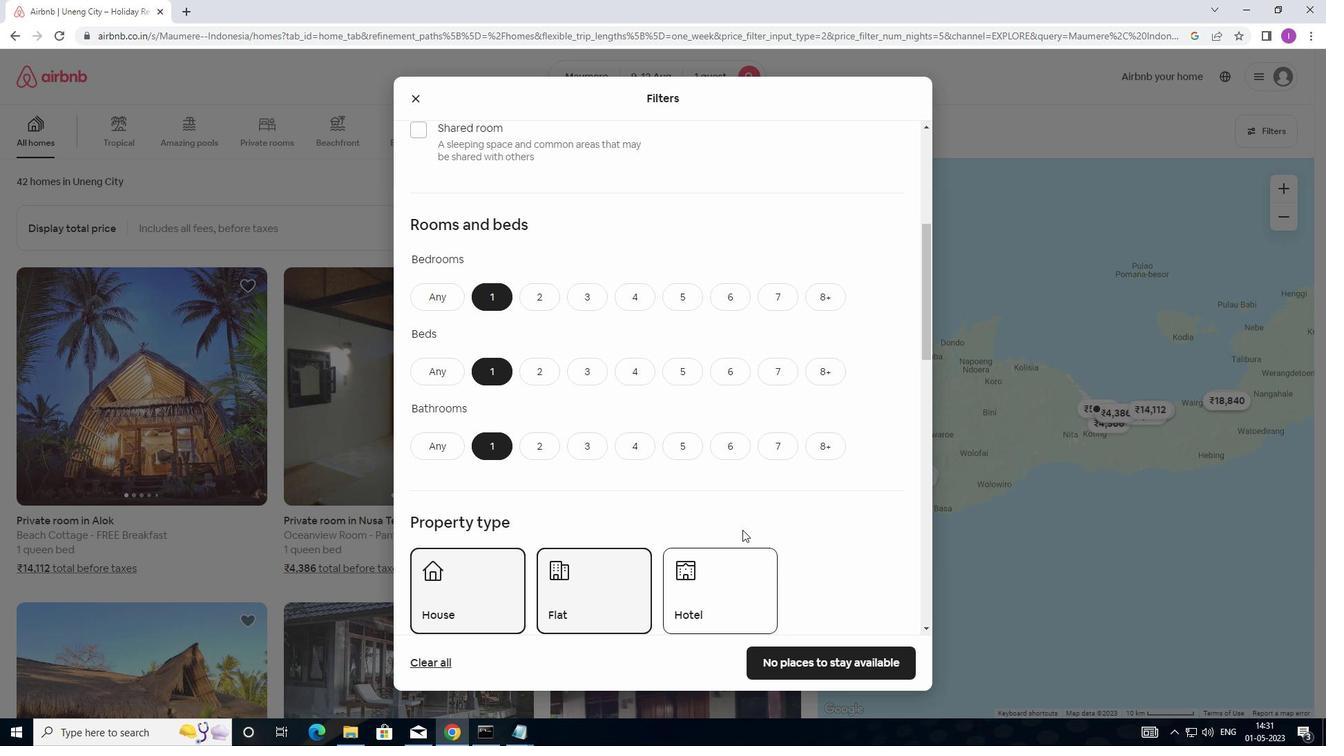 
Action: Mouse moved to (755, 528)
Screenshot: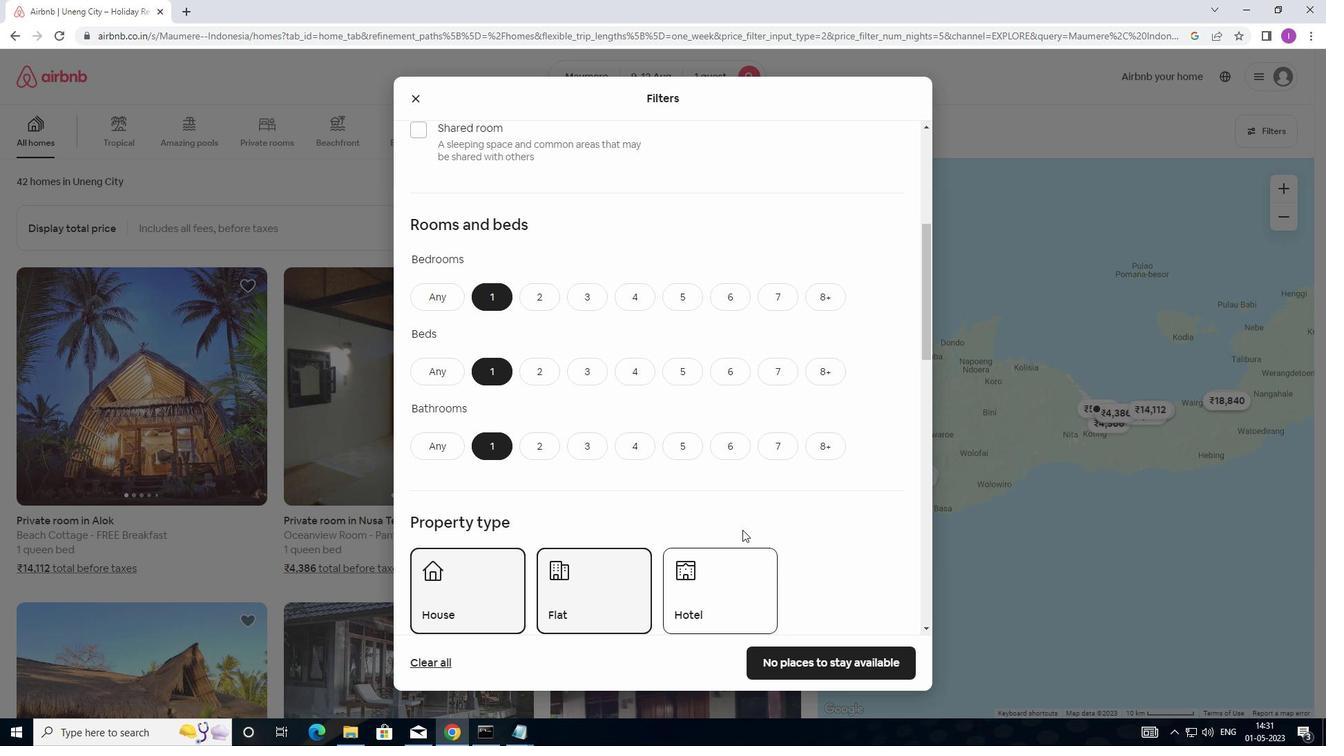 
Action: Mouse scrolled (755, 527) with delta (0, 0)
Screenshot: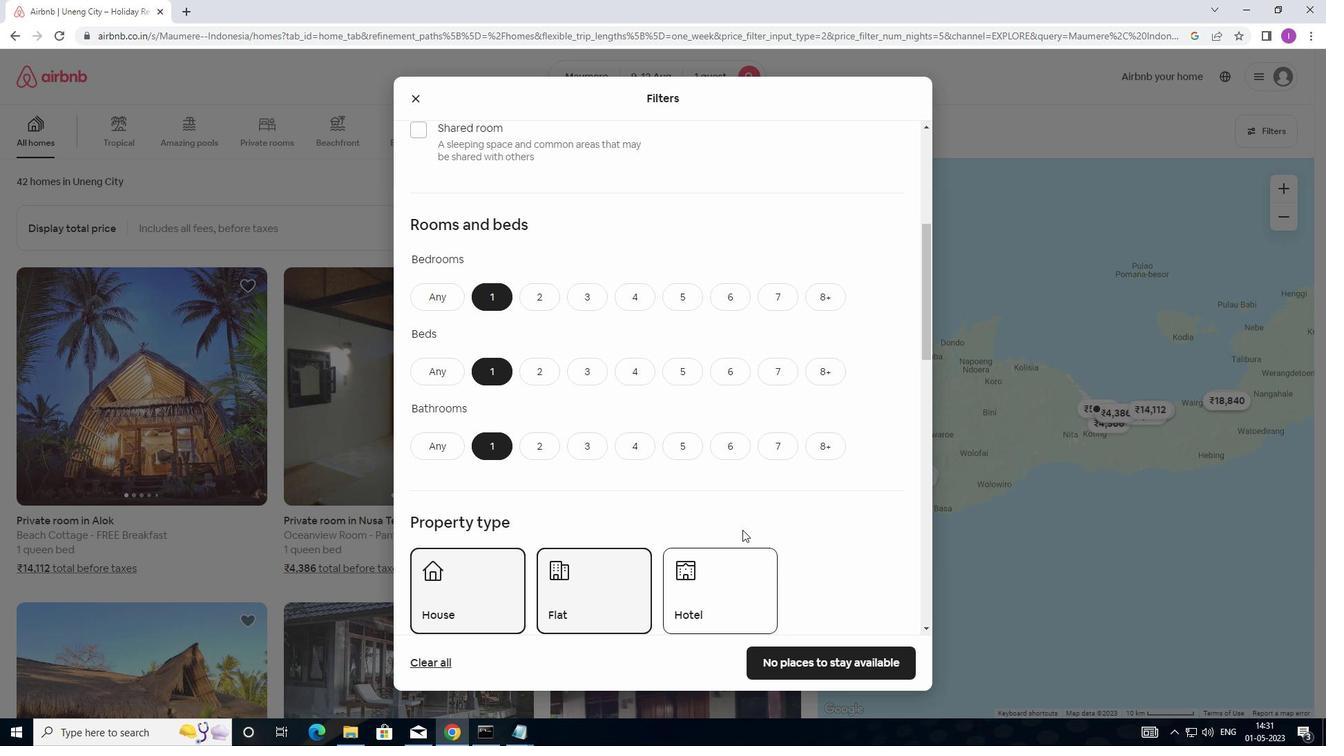 
Action: Mouse moved to (505, 456)
Screenshot: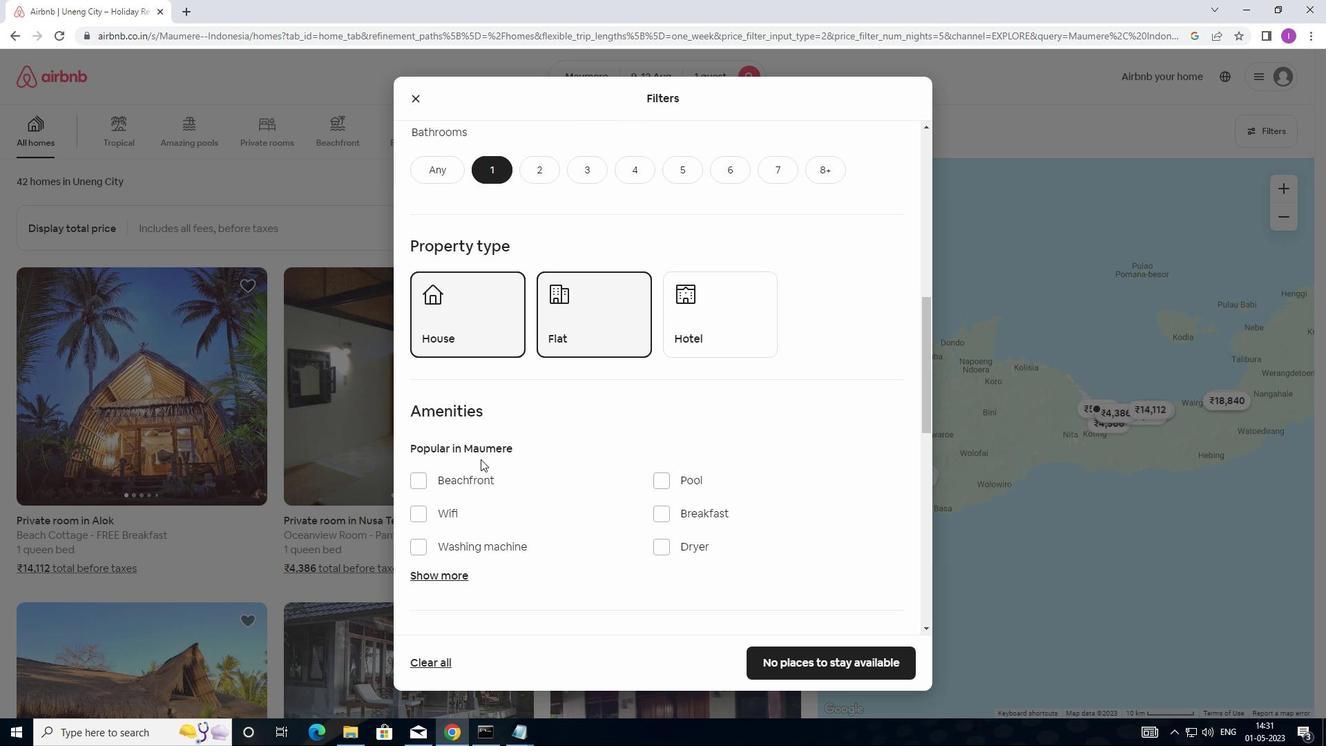 
Action: Mouse scrolled (505, 456) with delta (0, 0)
Screenshot: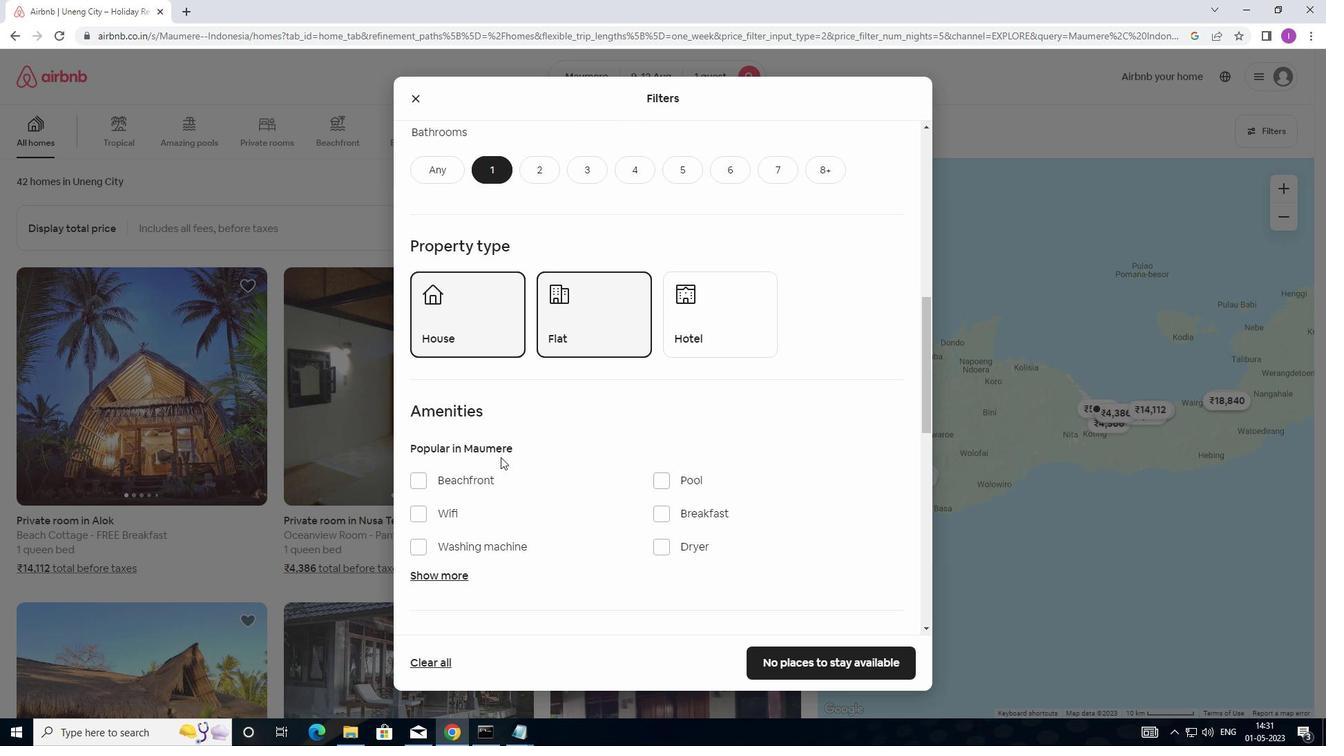 
Action: Mouse moved to (506, 456)
Screenshot: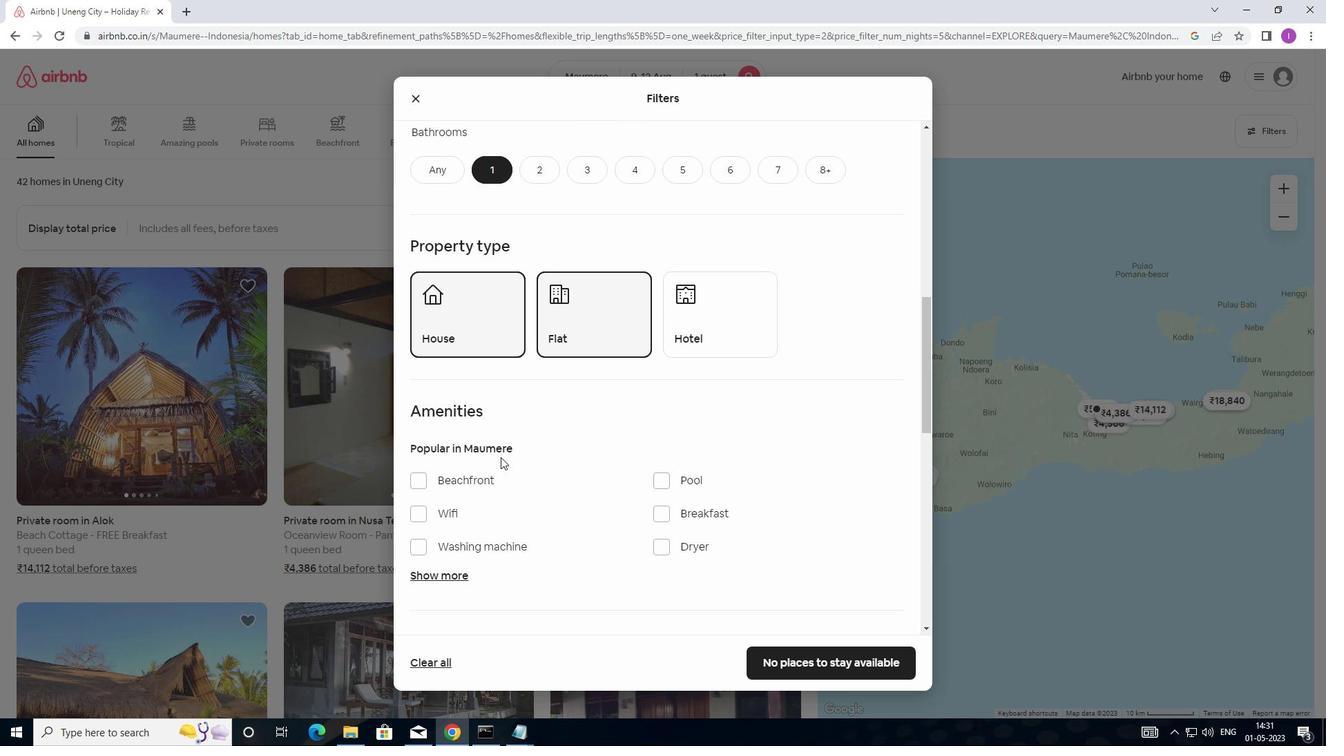 
Action: Mouse scrolled (506, 456) with delta (0, 0)
Screenshot: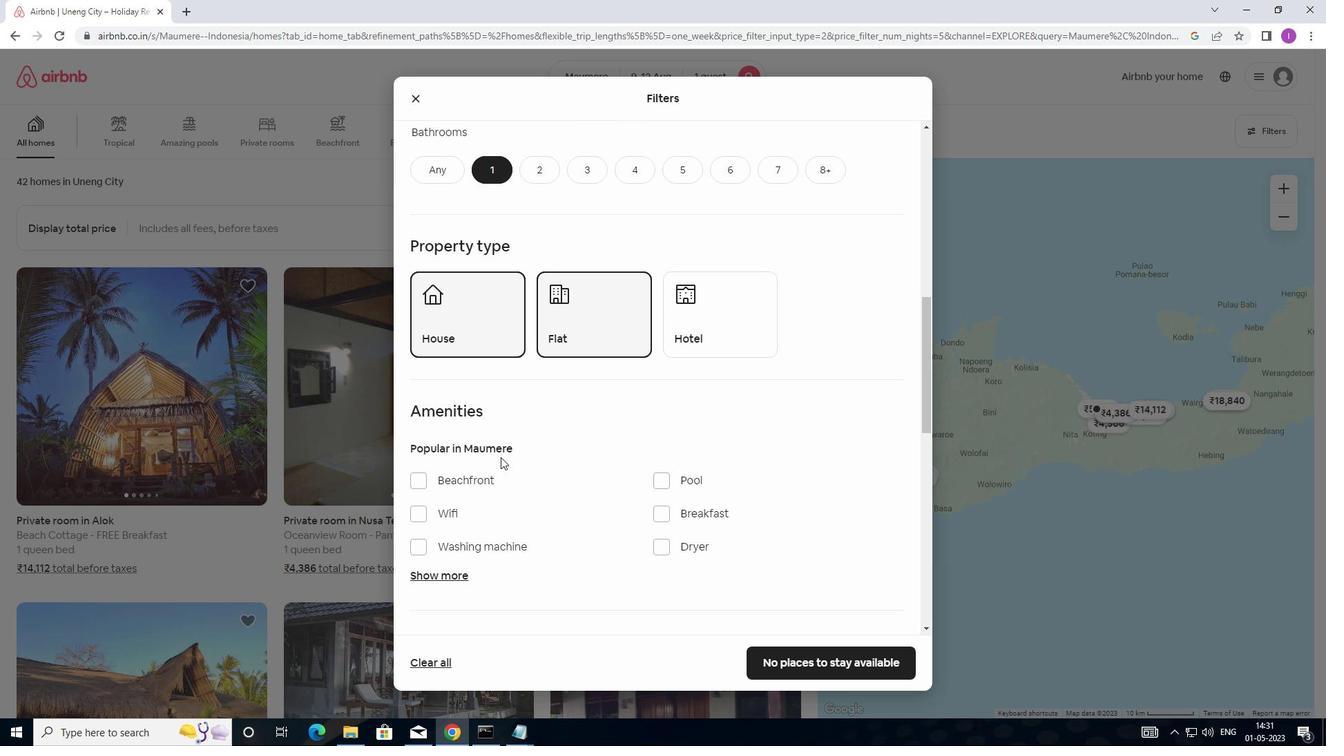 
Action: Mouse moved to (509, 458)
Screenshot: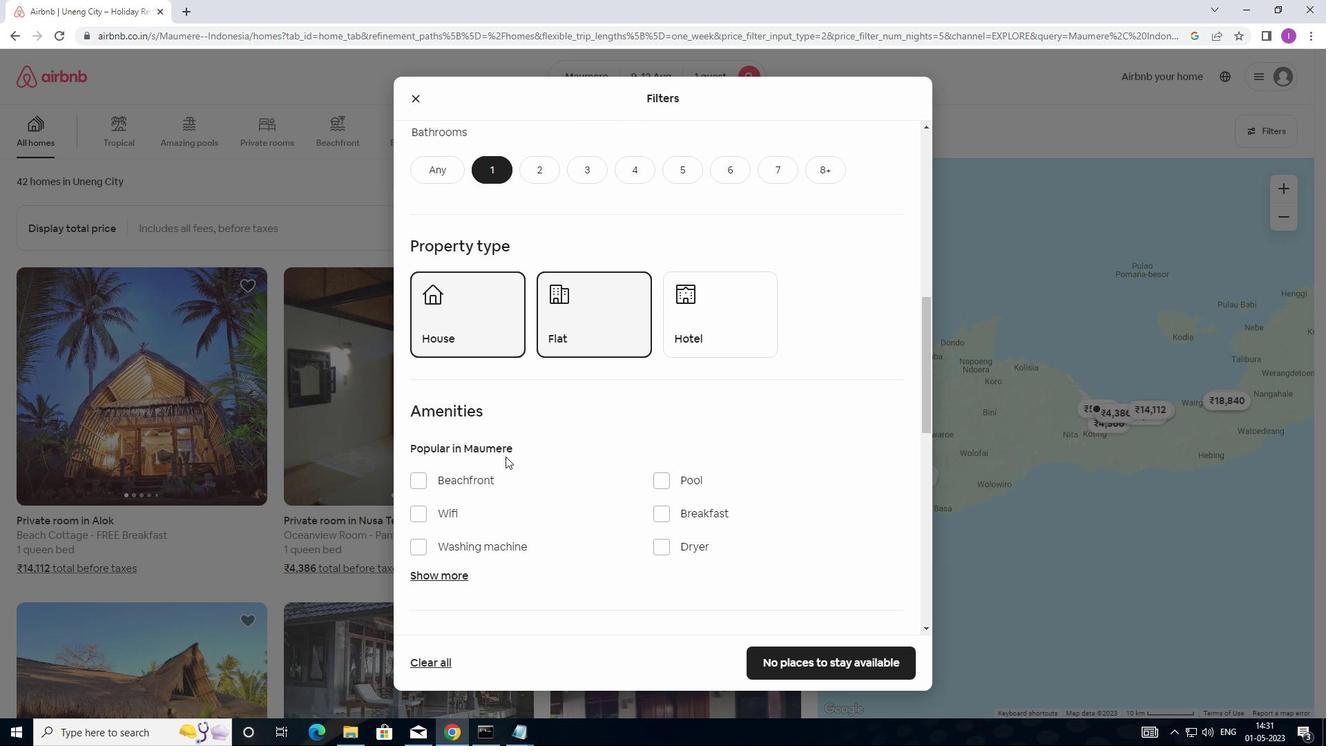 
Action: Mouse scrolled (509, 457) with delta (0, 0)
Screenshot: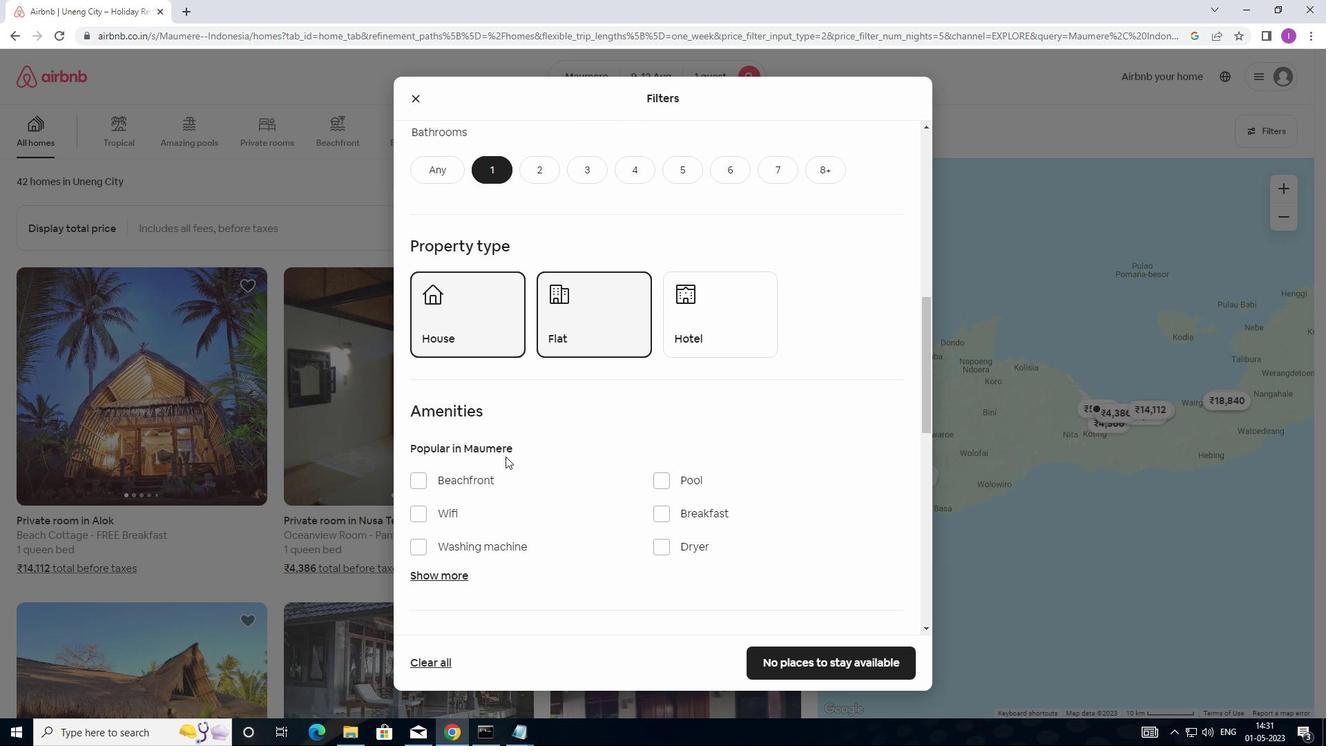 
Action: Mouse moved to (528, 458)
Screenshot: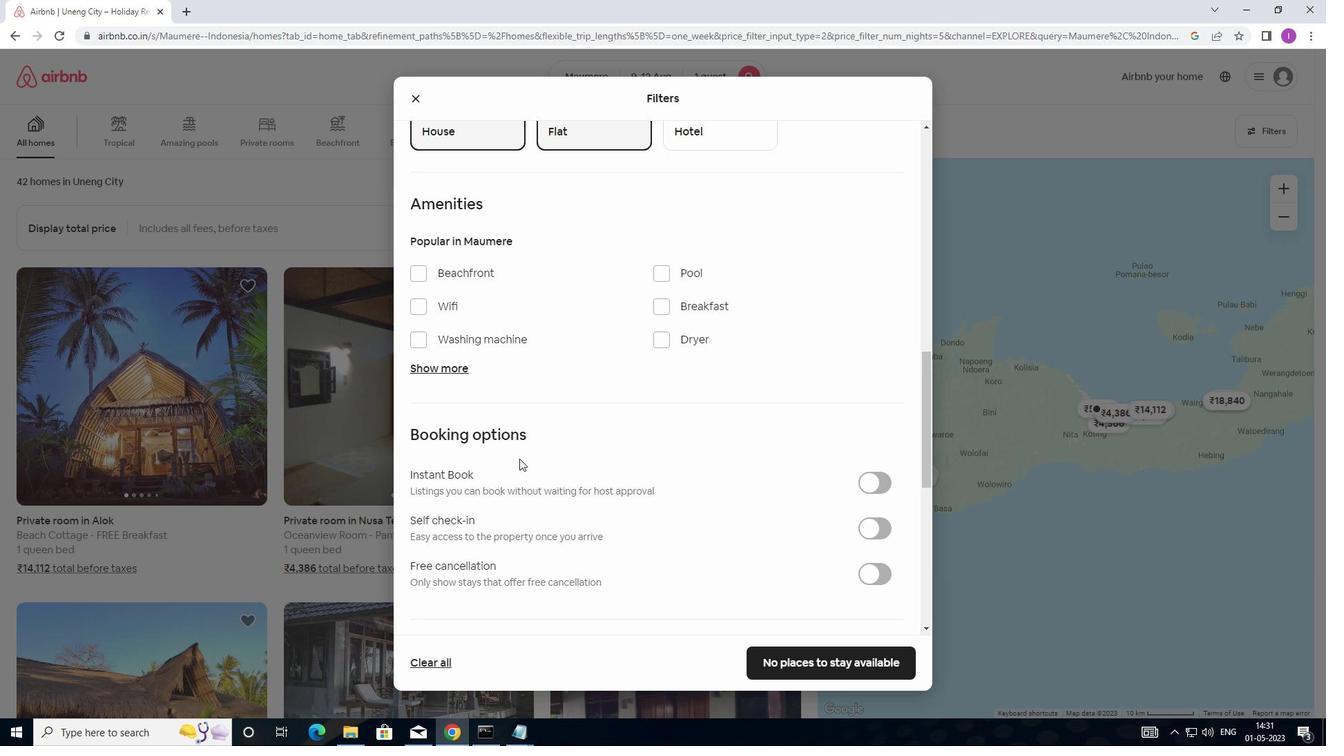 
Action: Mouse scrolled (528, 457) with delta (0, 0)
Screenshot: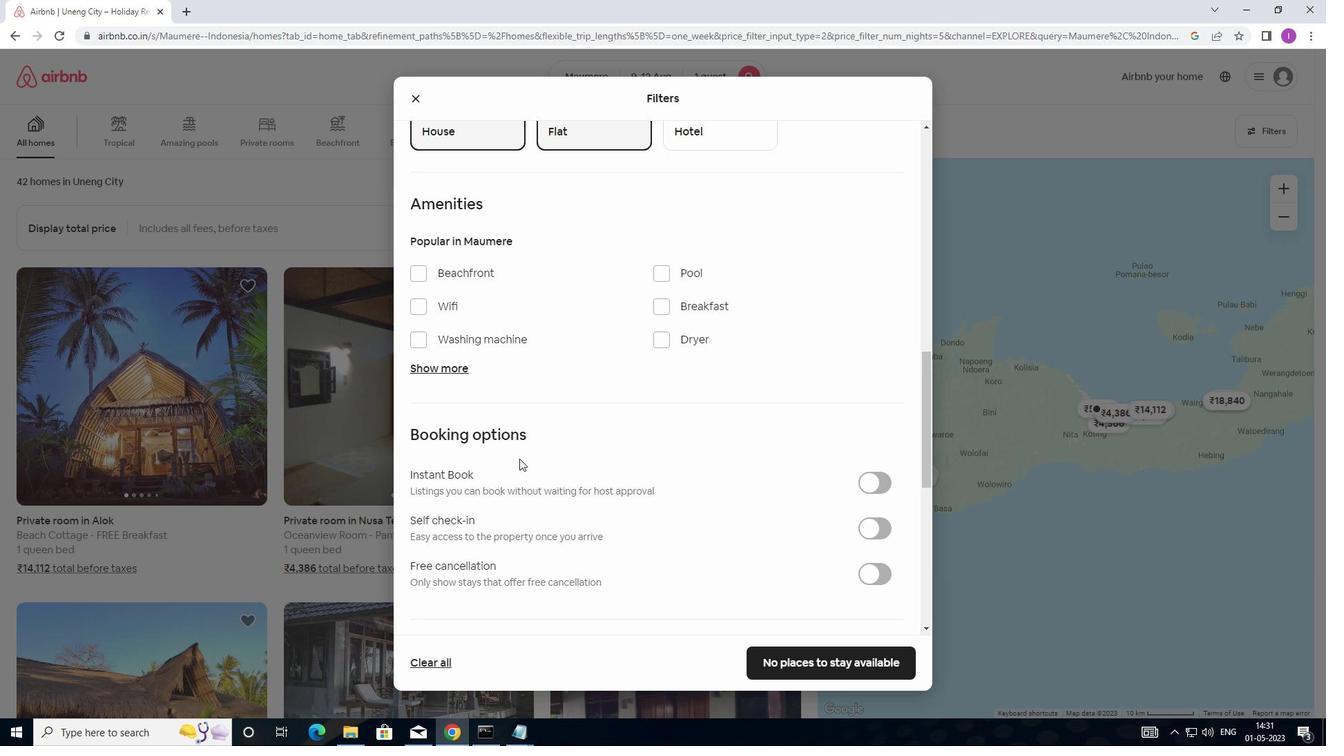 
Action: Mouse moved to (568, 527)
Screenshot: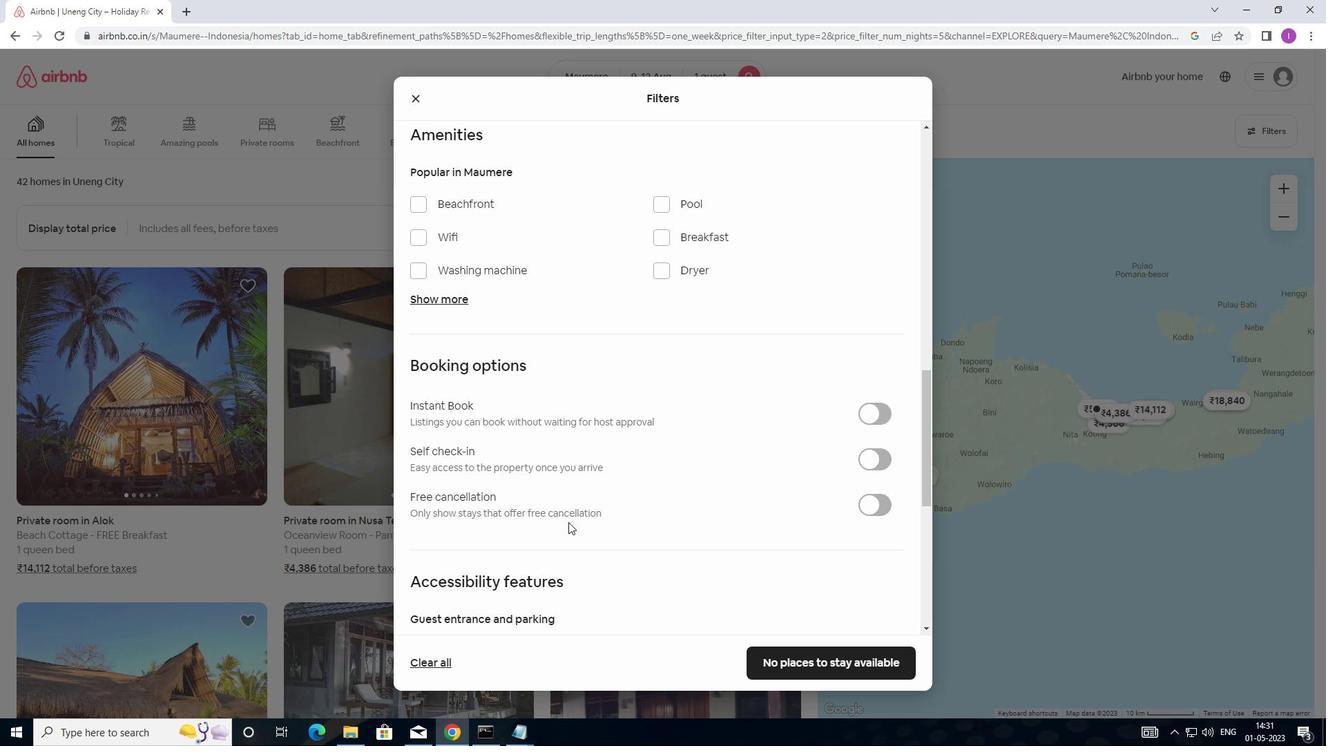
Action: Mouse scrolled (568, 526) with delta (0, 0)
Screenshot: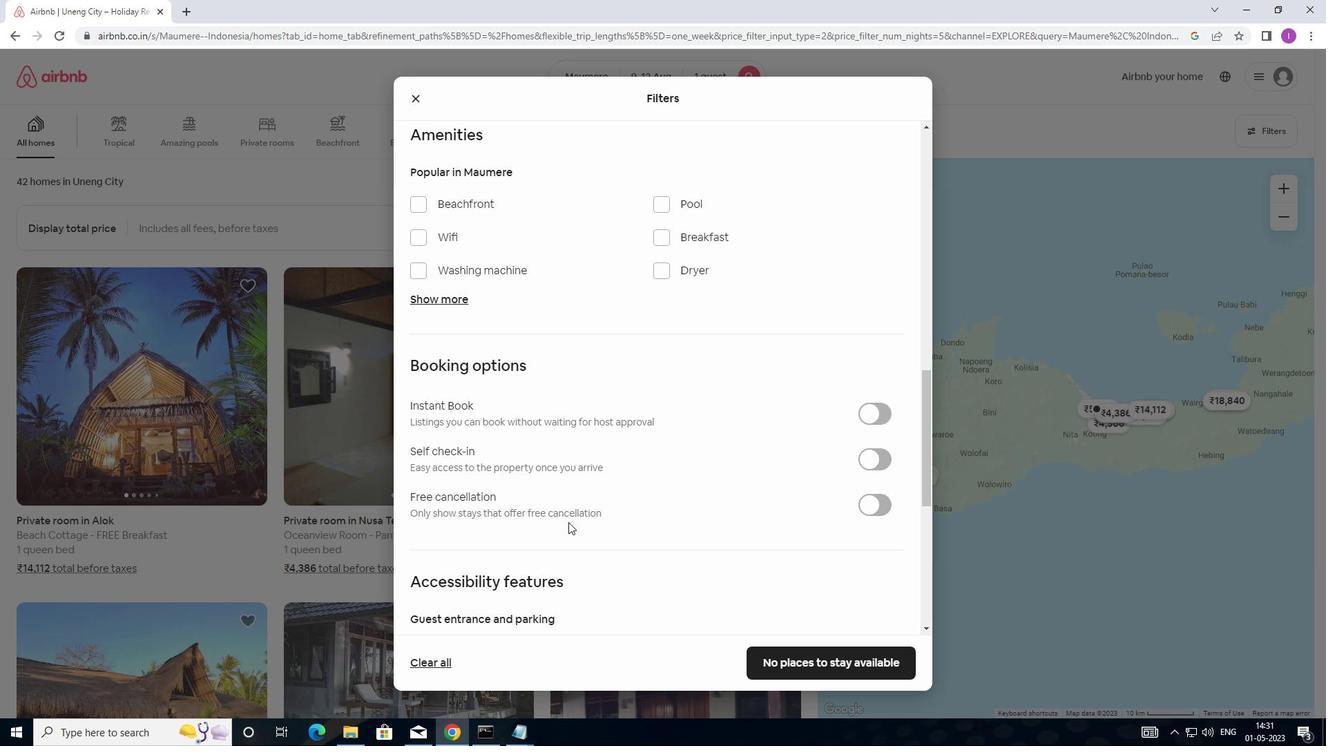 
Action: Mouse moved to (574, 530)
Screenshot: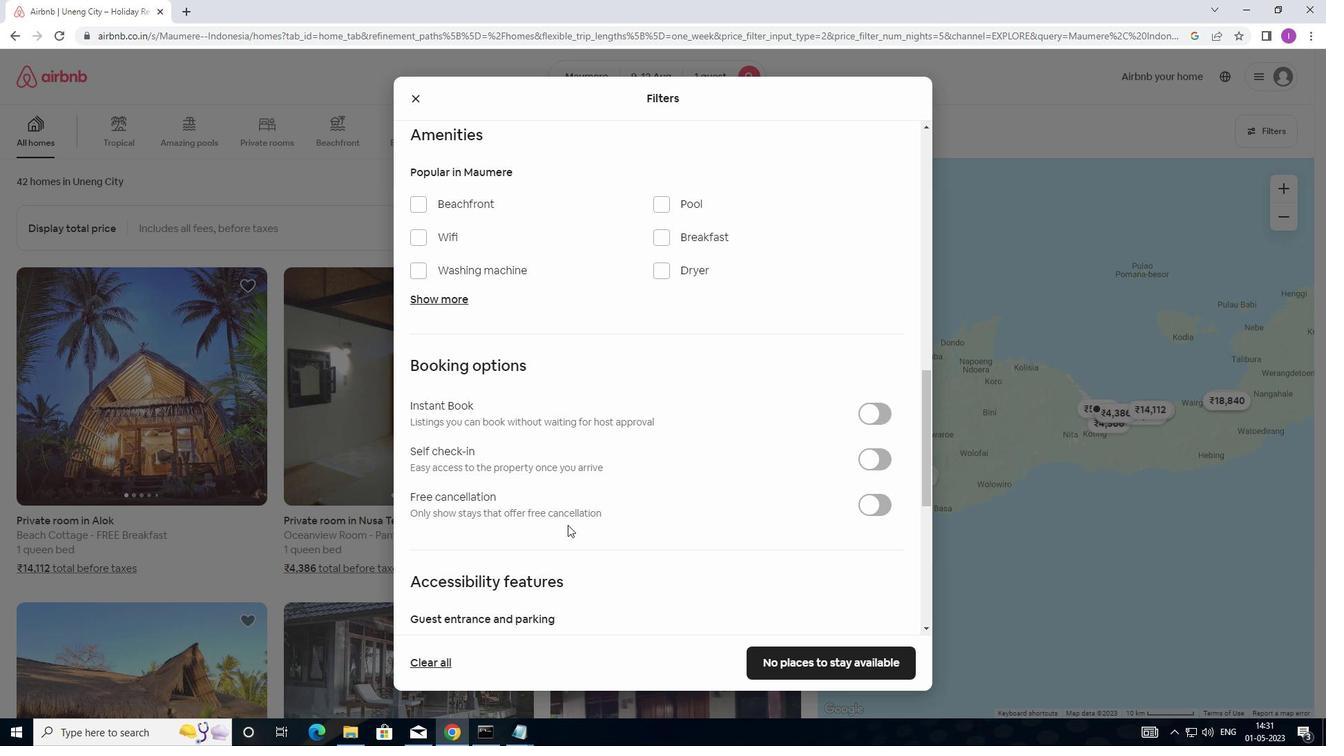 
Action: Mouse scrolled (574, 530) with delta (0, 0)
Screenshot: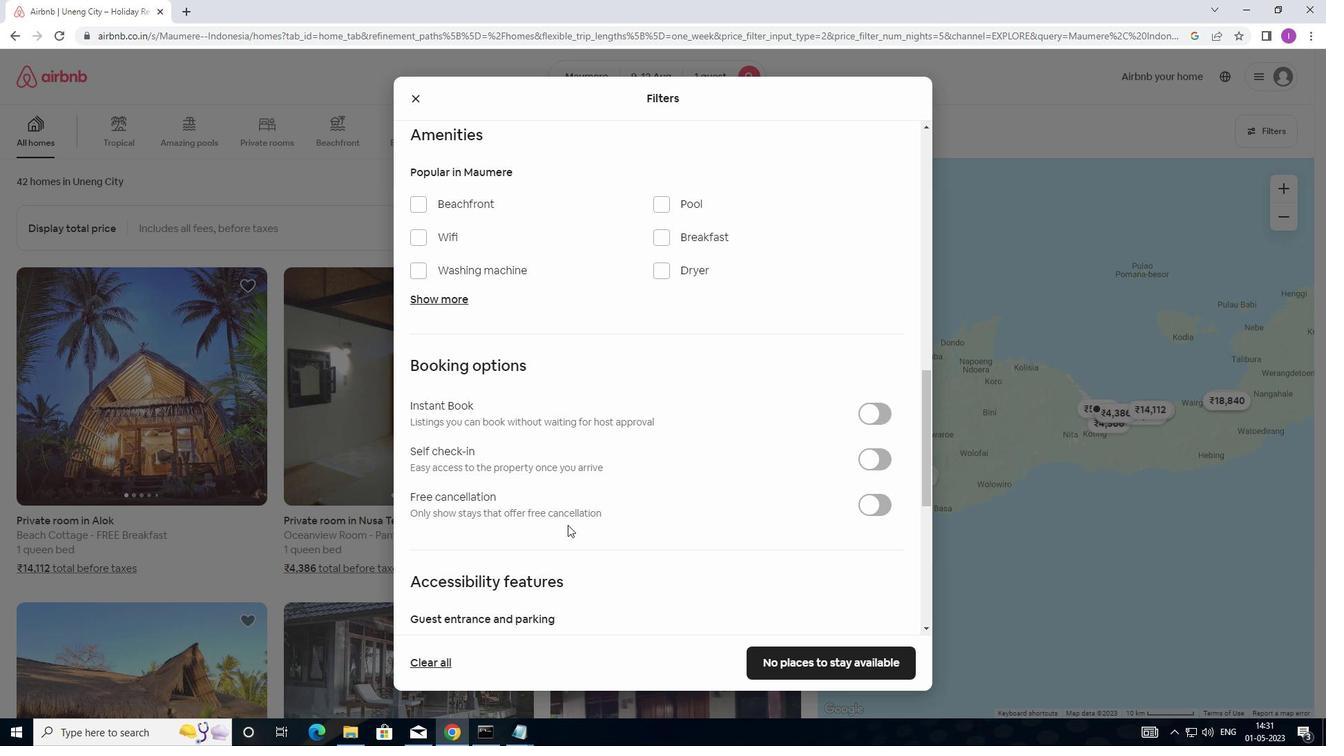 
Action: Mouse moved to (872, 328)
Screenshot: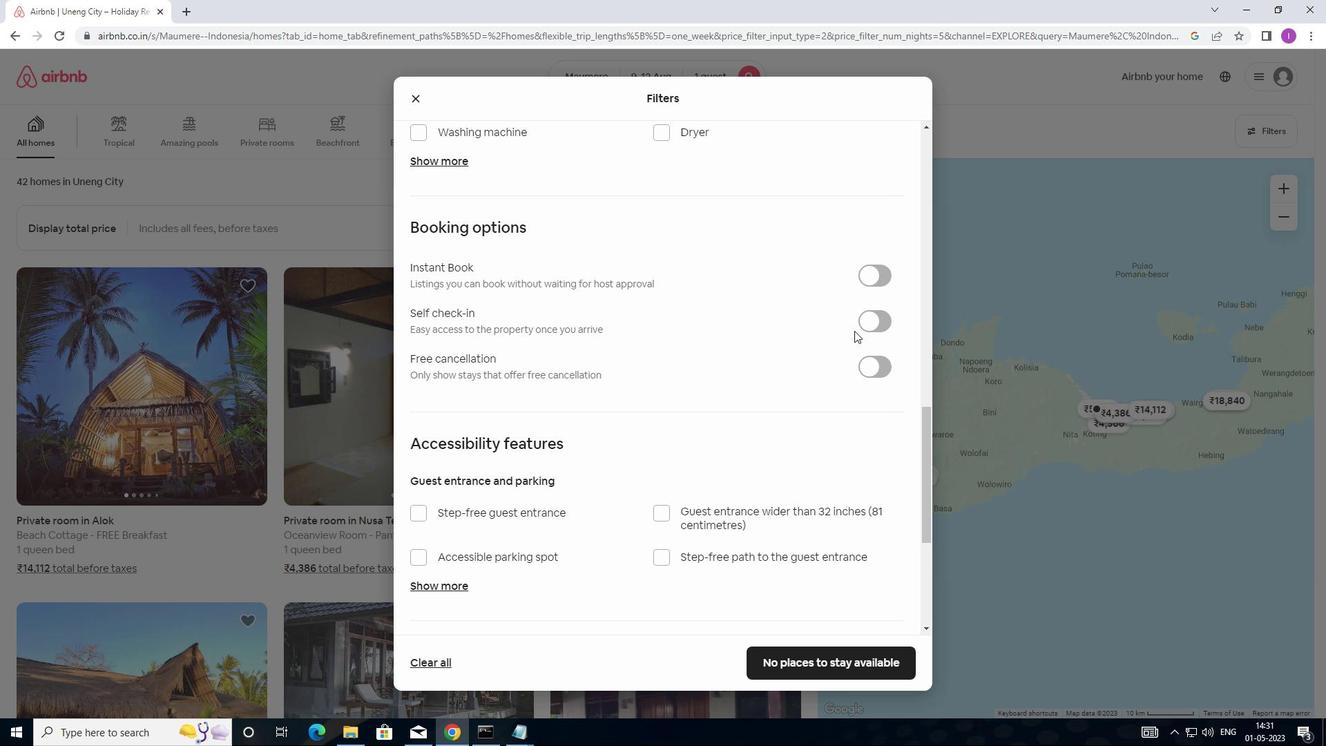 
Action: Mouse pressed left at (872, 328)
Screenshot: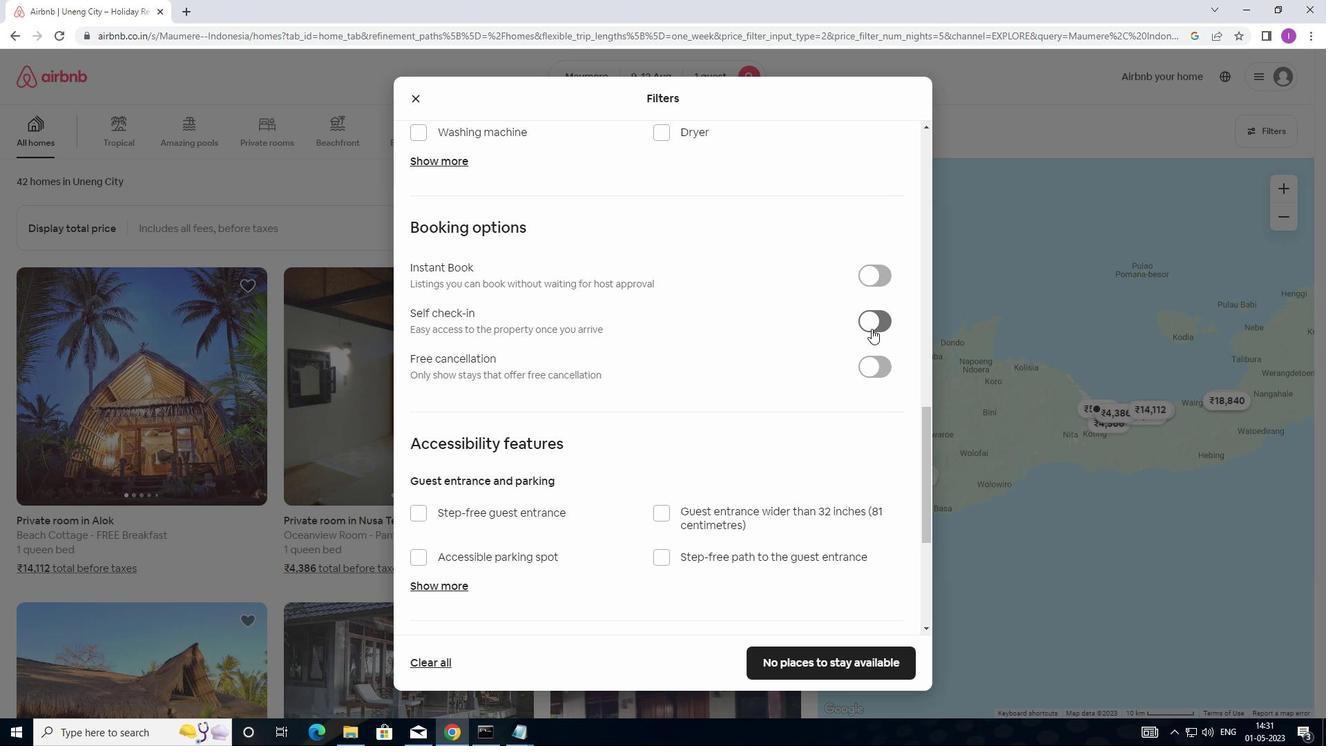
Action: Mouse moved to (449, 505)
Screenshot: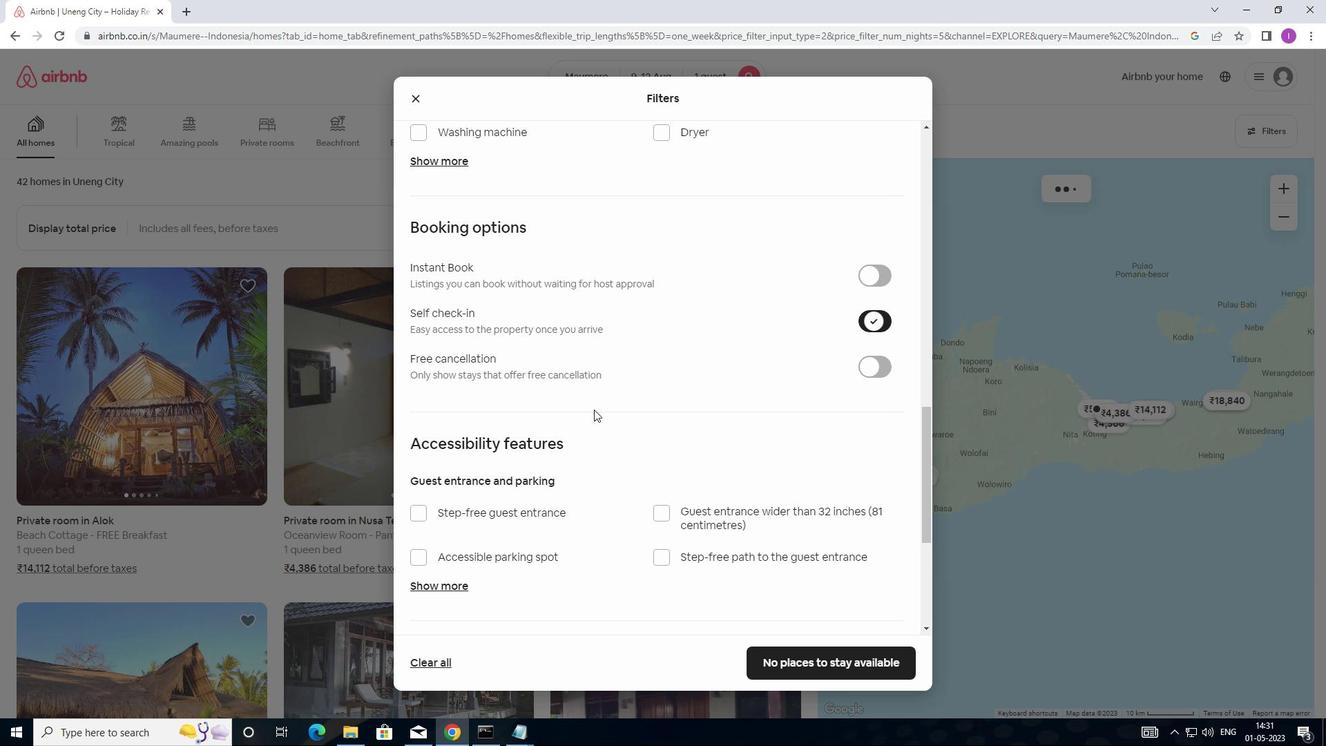 
Action: Mouse scrolled (449, 504) with delta (0, 0)
Screenshot: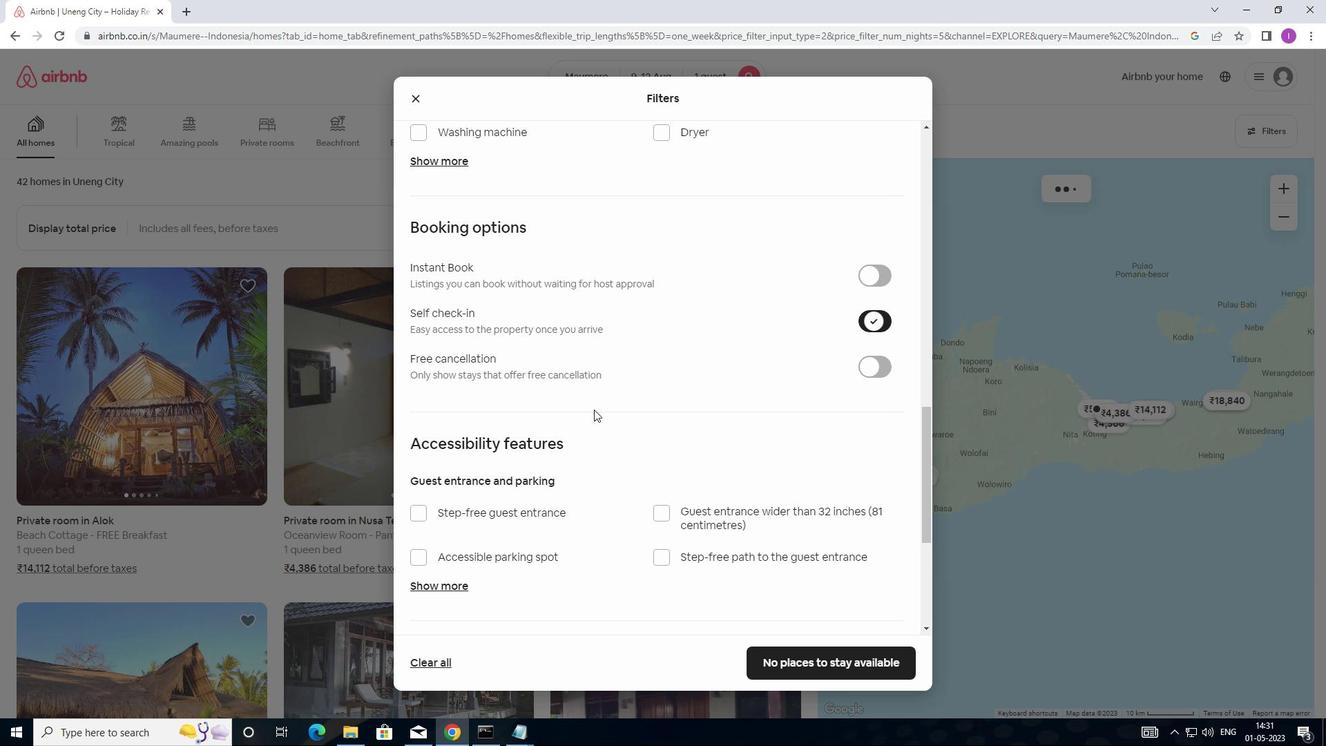 
Action: Mouse moved to (448, 514)
Screenshot: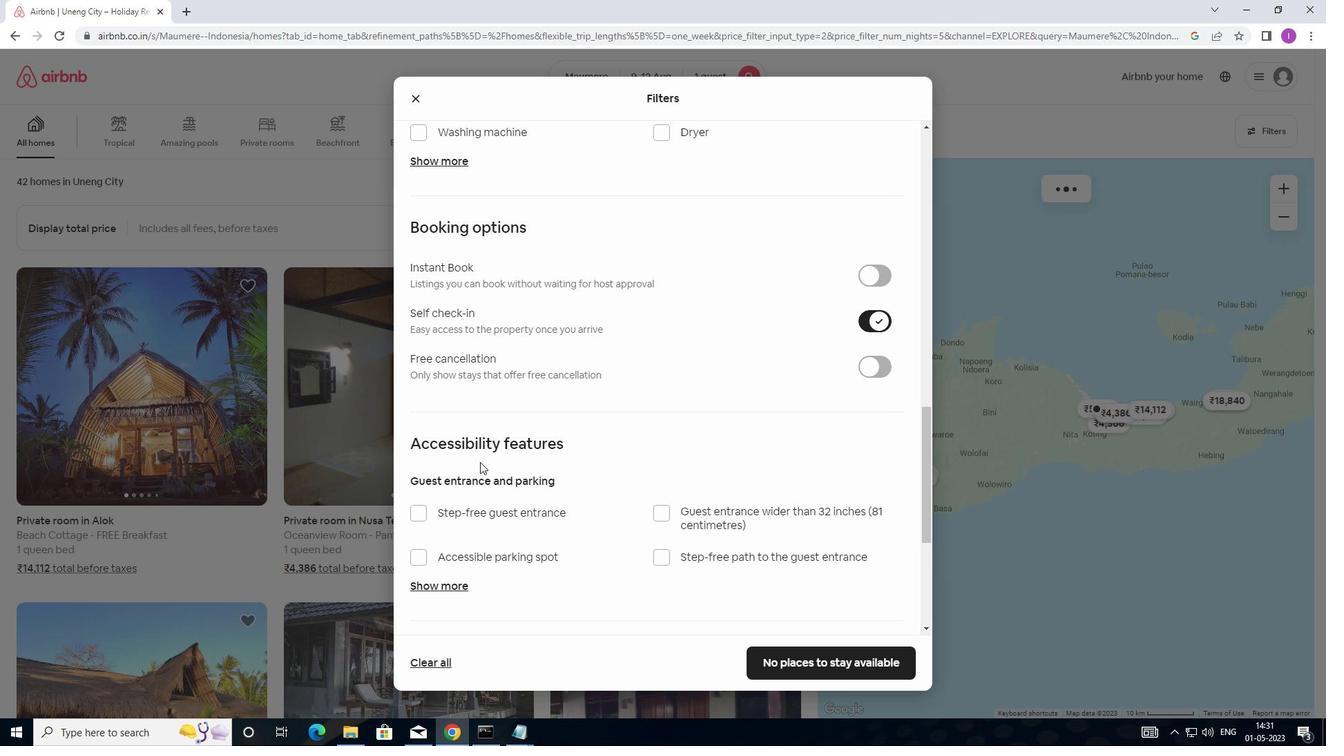 
Action: Mouse scrolled (448, 514) with delta (0, 0)
Screenshot: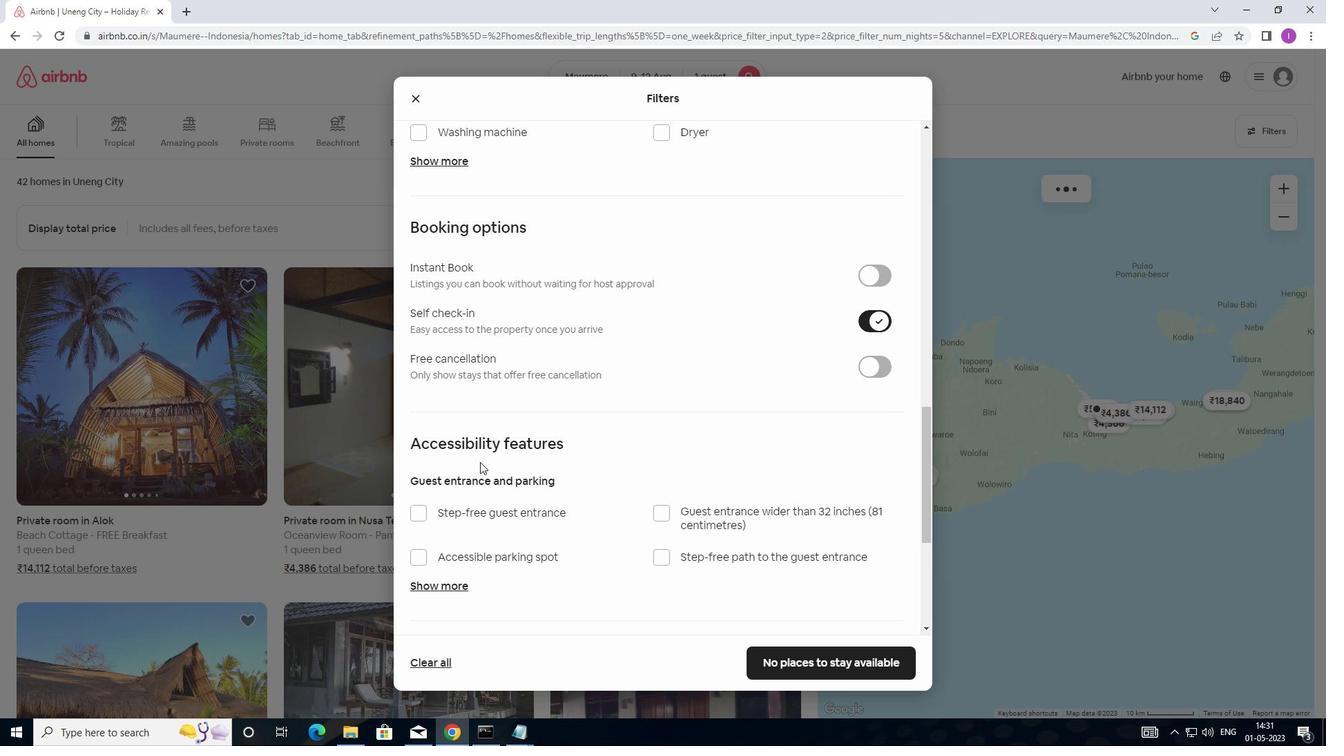 
Action: Mouse moved to (448, 524)
Screenshot: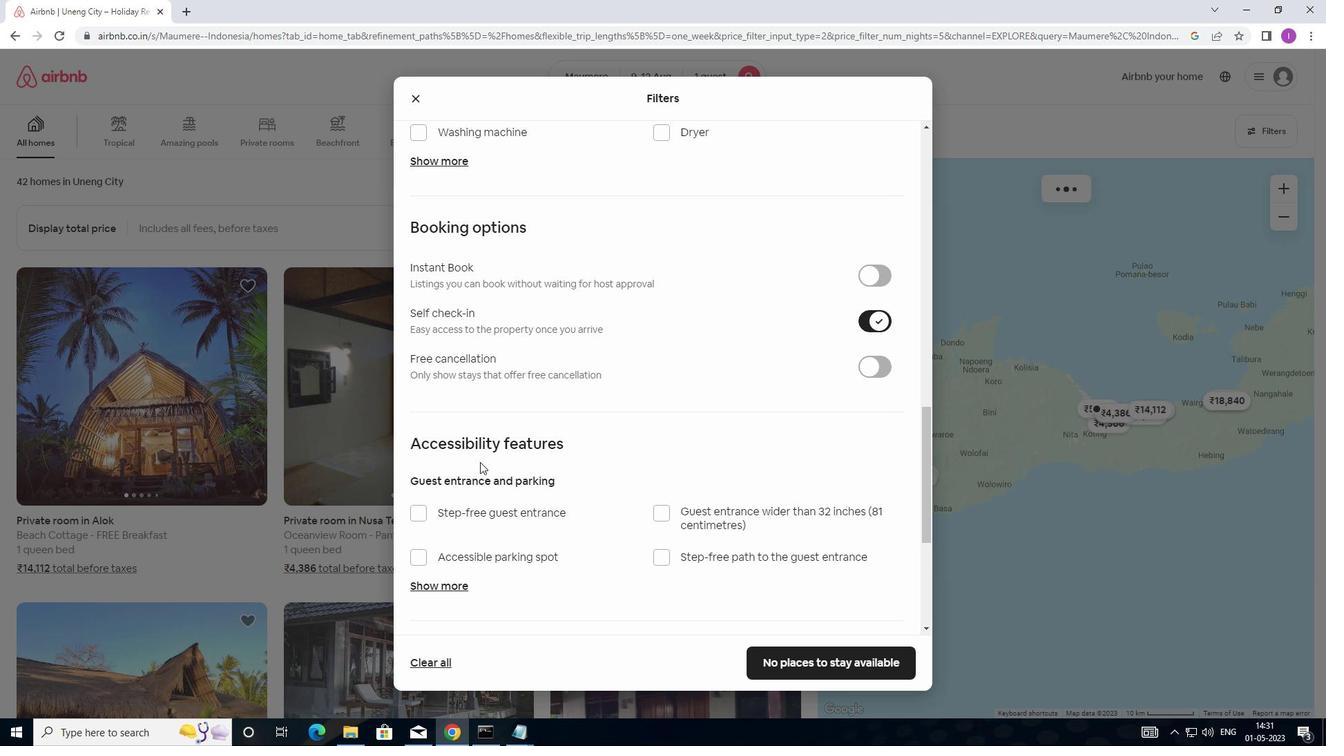 
Action: Mouse scrolled (448, 523) with delta (0, 0)
Screenshot: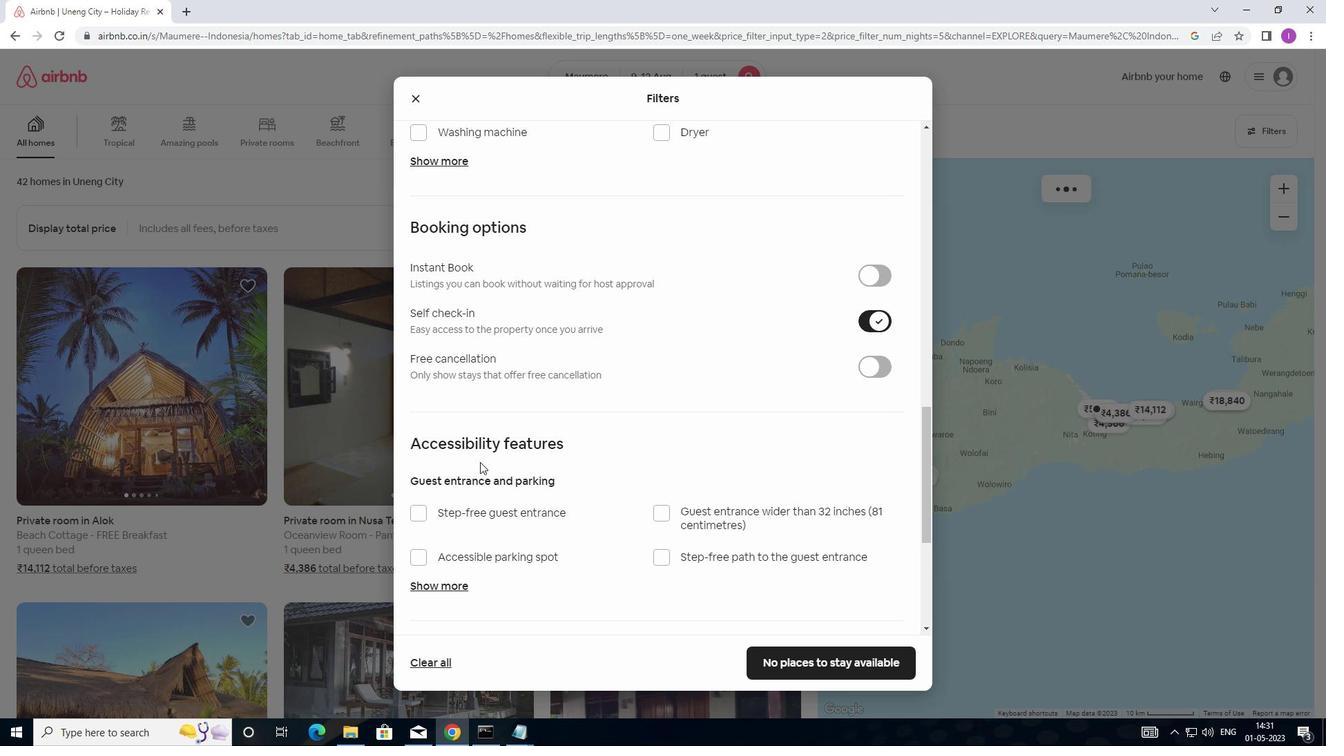 
Action: Mouse moved to (449, 532)
Screenshot: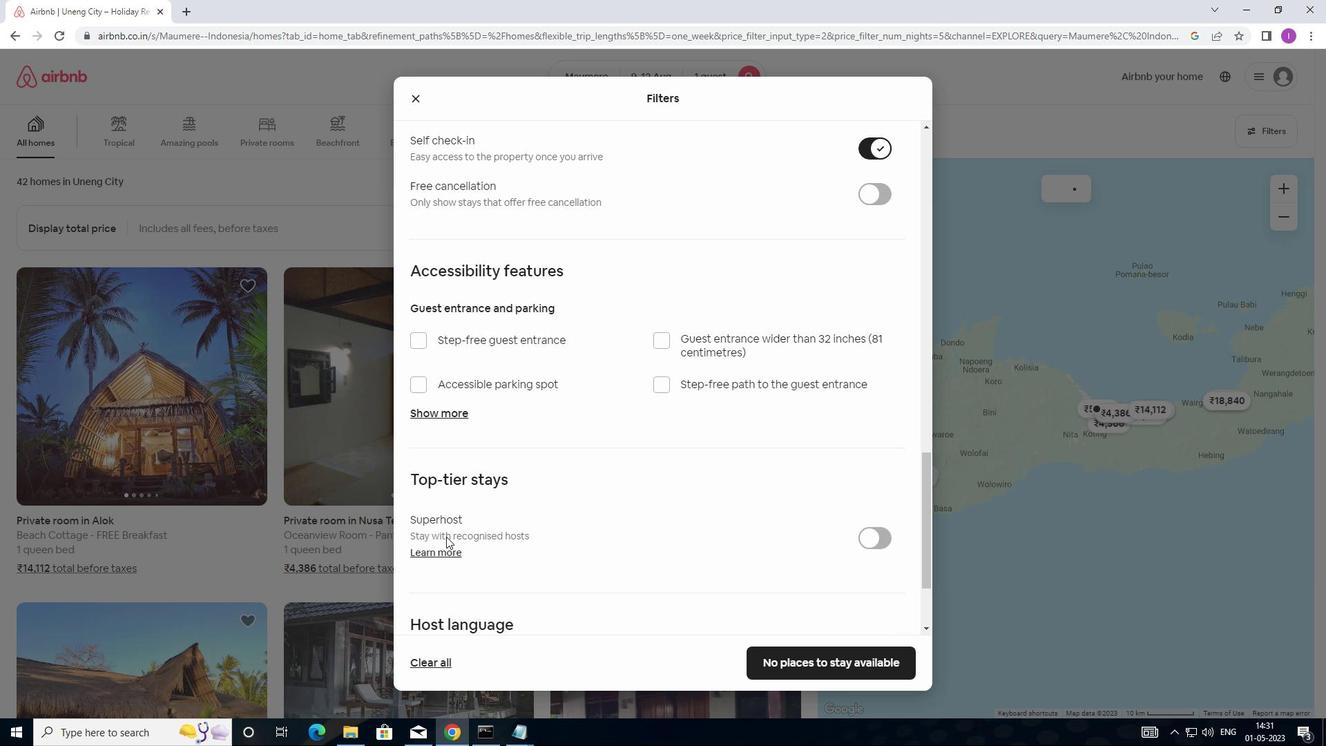 
Action: Mouse scrolled (449, 532) with delta (0, 0)
Screenshot: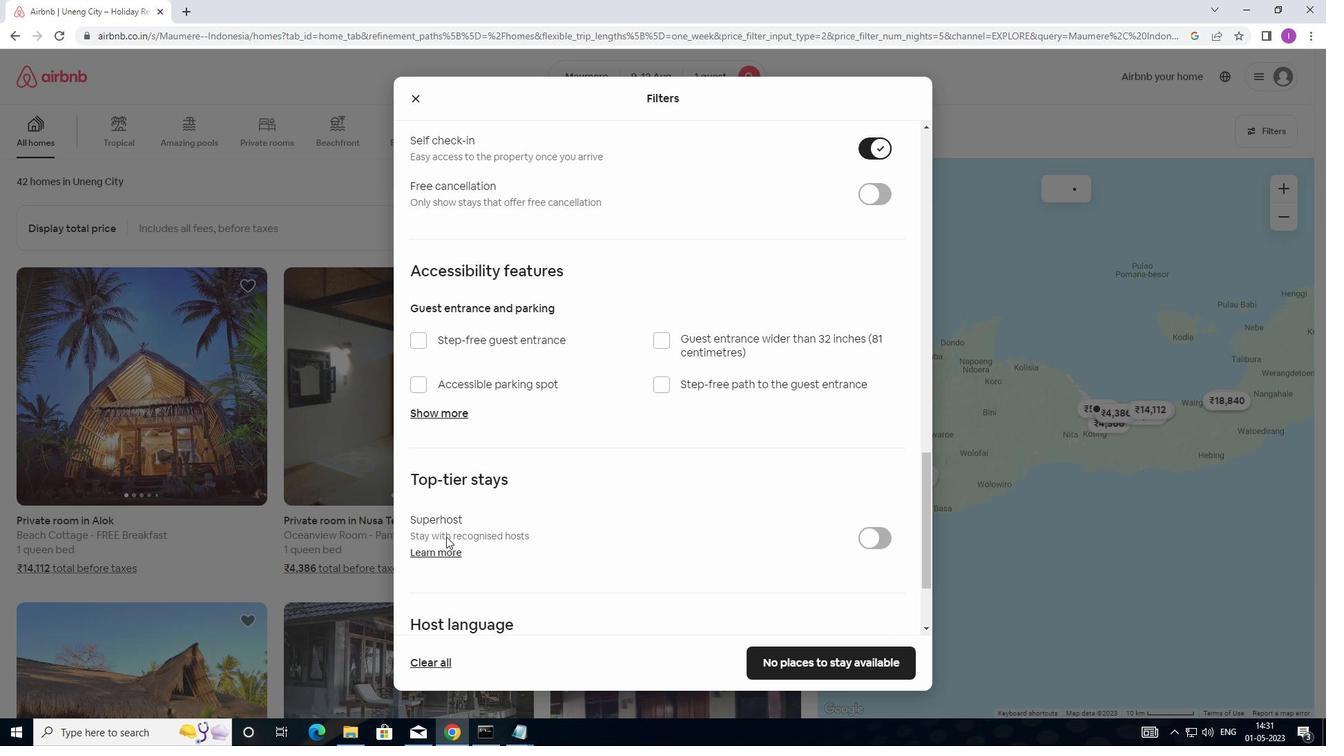 
Action: Mouse scrolled (449, 532) with delta (0, 0)
Screenshot: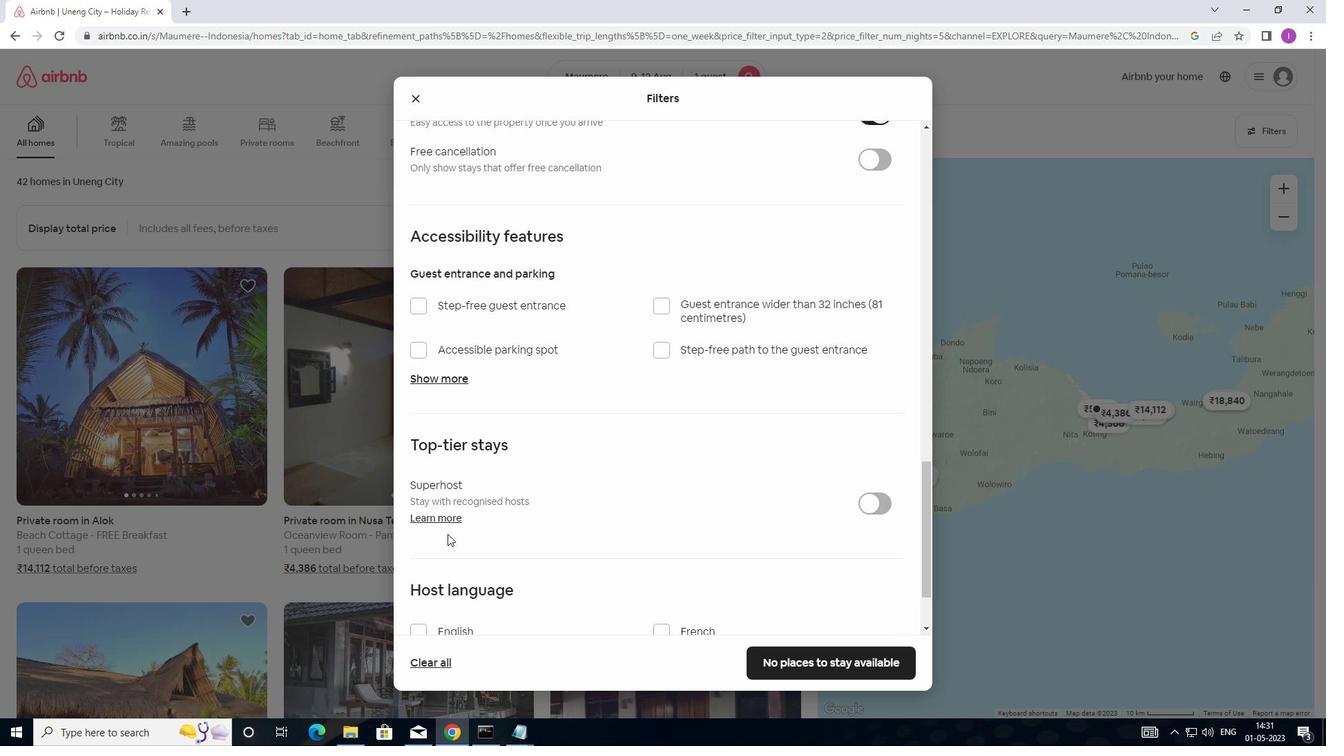 
Action: Mouse moved to (449, 532)
Screenshot: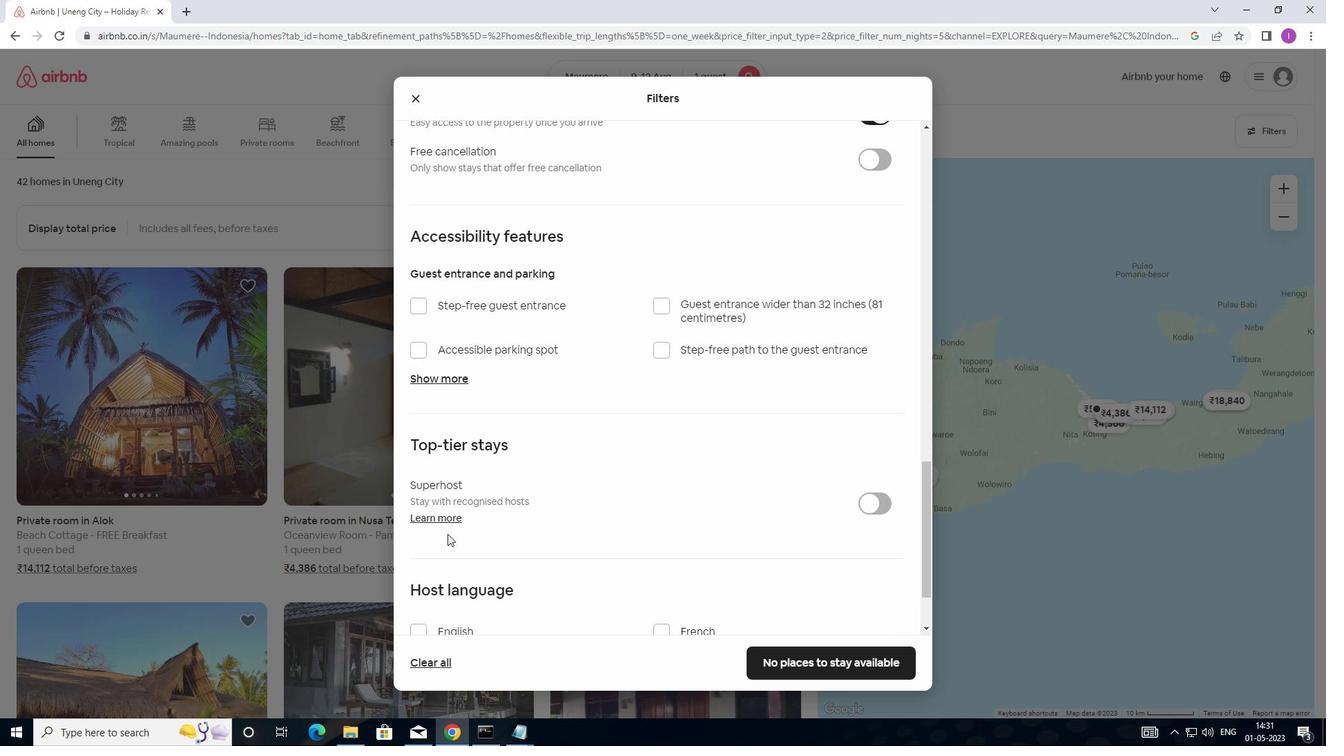 
Action: Mouse scrolled (449, 532) with delta (0, 0)
Screenshot: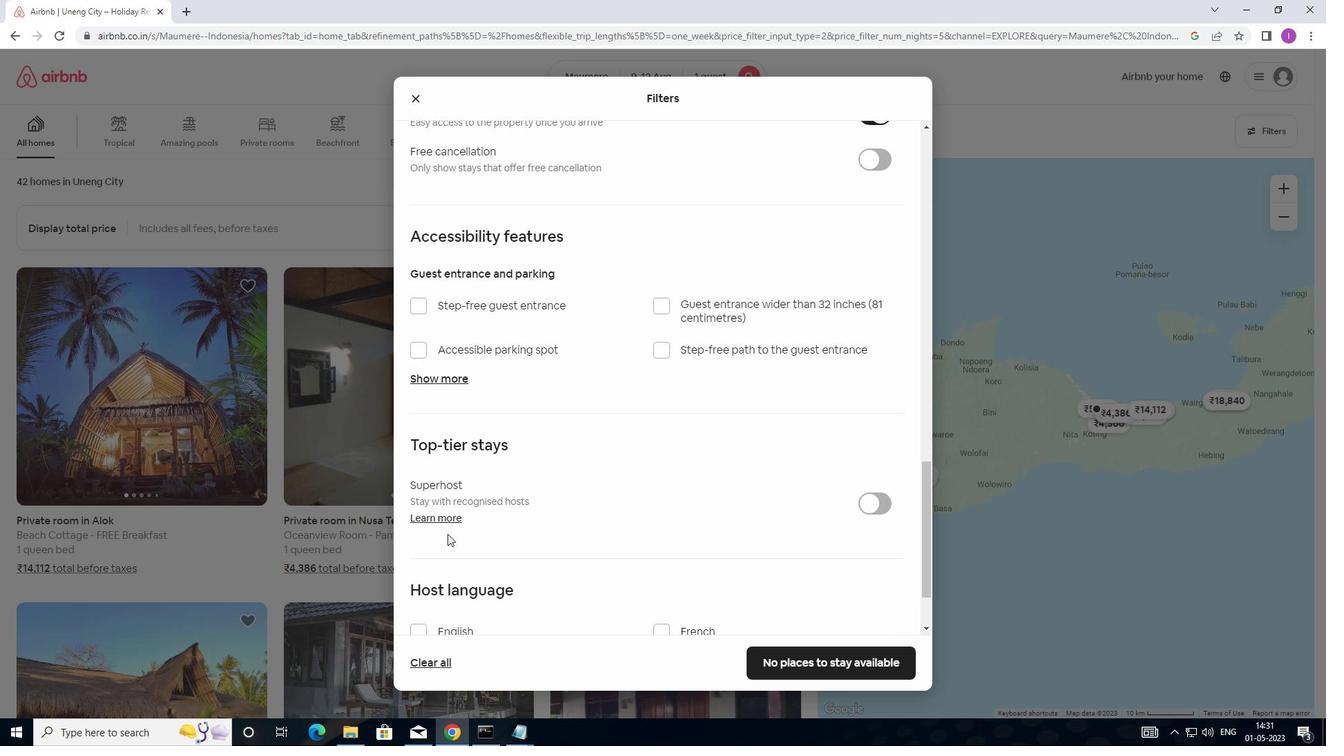 
Action: Mouse scrolled (449, 532) with delta (0, 0)
Screenshot: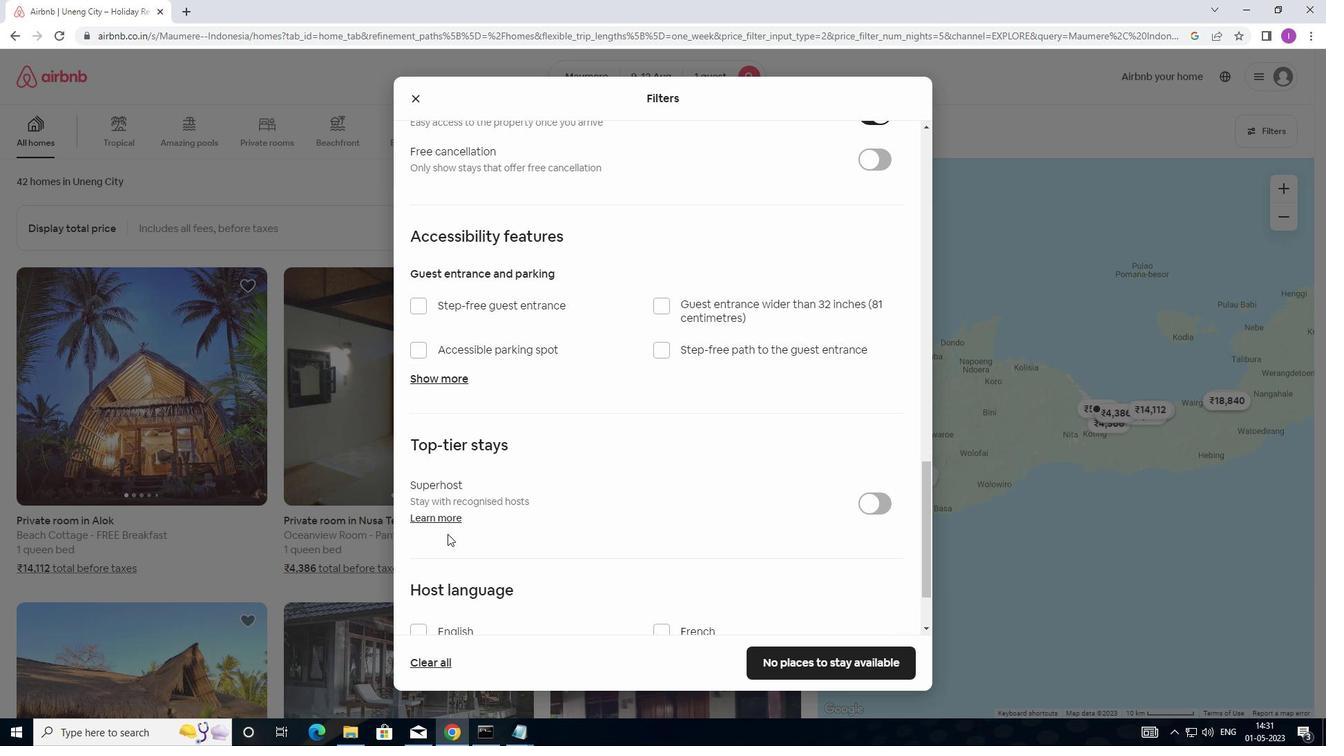 
Action: Mouse moved to (451, 532)
Screenshot: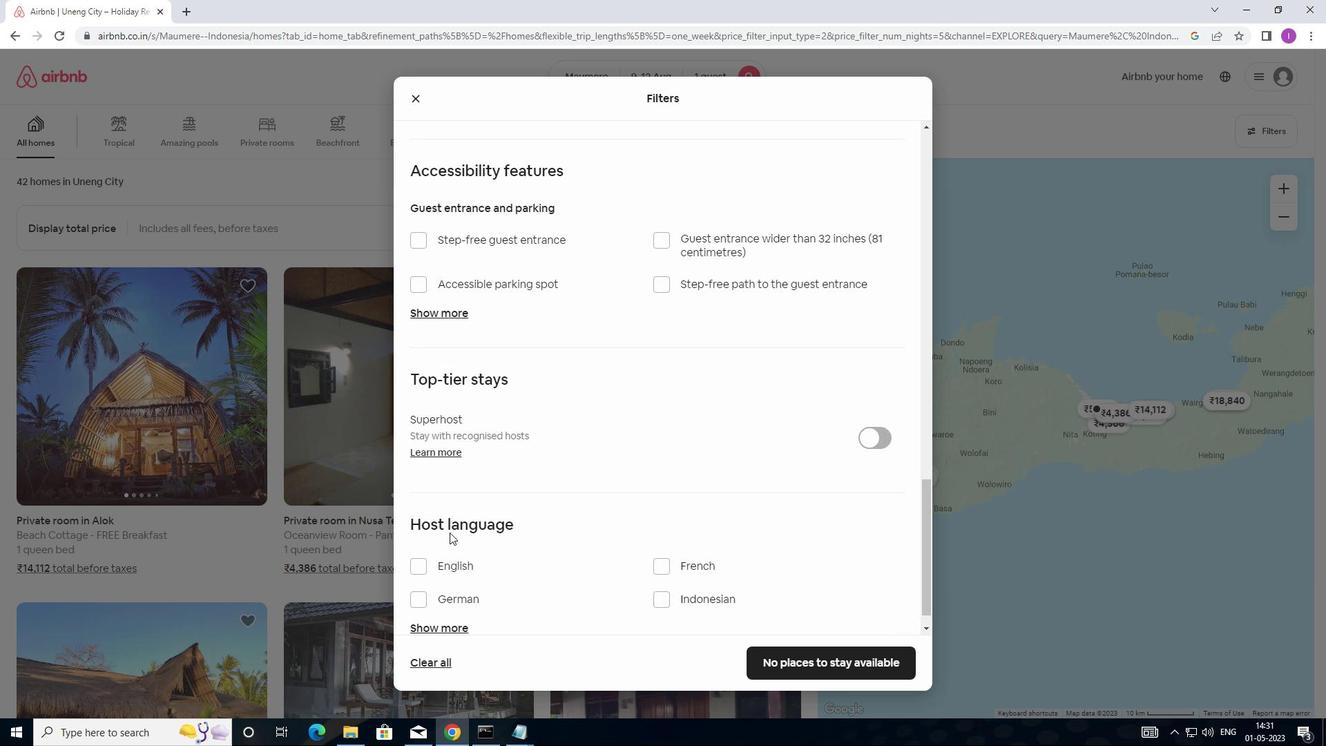 
Action: Mouse scrolled (451, 532) with delta (0, 0)
Screenshot: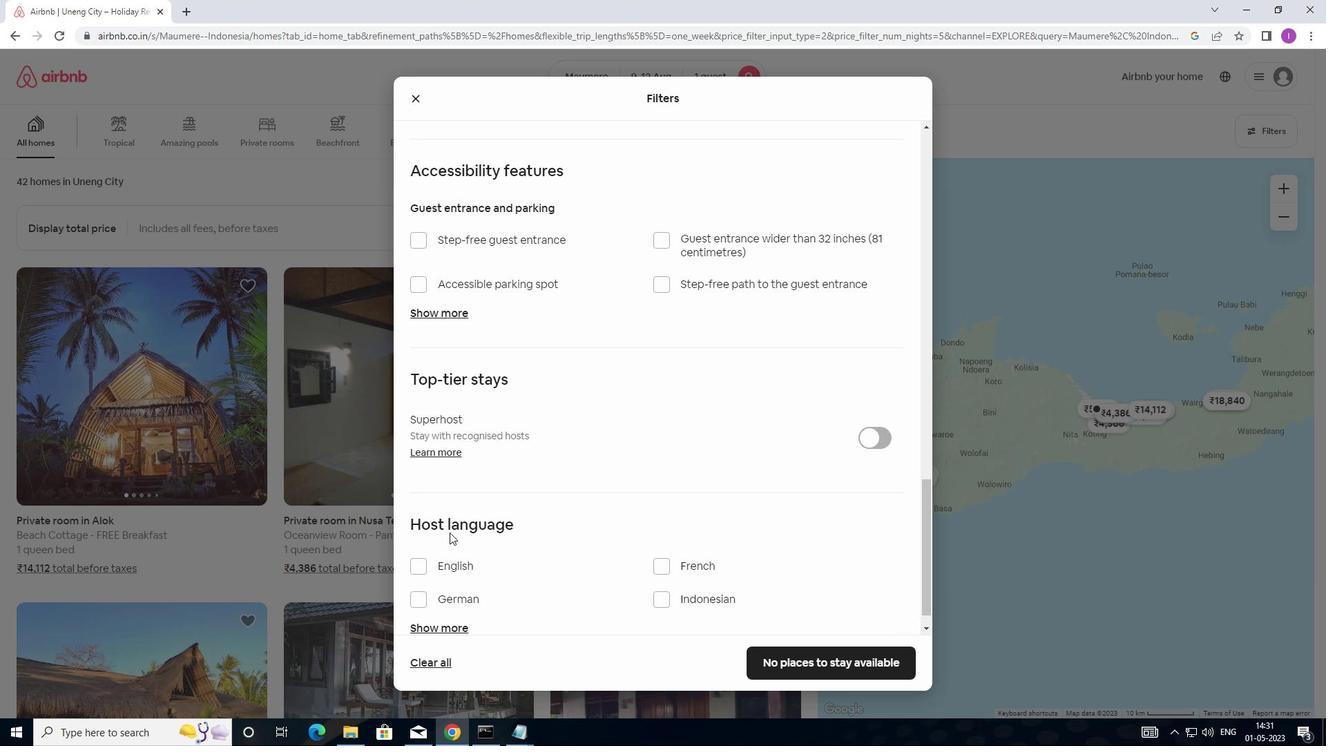 
Action: Mouse moved to (451, 532)
Screenshot: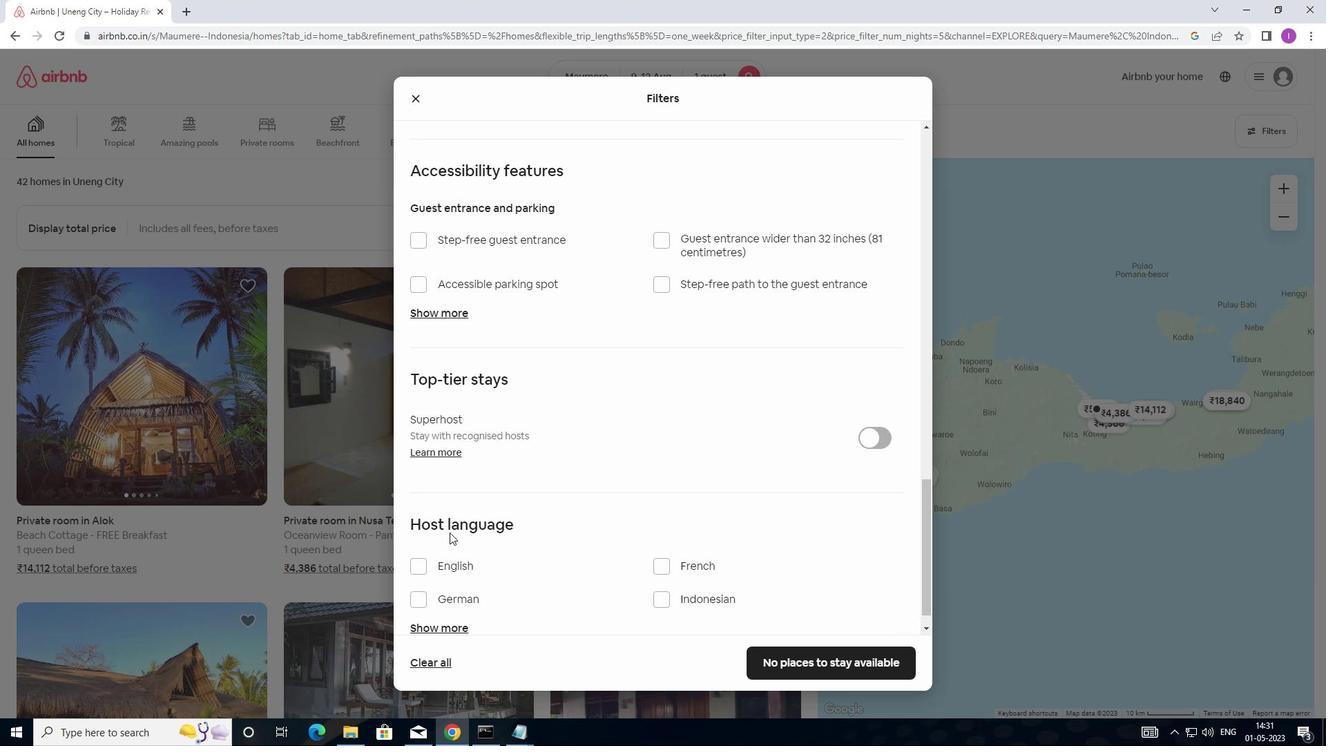 
Action: Mouse scrolled (451, 532) with delta (0, 0)
Screenshot: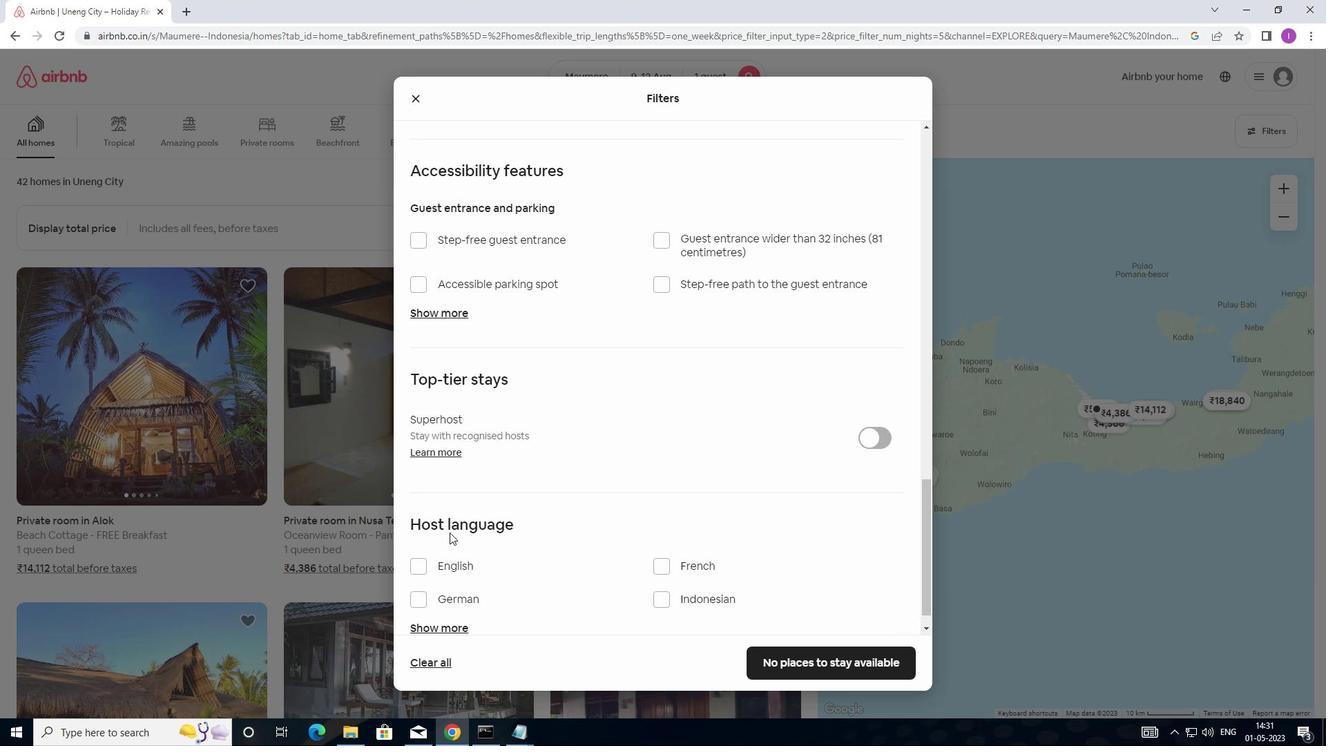 
Action: Mouse moved to (451, 533)
Screenshot: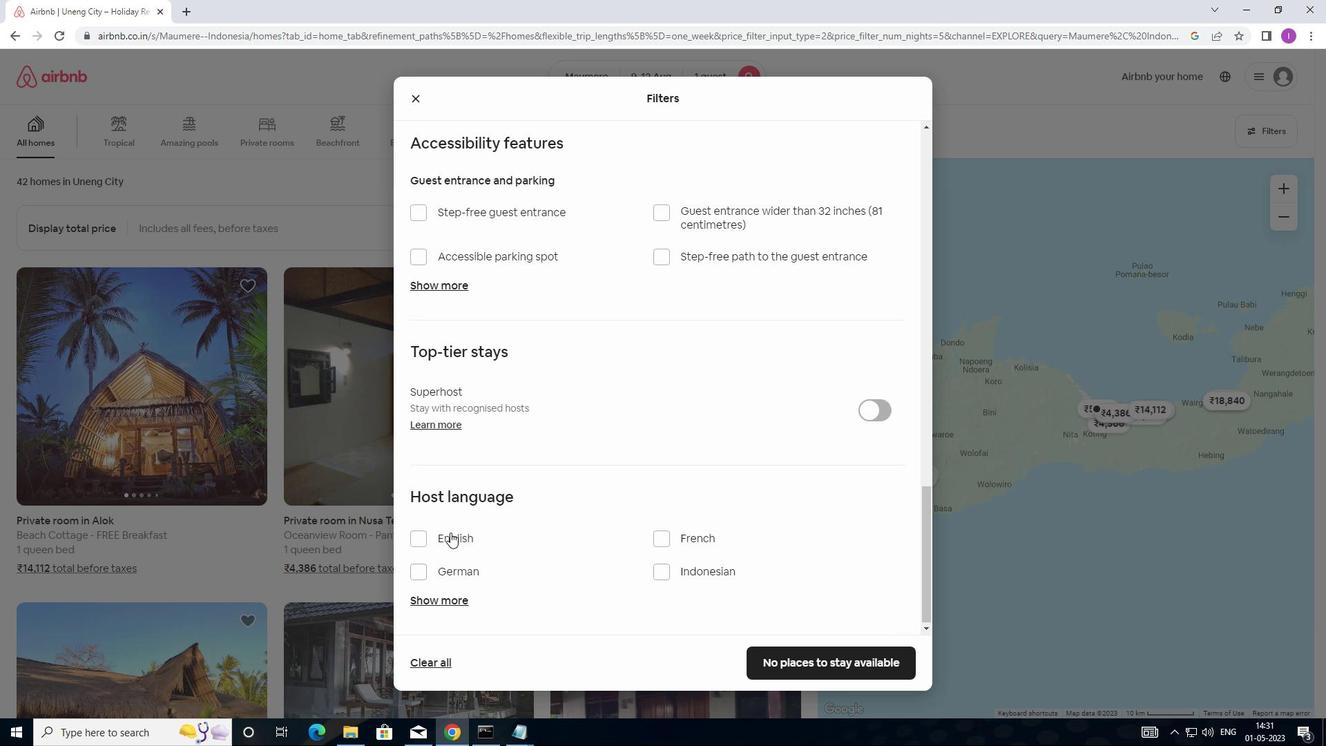 
Action: Mouse scrolled (451, 532) with delta (0, 0)
Screenshot: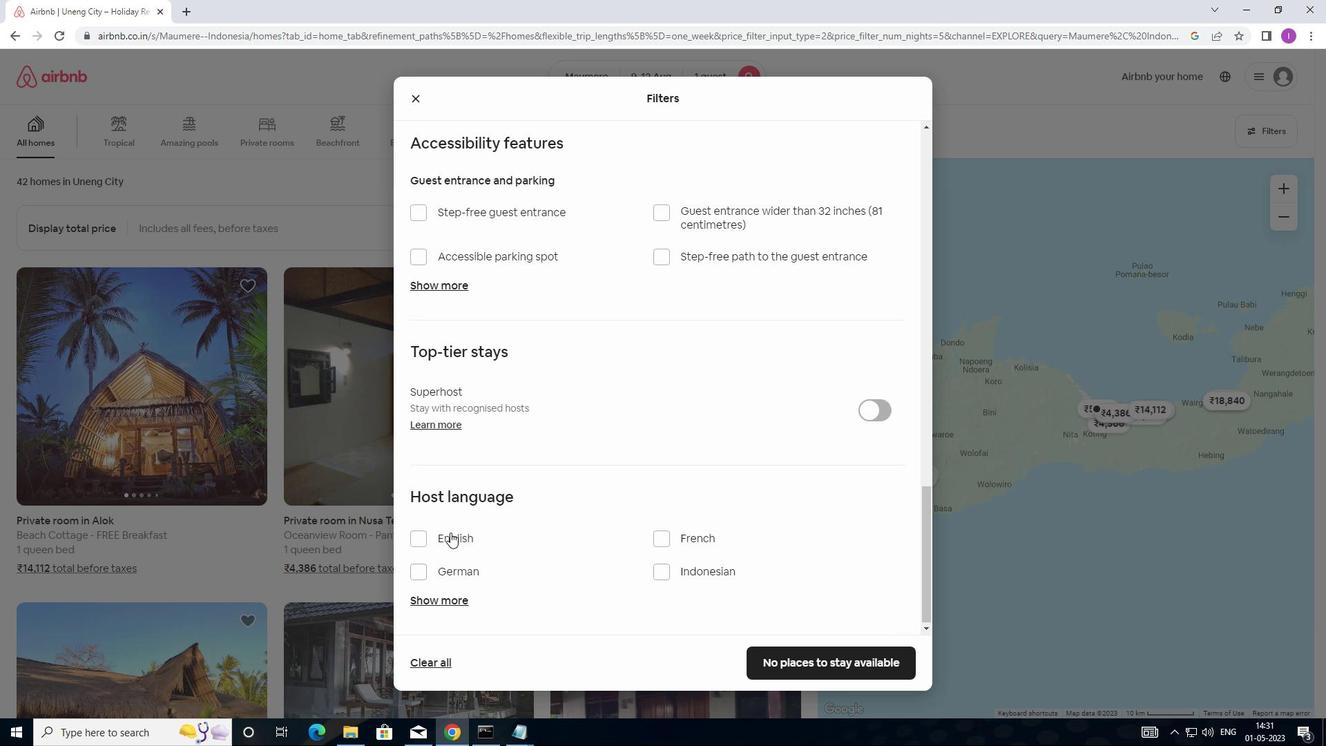 
Action: Mouse moved to (421, 541)
Screenshot: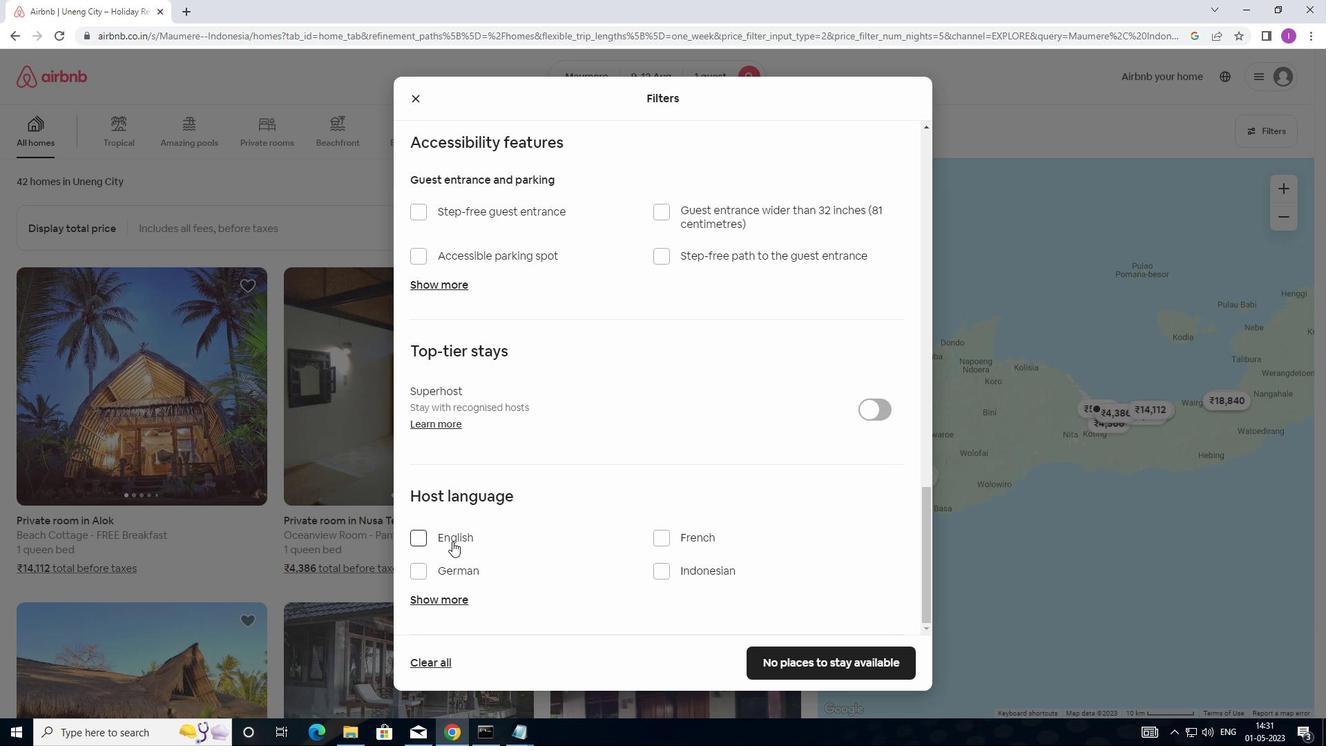 
Action: Mouse pressed left at (421, 541)
Screenshot: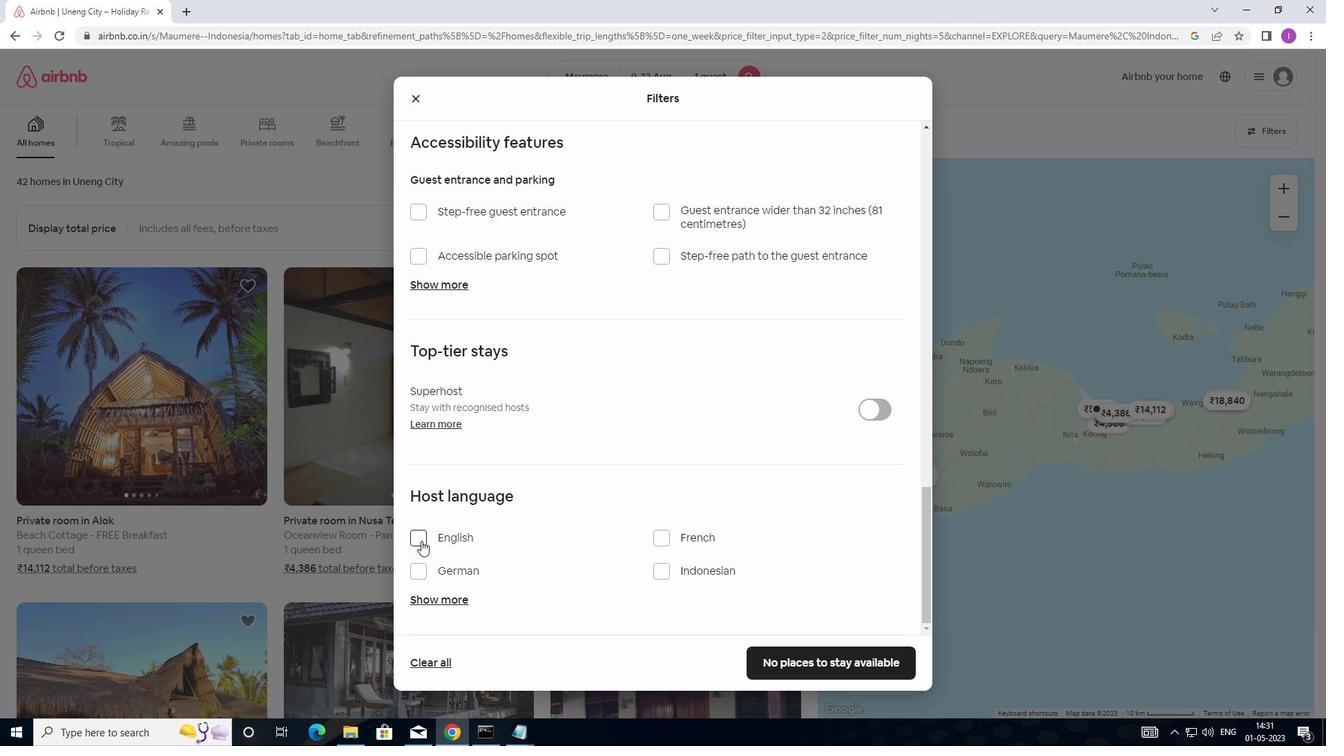 
Action: Mouse moved to (801, 652)
Screenshot: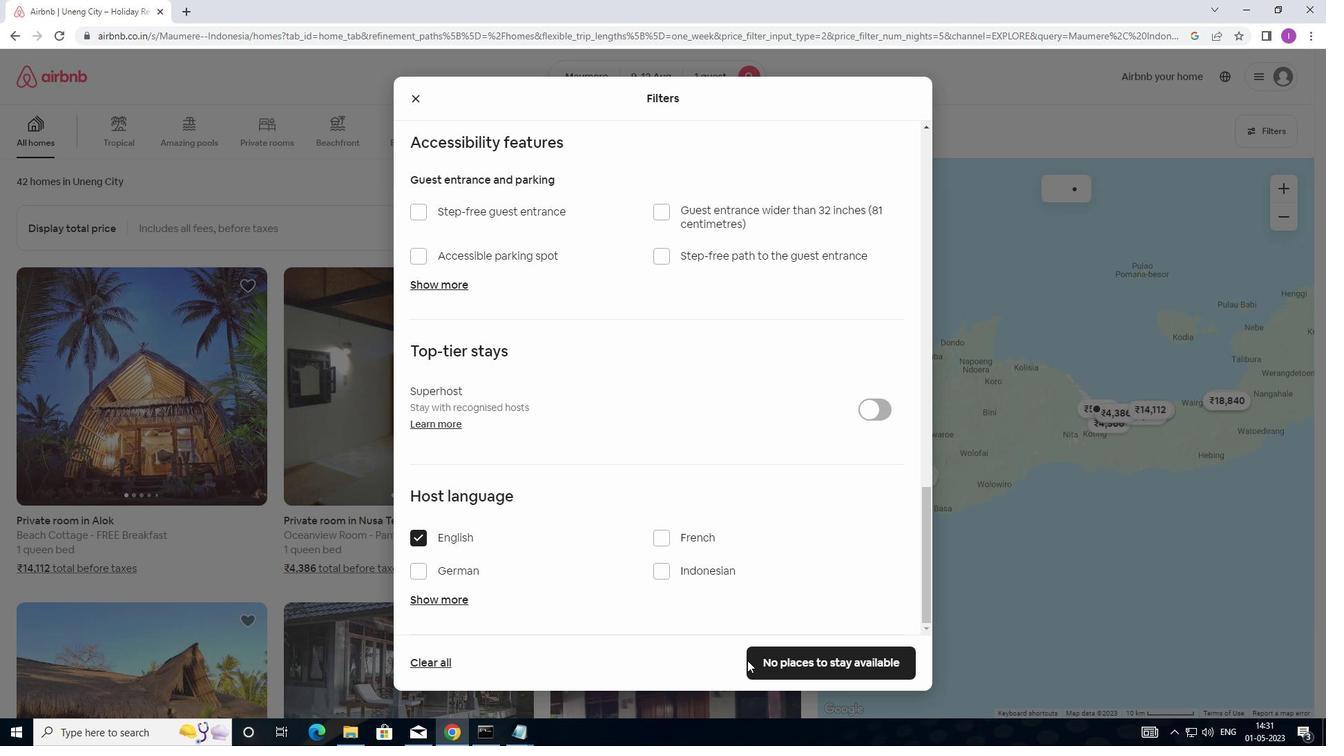 
Action: Mouse pressed left at (801, 652)
Screenshot: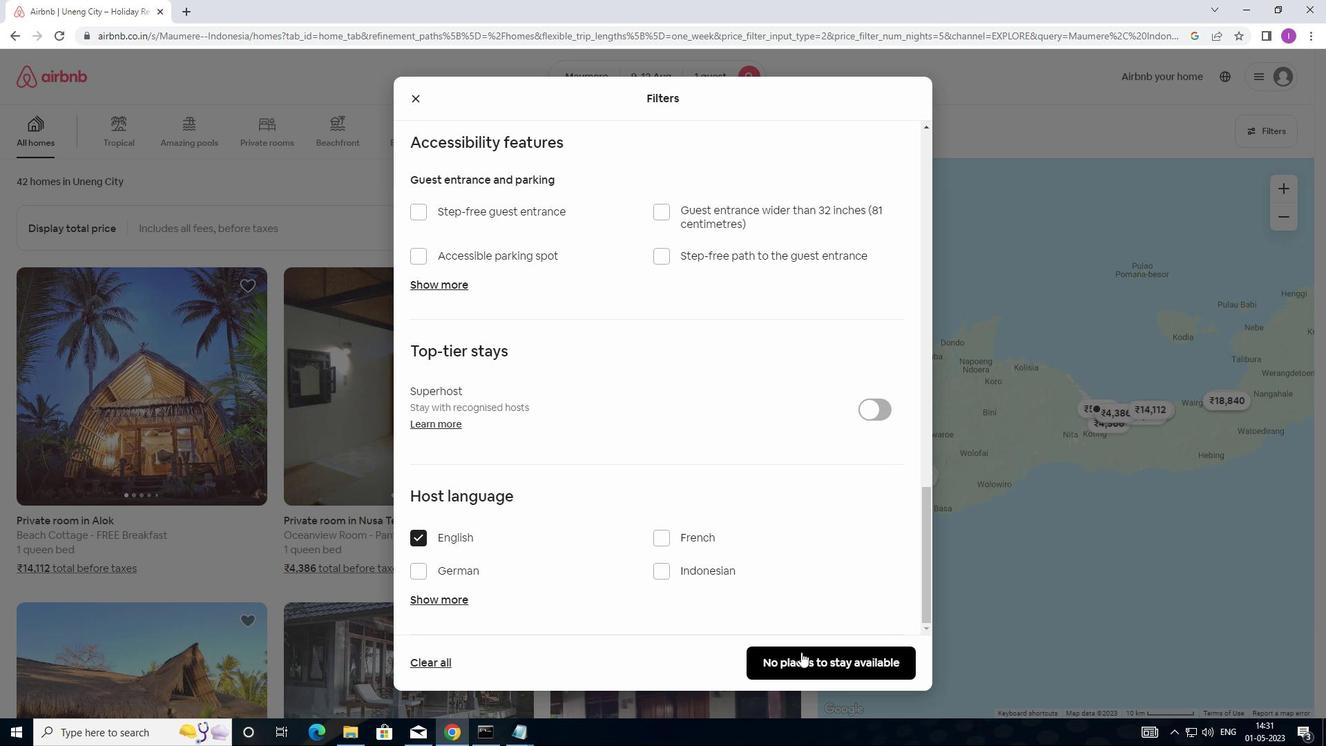 
Action: Mouse moved to (801, 652)
Screenshot: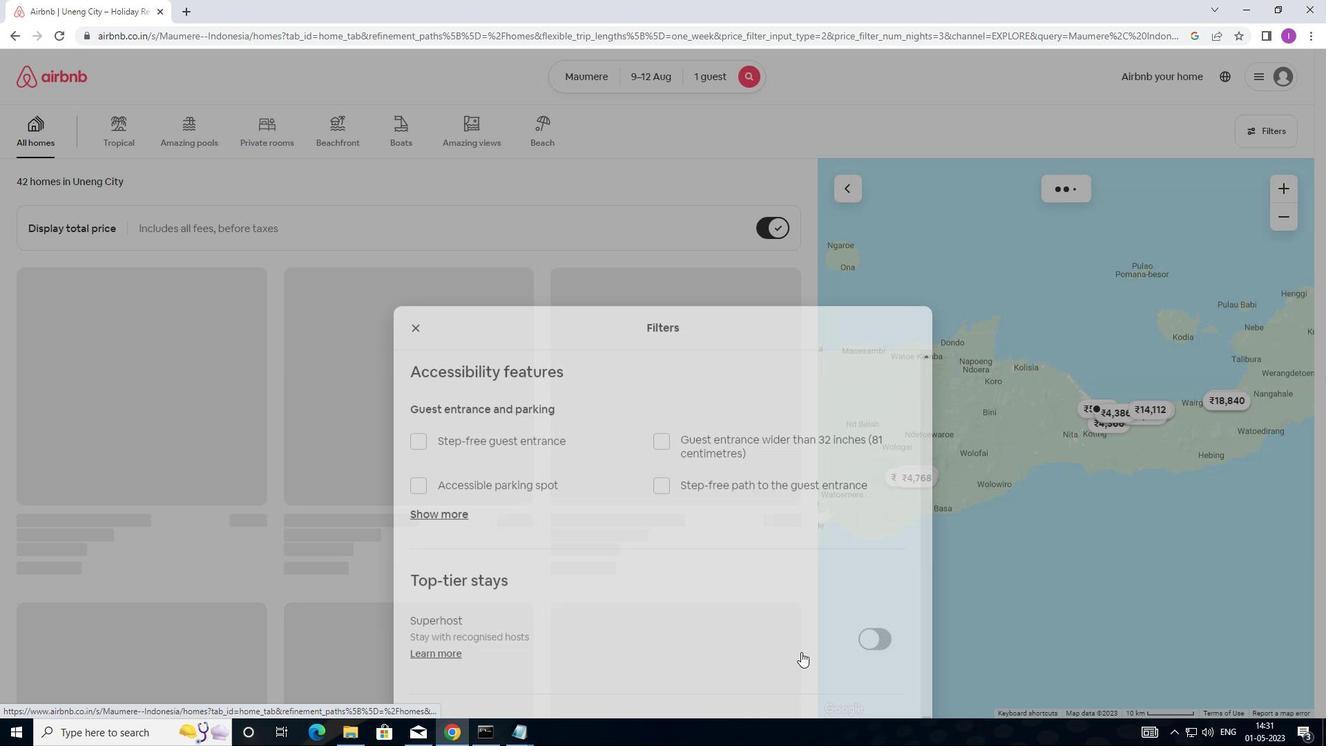 
